 Task: Find connections with filter location Liupanshui with filter topic #Businessmindsetswith filter profile language Potuguese with filter current company HT Media Ltd with filter school Vaagdevi College of Engineering with filter industry Libraries with filter service category Nature Photography with filter keywords title Assistant Engineer
Action: Mouse moved to (561, 68)
Screenshot: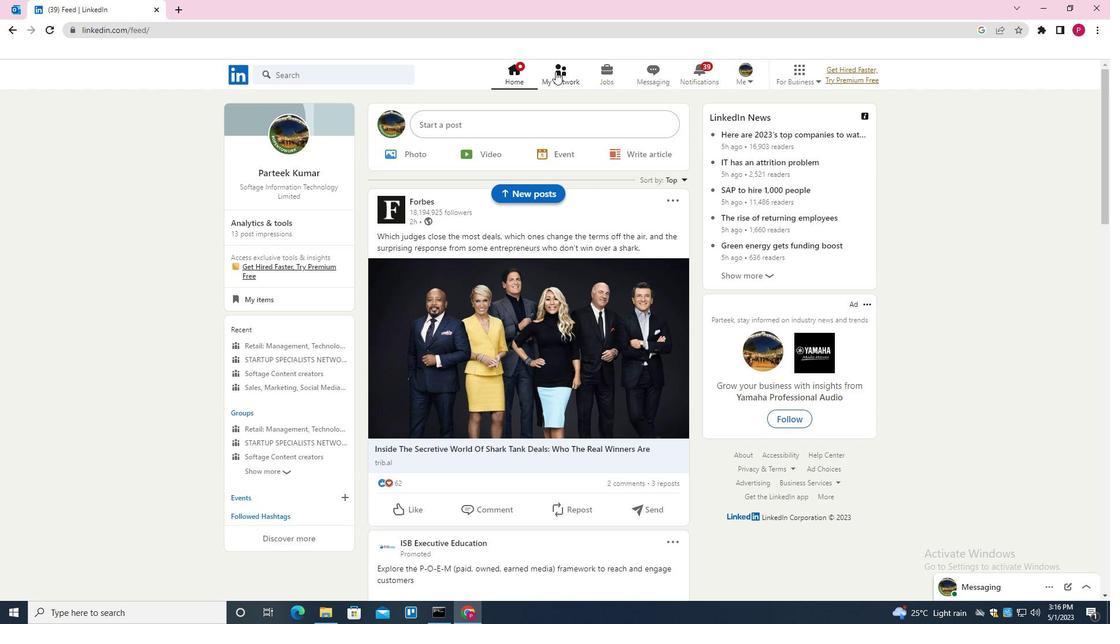 
Action: Mouse pressed left at (561, 68)
Screenshot: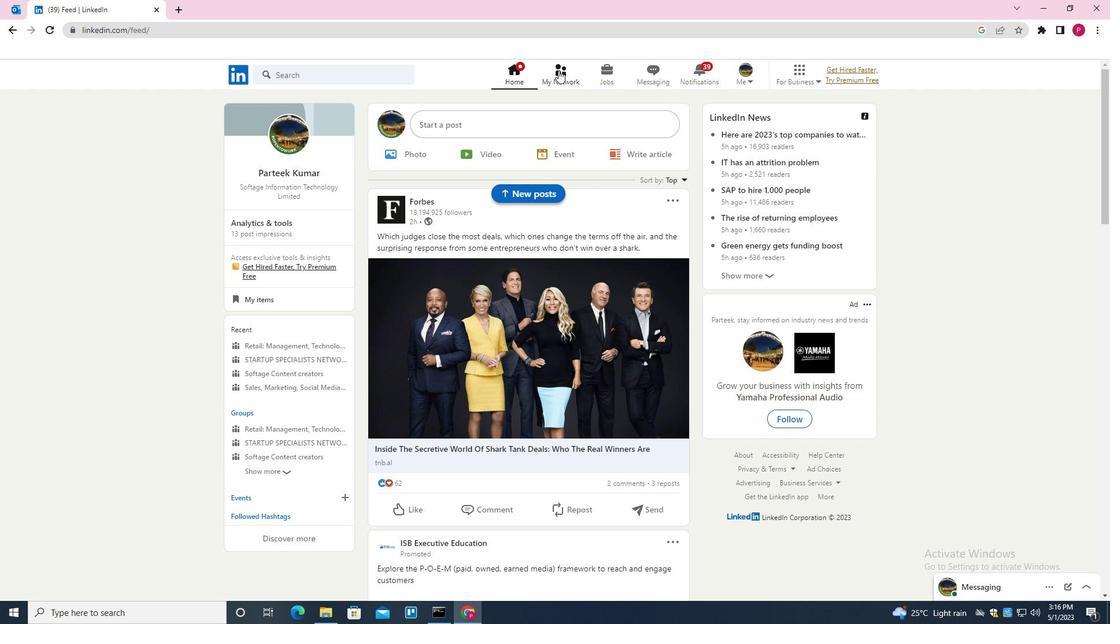 
Action: Mouse moved to (365, 140)
Screenshot: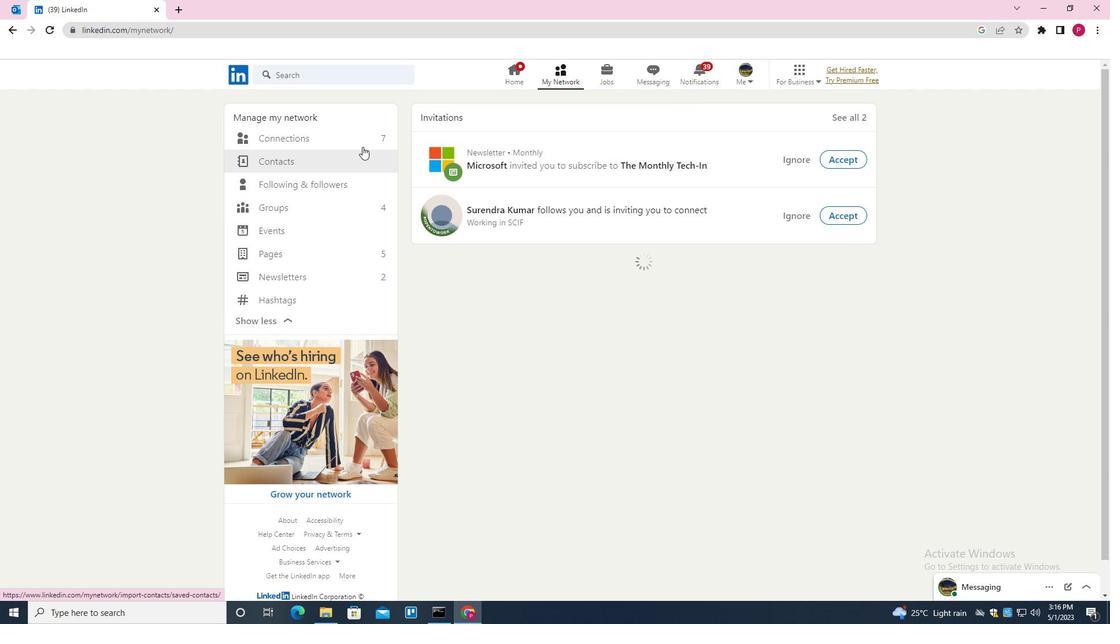 
Action: Mouse pressed left at (365, 140)
Screenshot: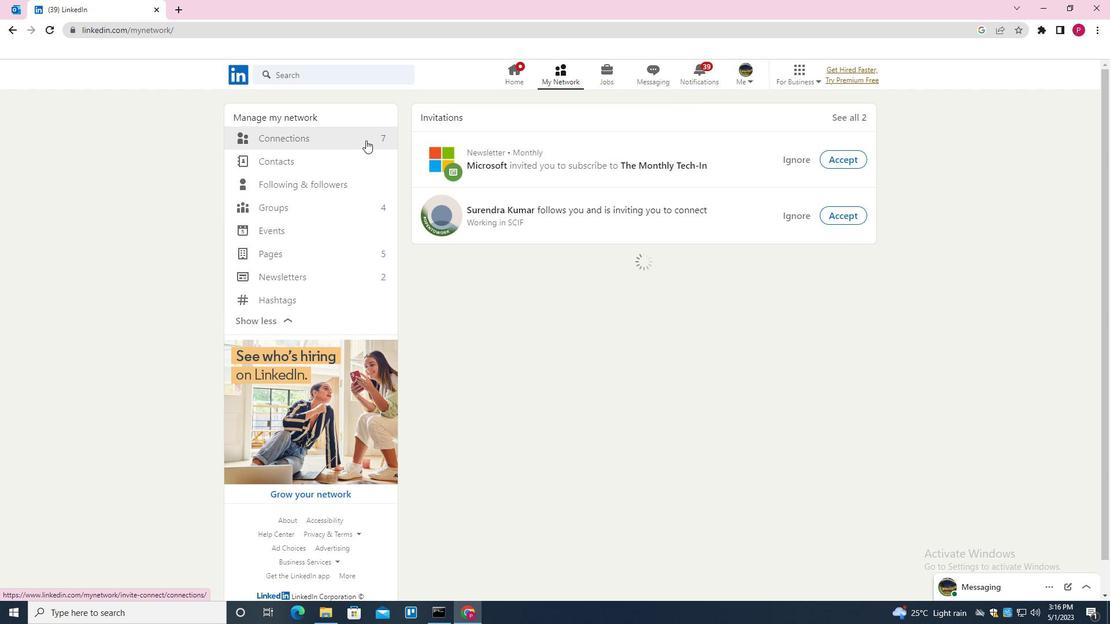 
Action: Mouse moved to (637, 133)
Screenshot: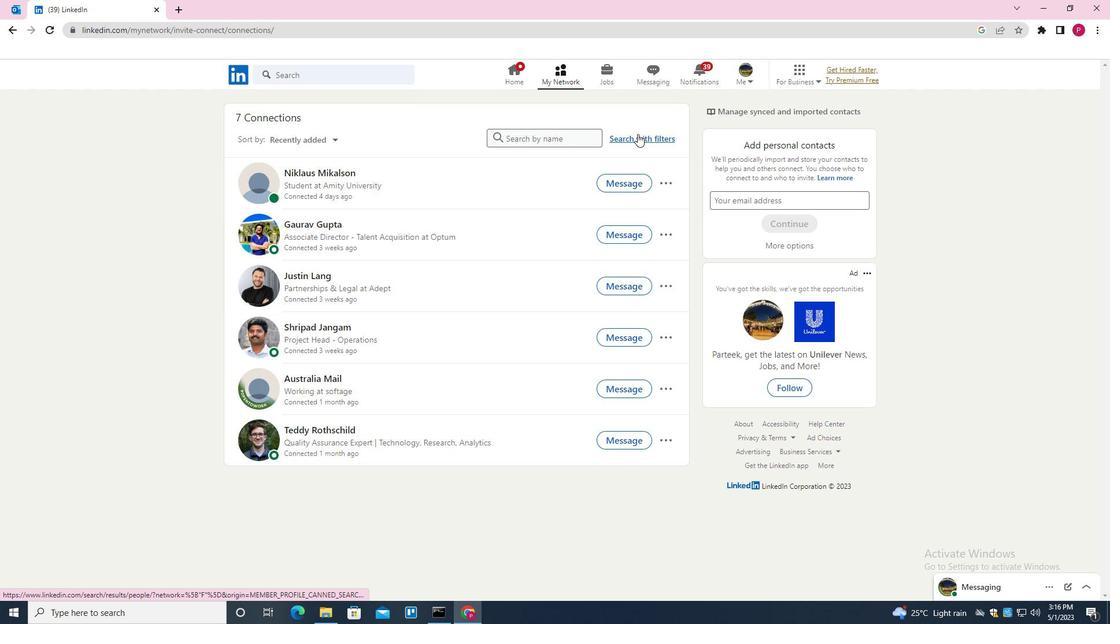 
Action: Mouse pressed left at (637, 133)
Screenshot: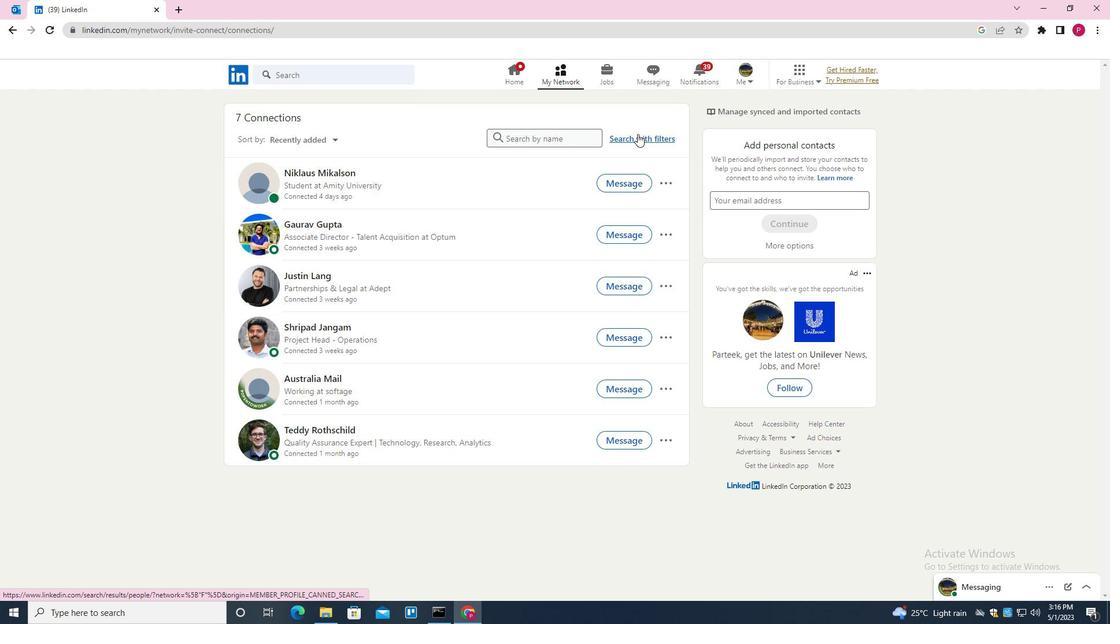 
Action: Mouse moved to (593, 109)
Screenshot: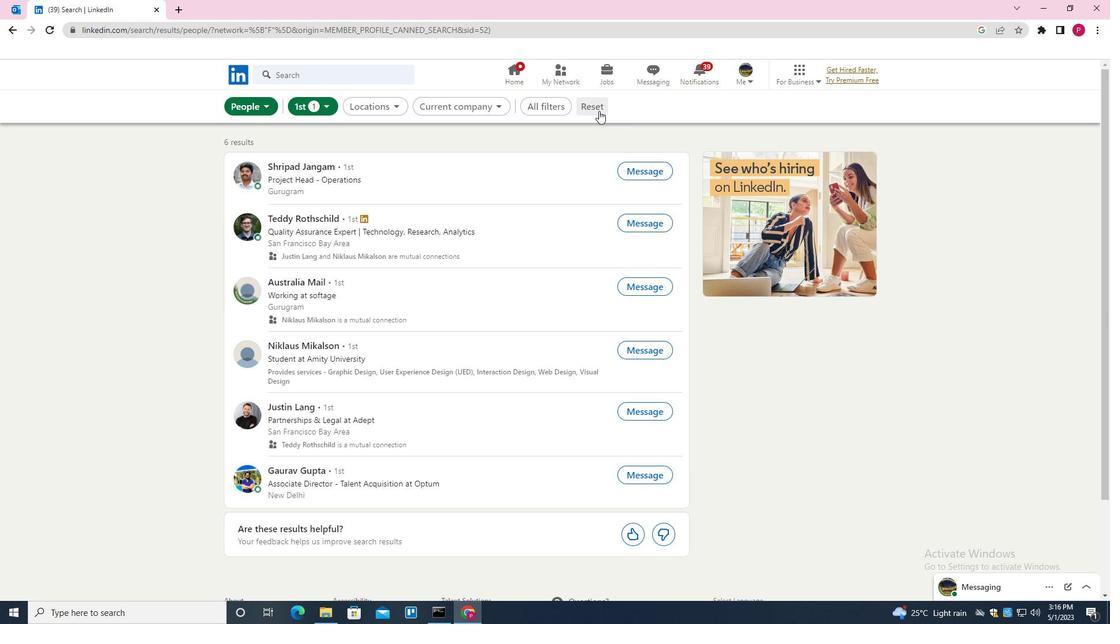 
Action: Mouse pressed left at (593, 109)
Screenshot: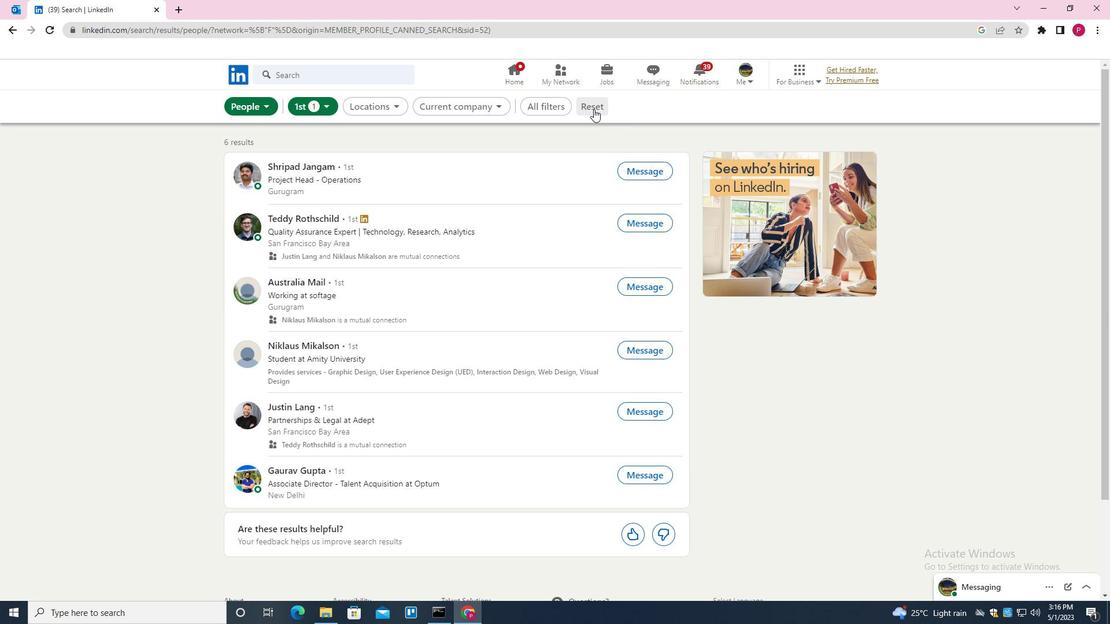 
Action: Mouse moved to (572, 105)
Screenshot: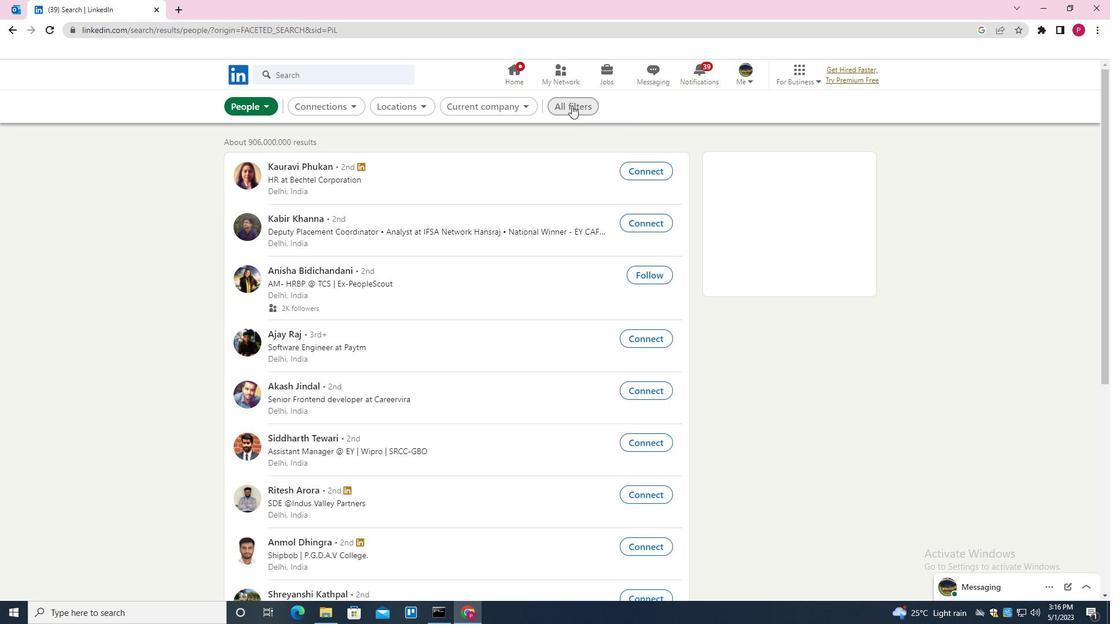 
Action: Mouse pressed left at (572, 105)
Screenshot: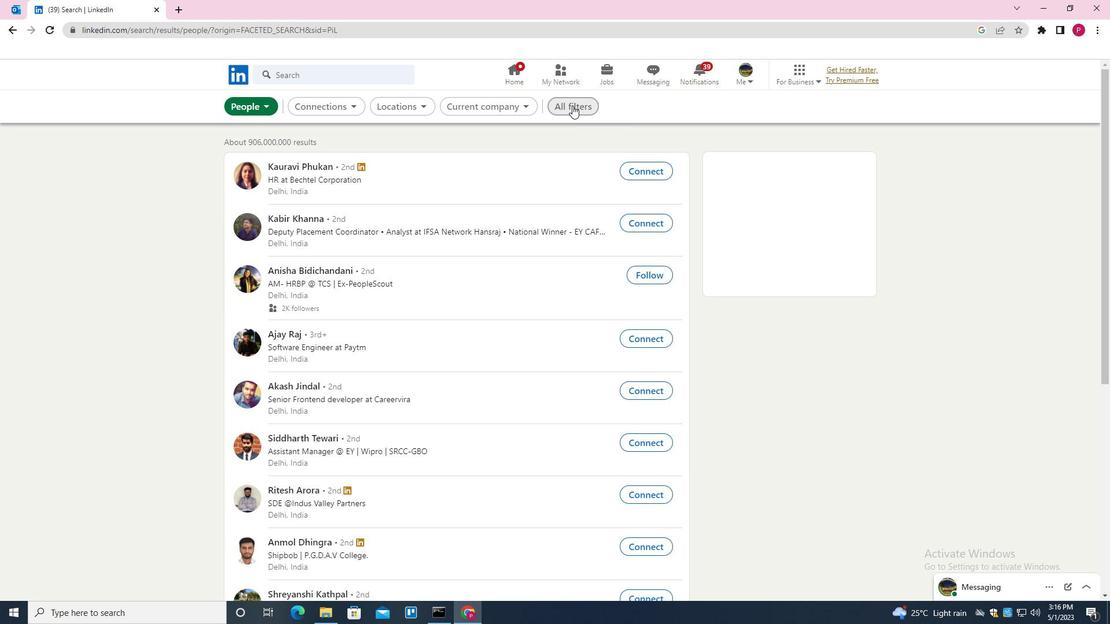 
Action: Mouse moved to (952, 366)
Screenshot: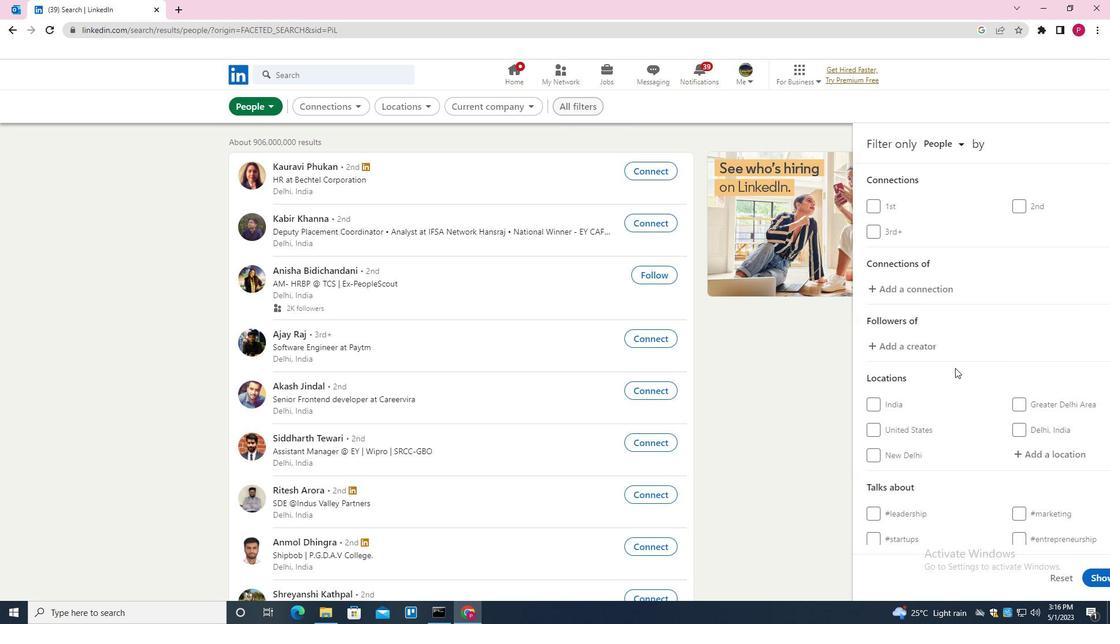 
Action: Mouse scrolled (952, 365) with delta (0, 0)
Screenshot: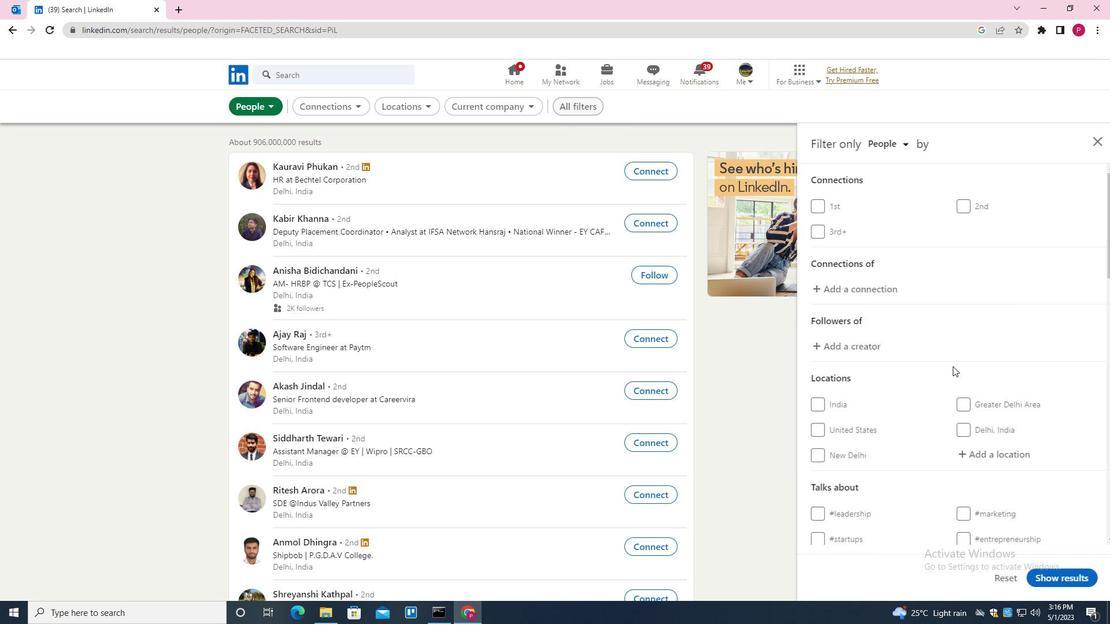 
Action: Mouse moved to (953, 366)
Screenshot: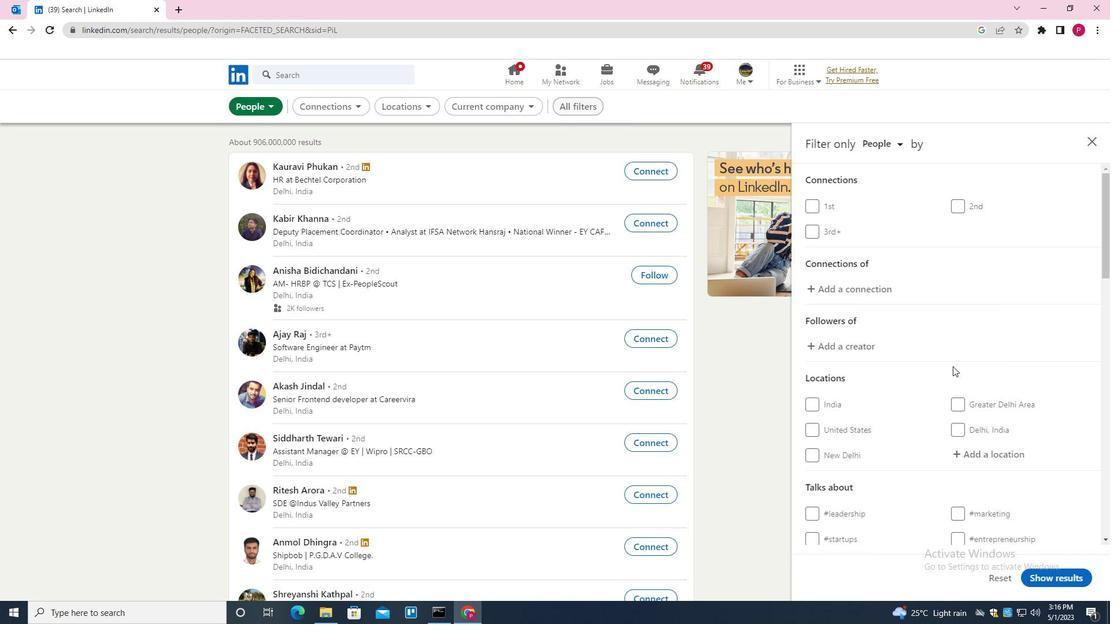 
Action: Mouse scrolled (953, 365) with delta (0, 0)
Screenshot: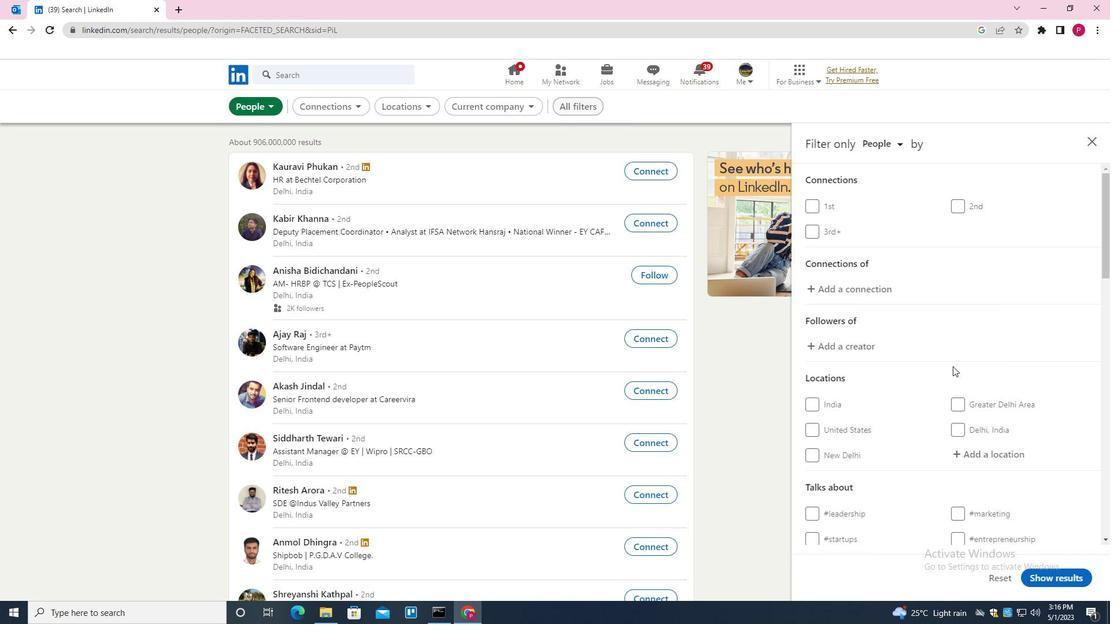 
Action: Mouse moved to (990, 336)
Screenshot: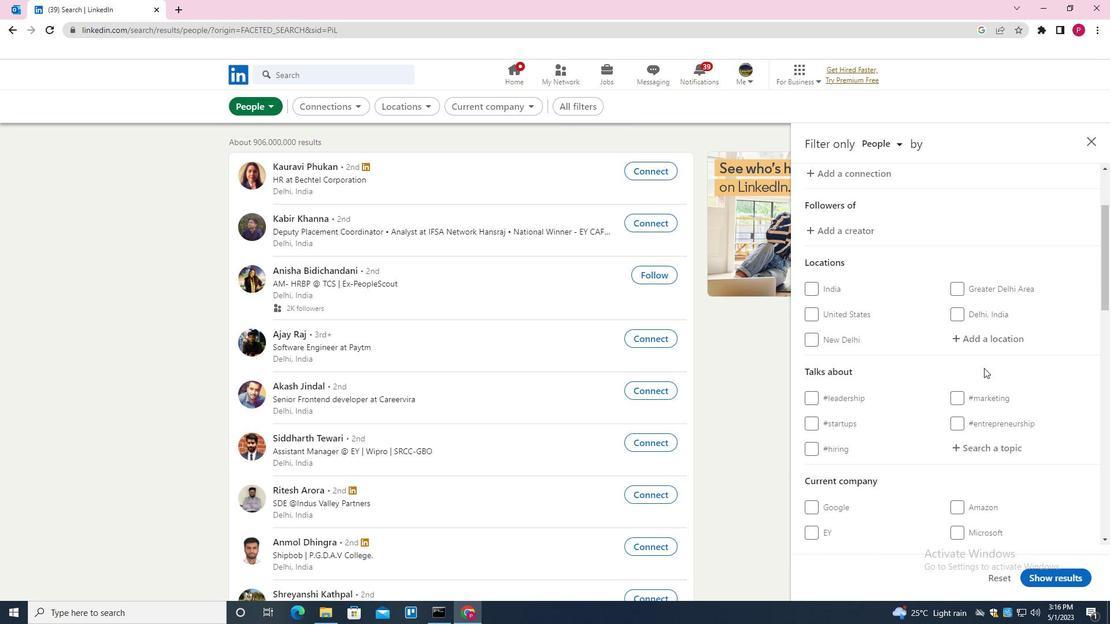 
Action: Mouse pressed left at (990, 336)
Screenshot: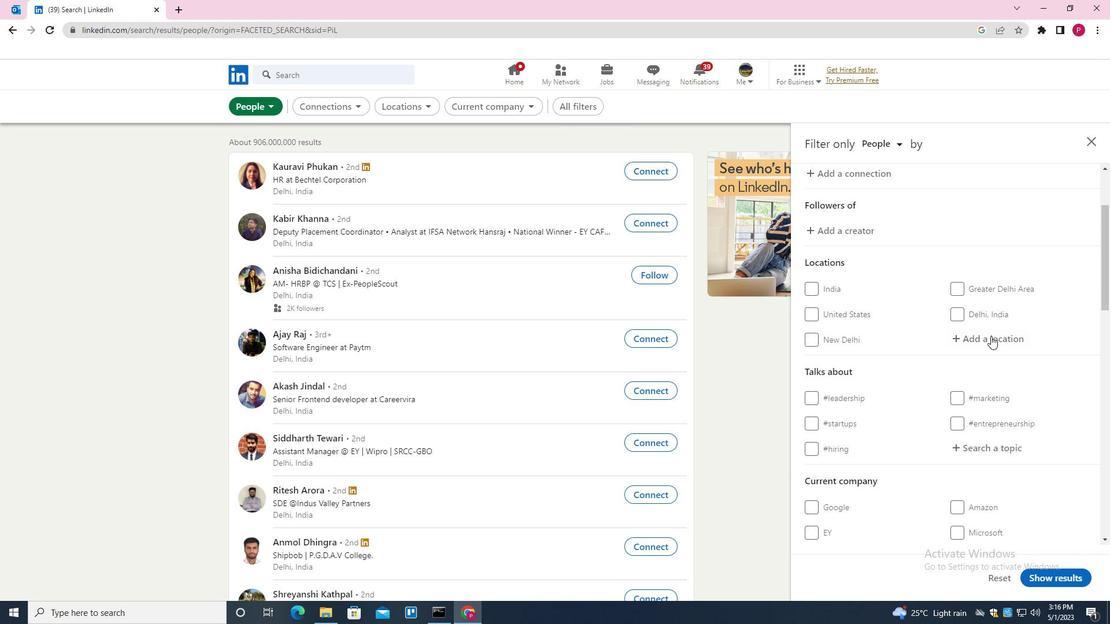 
Action: Mouse moved to (764, 490)
Screenshot: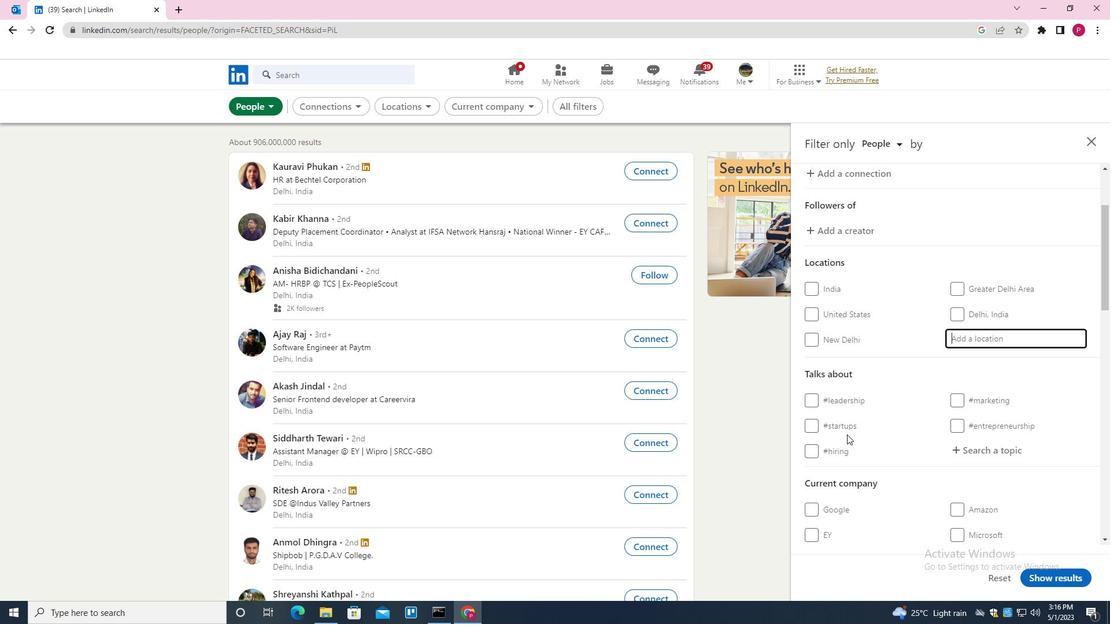 
Action: Key pressed <Key.shift><Key.shift>LIUPANSHUI
Screenshot: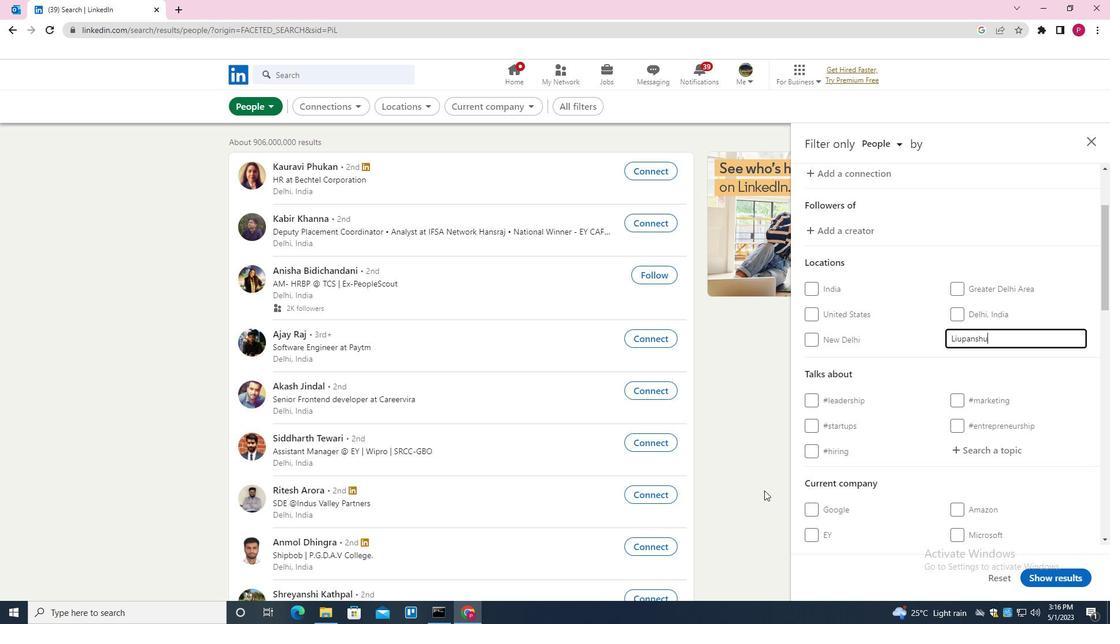 
Action: Mouse moved to (807, 527)
Screenshot: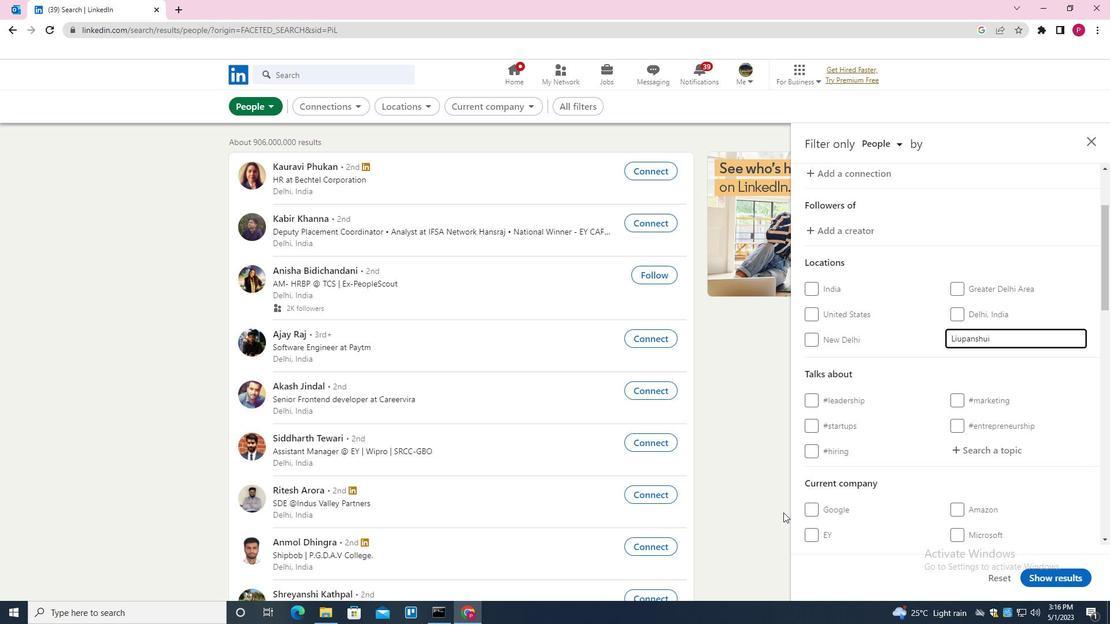 
Action: Mouse scrolled (807, 526) with delta (0, 0)
Screenshot: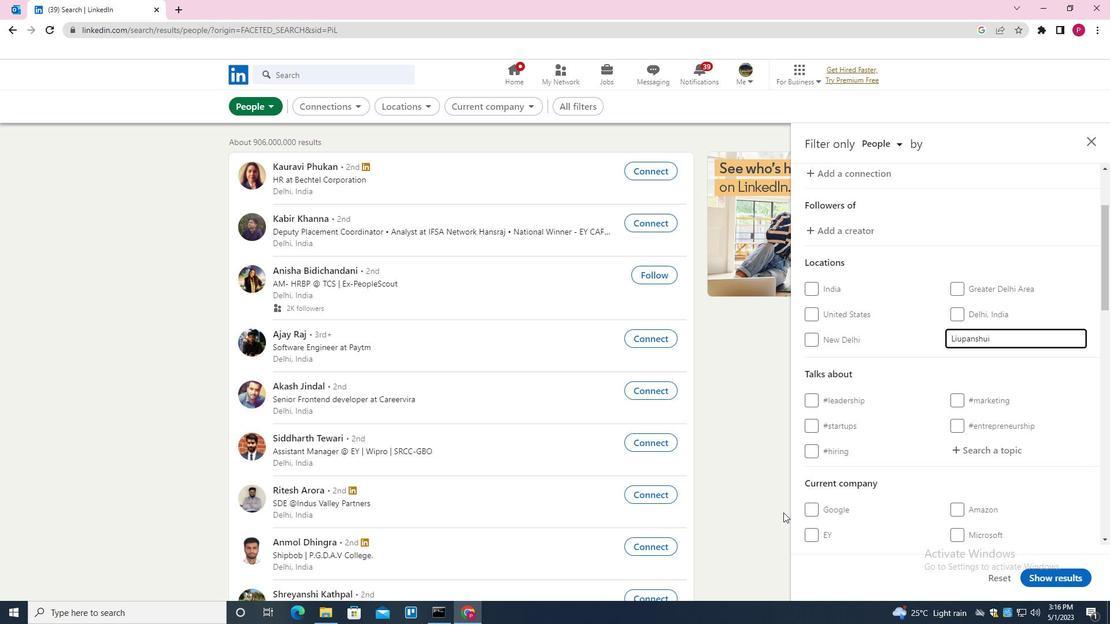 
Action: Mouse moved to (826, 534)
Screenshot: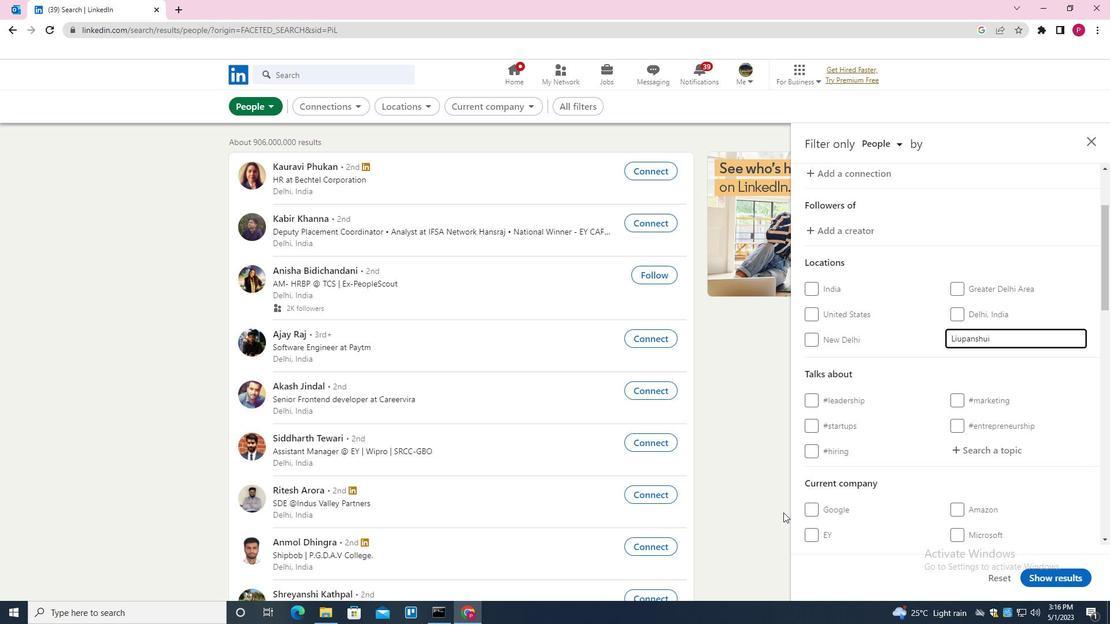 
Action: Mouse scrolled (826, 533) with delta (0, 0)
Screenshot: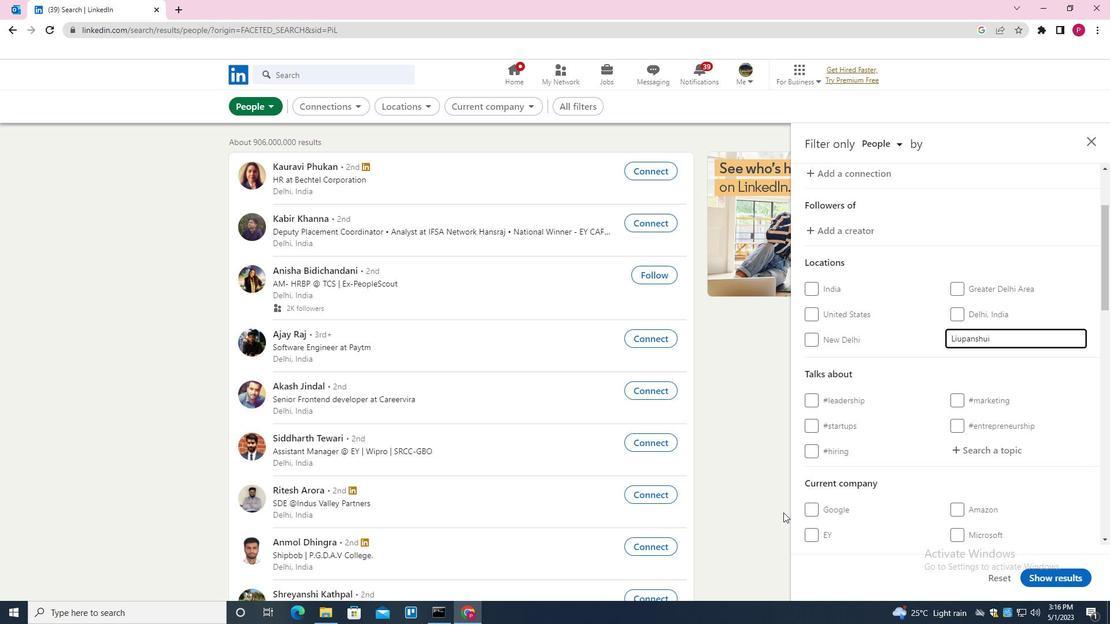 
Action: Mouse moved to (1000, 337)
Screenshot: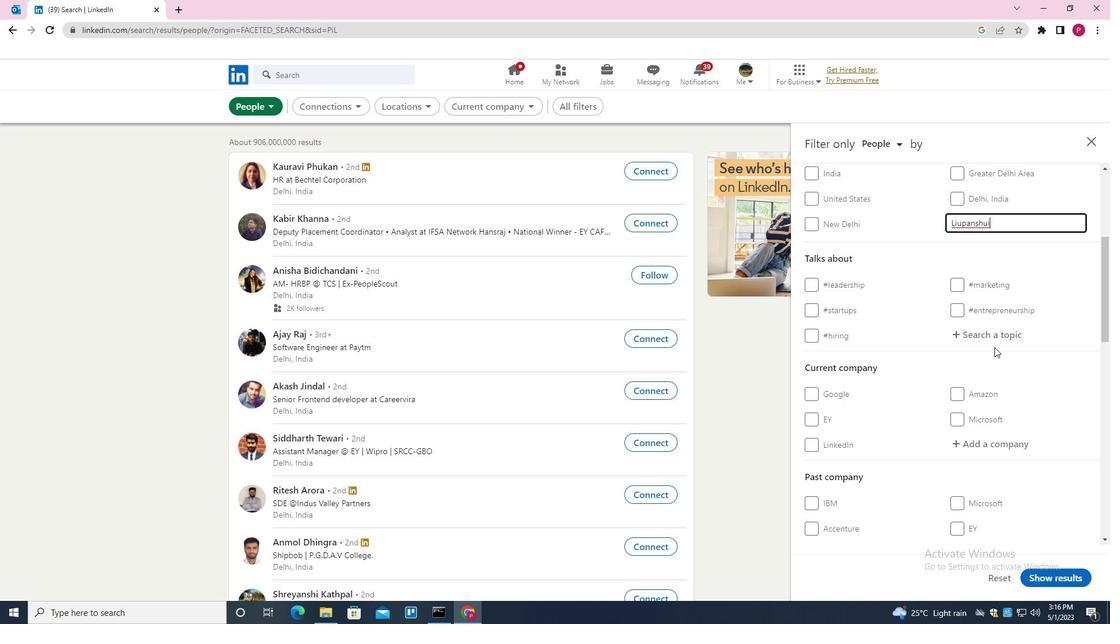 
Action: Mouse pressed left at (1000, 337)
Screenshot: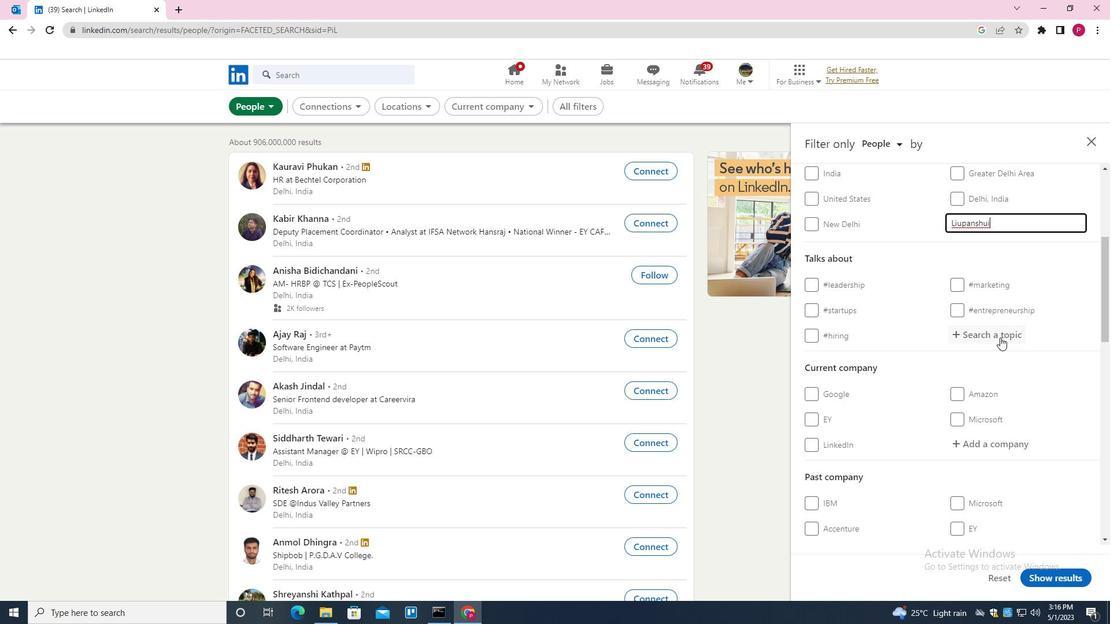 
Action: Mouse moved to (944, 376)
Screenshot: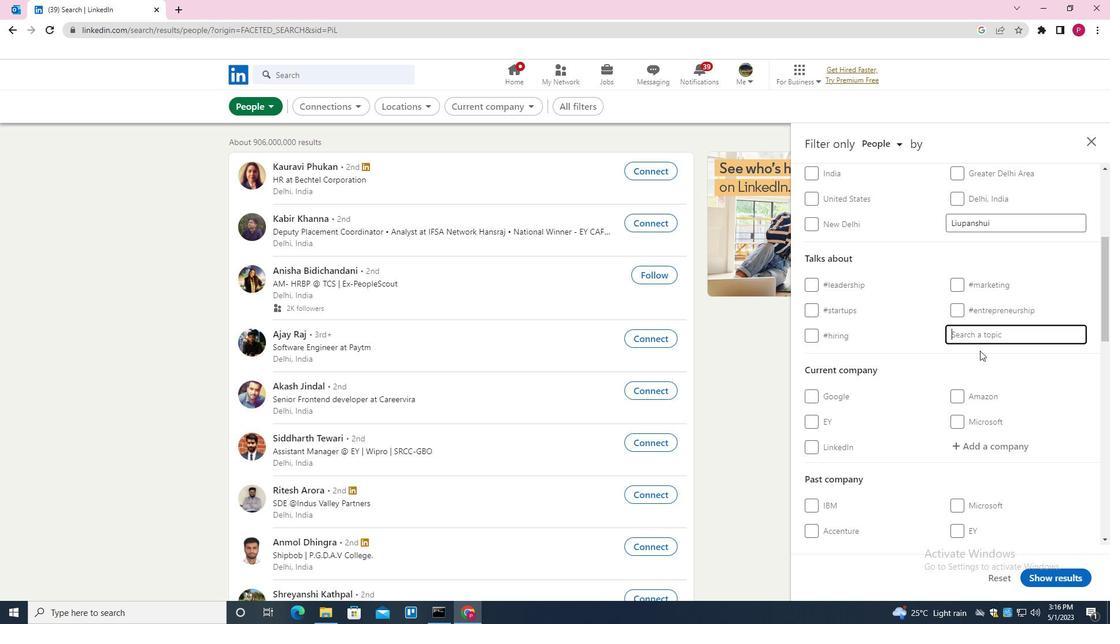 
Action: Key pressed BUSINESS<Key.down><Key.down><Key.down><Key.down>MIND<Key.down><Key.down><Key.down><Key.enter>
Screenshot: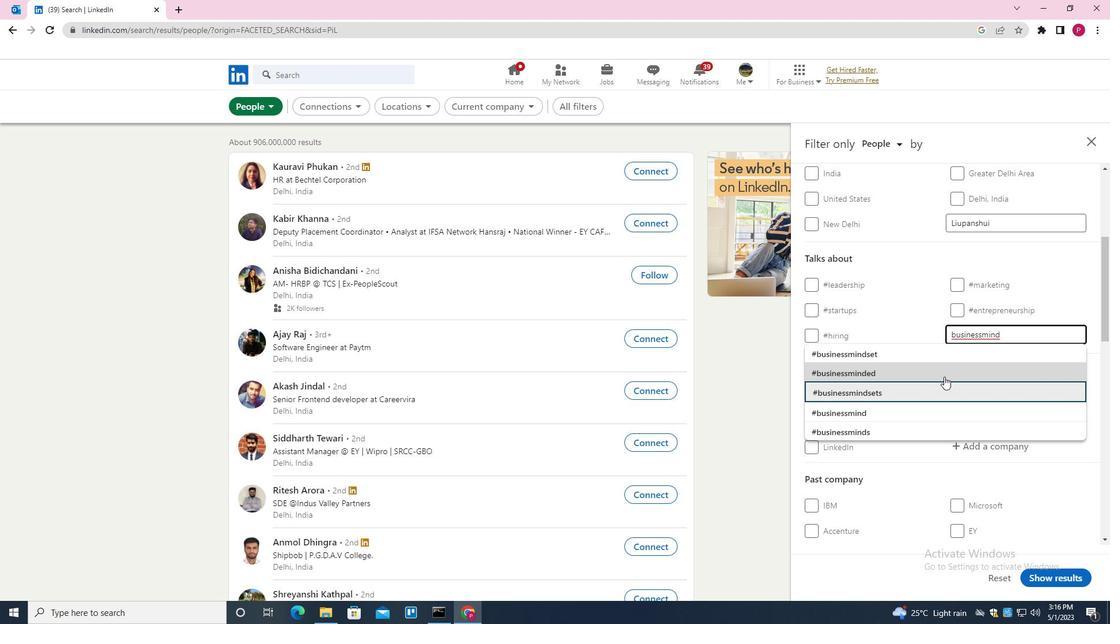 
Action: Mouse moved to (897, 409)
Screenshot: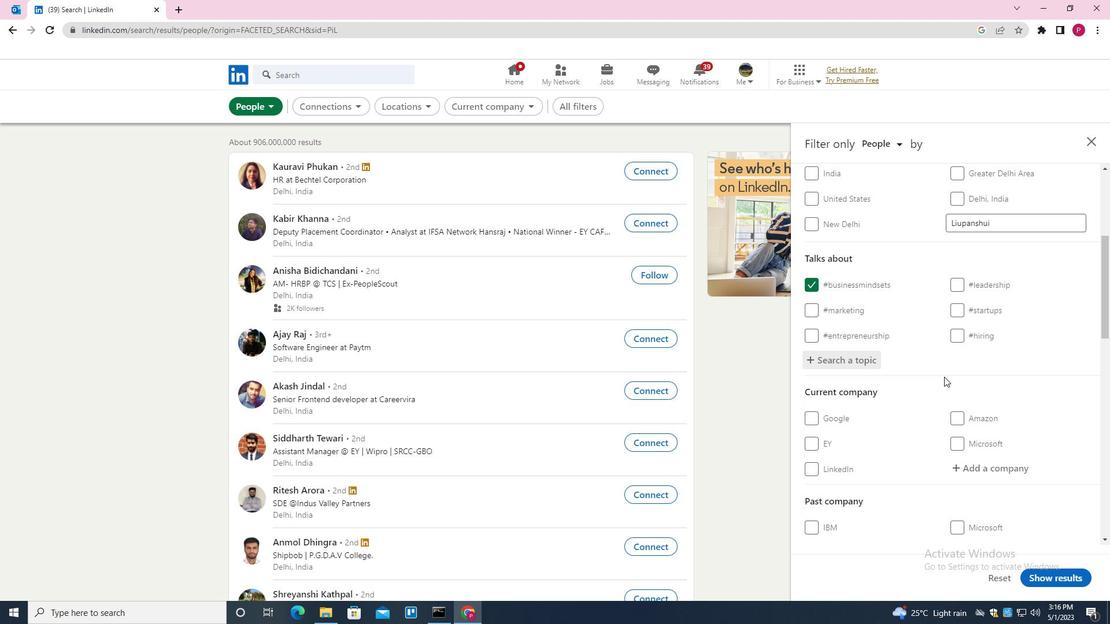 
Action: Mouse scrolled (897, 408) with delta (0, 0)
Screenshot: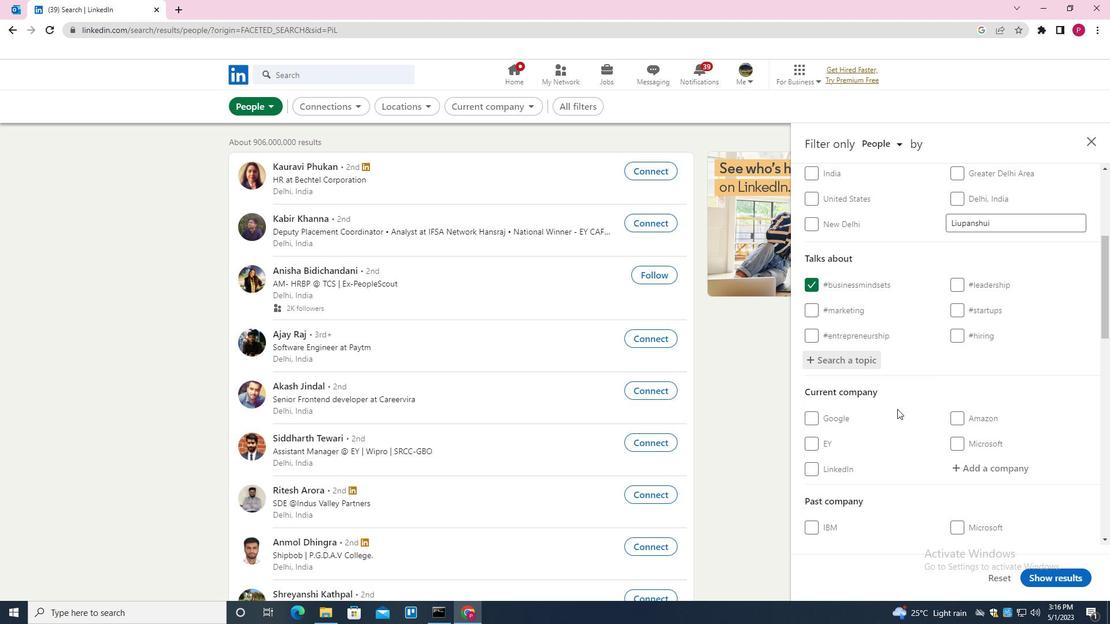 
Action: Mouse scrolled (897, 408) with delta (0, 0)
Screenshot: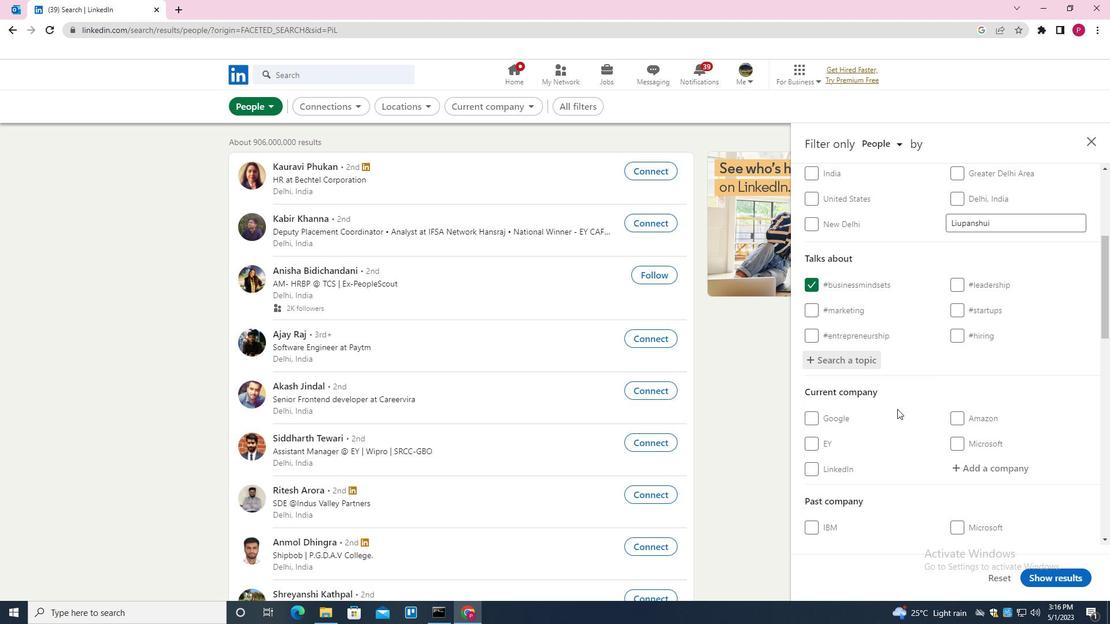 
Action: Mouse moved to (898, 407)
Screenshot: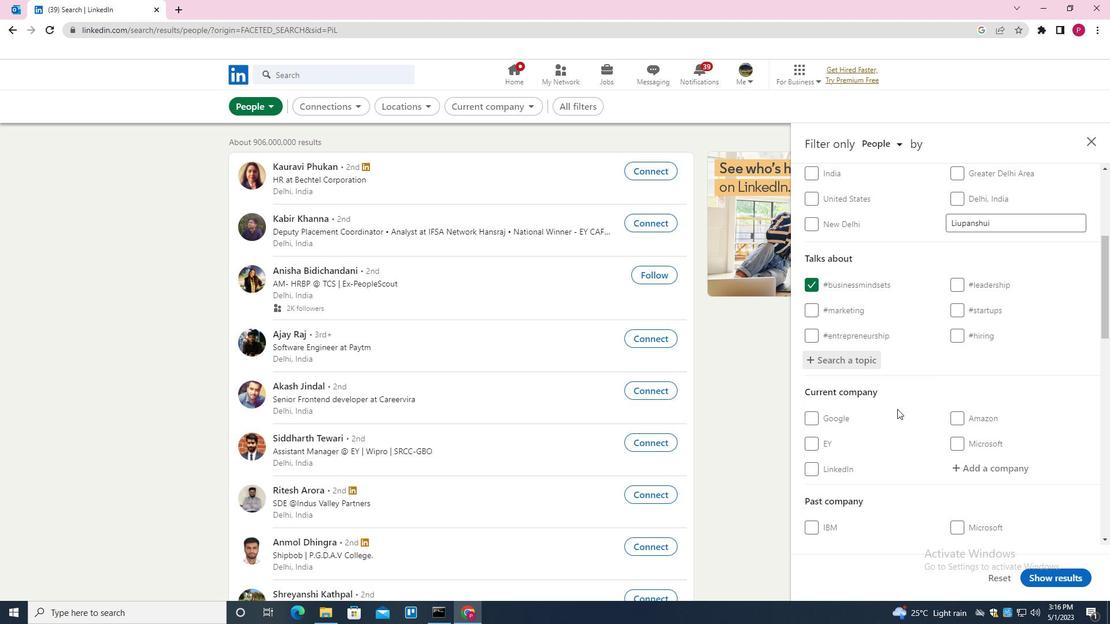 
Action: Mouse scrolled (898, 407) with delta (0, 0)
Screenshot: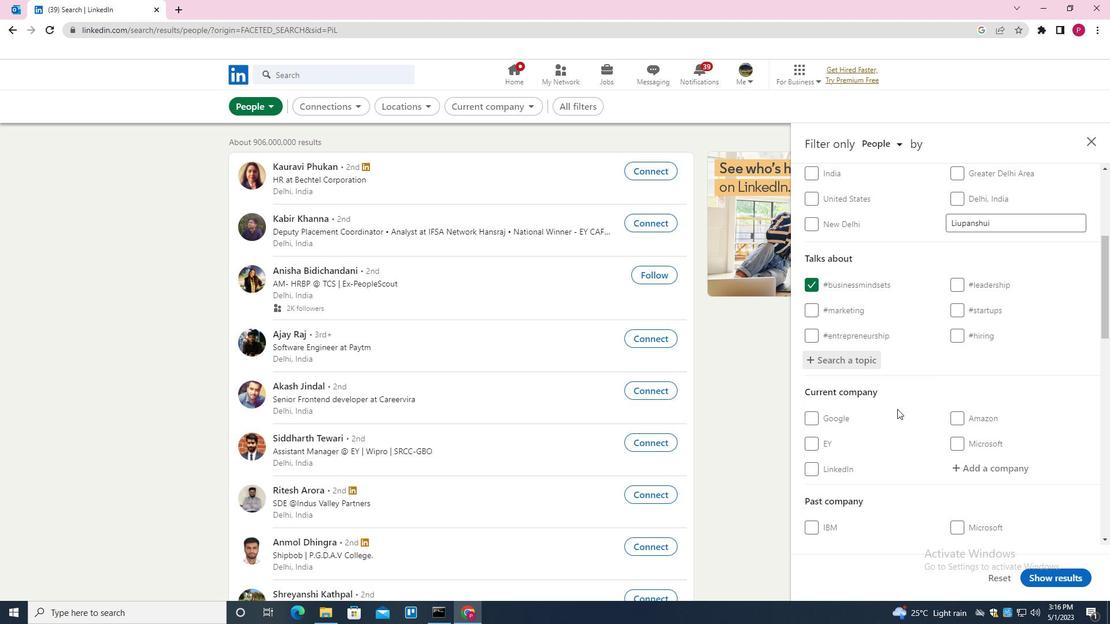 
Action: Mouse moved to (906, 402)
Screenshot: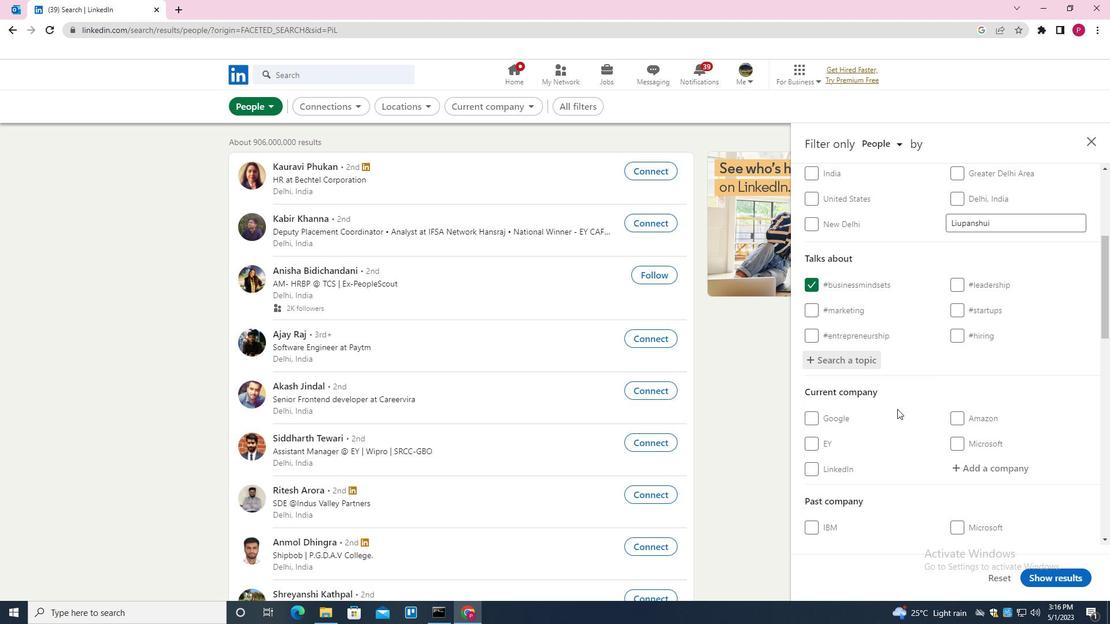 
Action: Mouse scrolled (906, 401) with delta (0, 0)
Screenshot: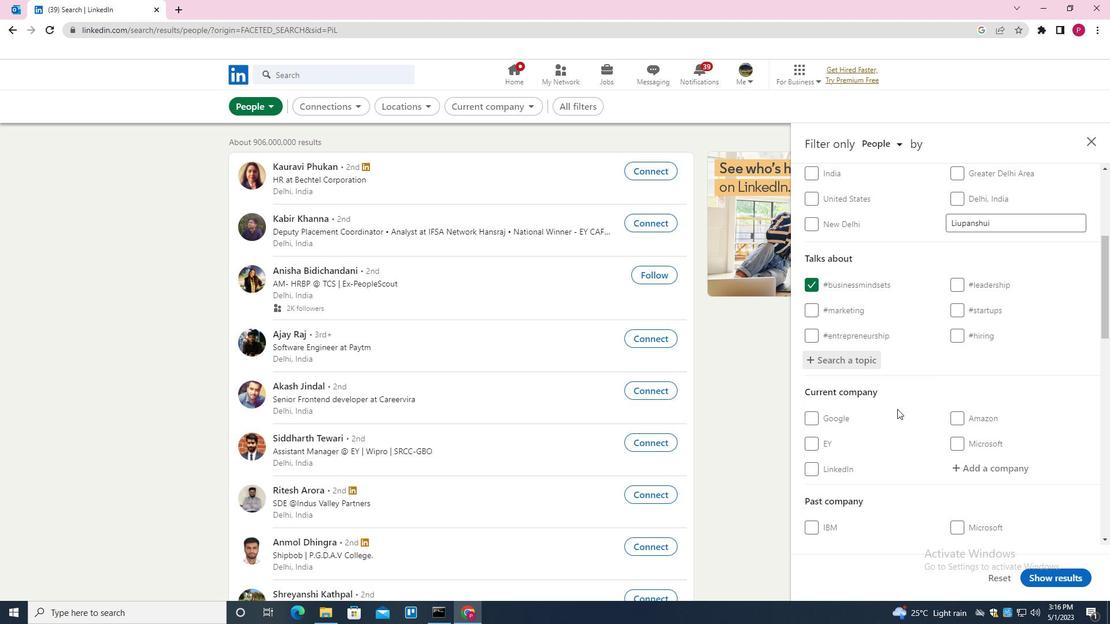 
Action: Mouse moved to (892, 355)
Screenshot: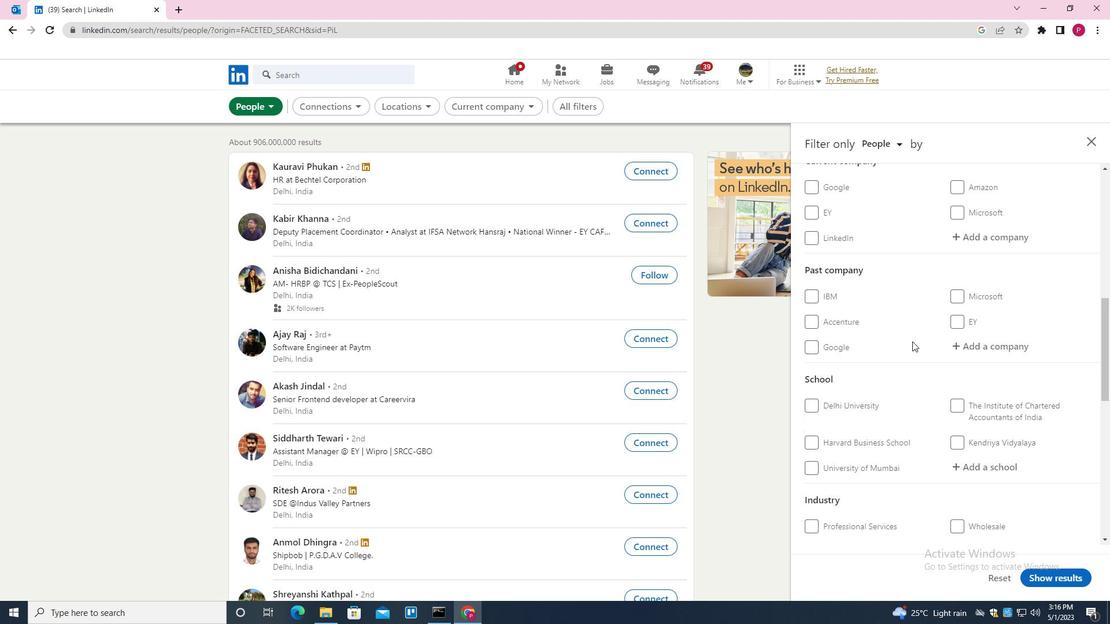 
Action: Mouse scrolled (892, 354) with delta (0, 0)
Screenshot: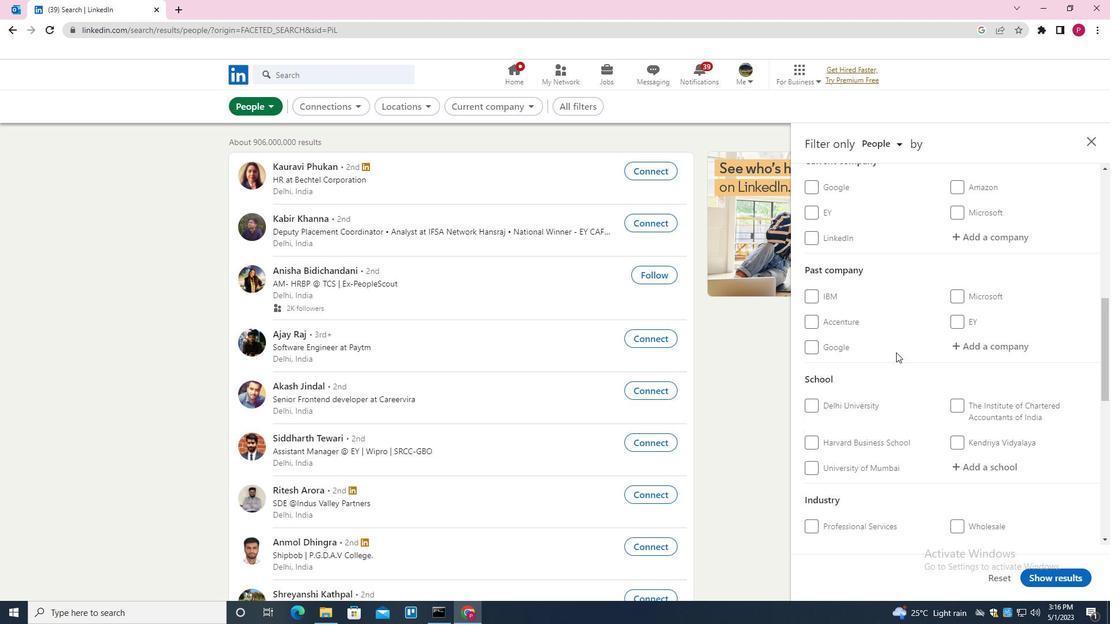 
Action: Mouse scrolled (892, 354) with delta (0, 0)
Screenshot: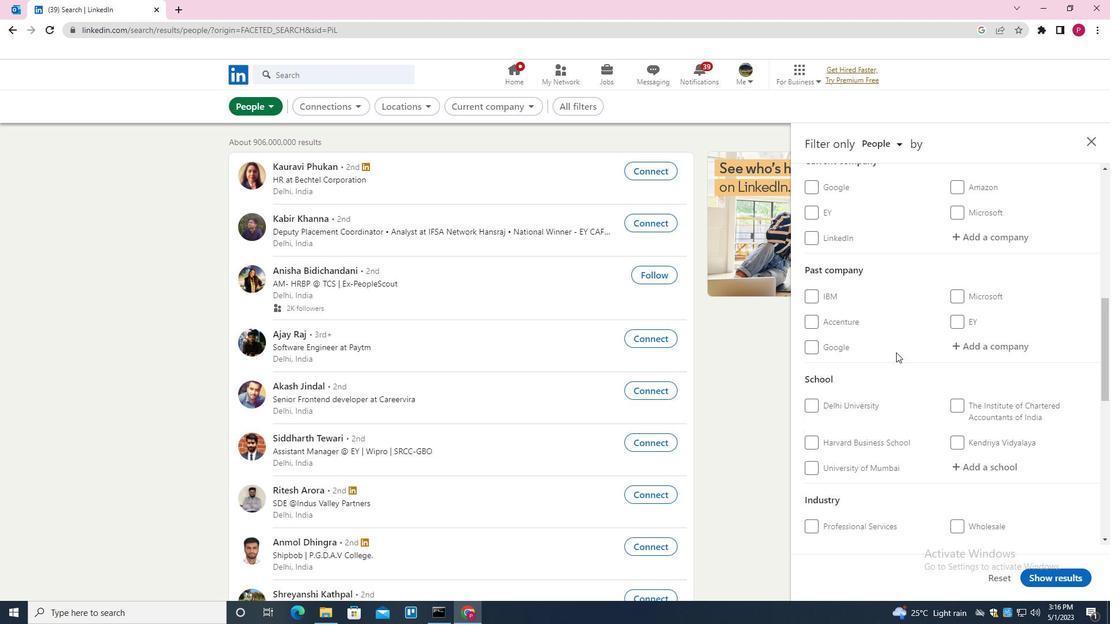 
Action: Mouse scrolled (892, 354) with delta (0, 0)
Screenshot: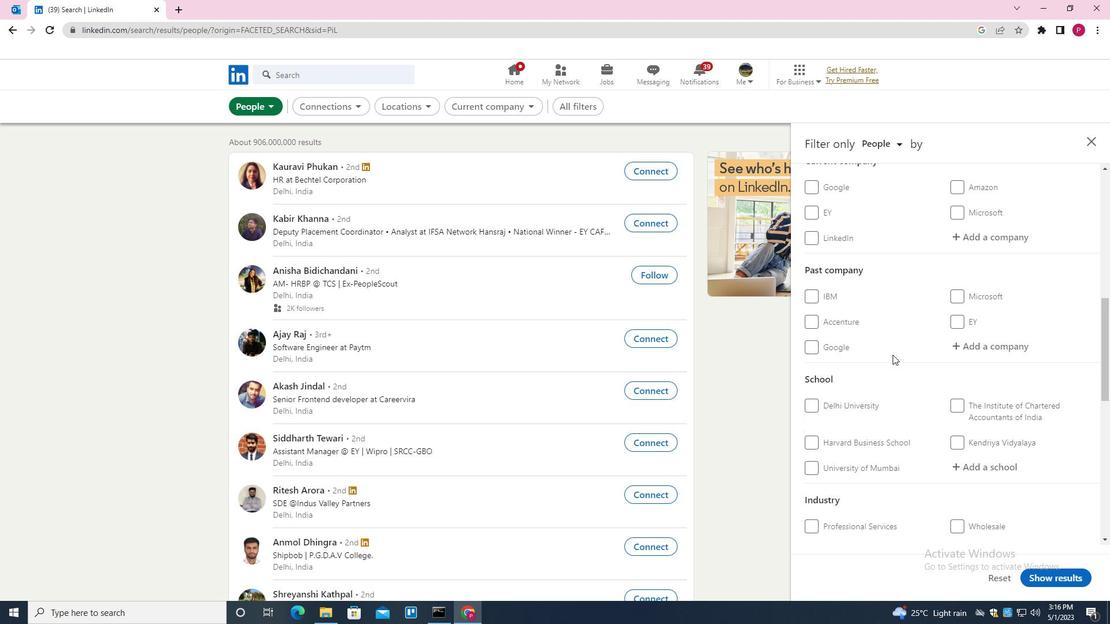 
Action: Mouse scrolled (892, 354) with delta (0, 0)
Screenshot: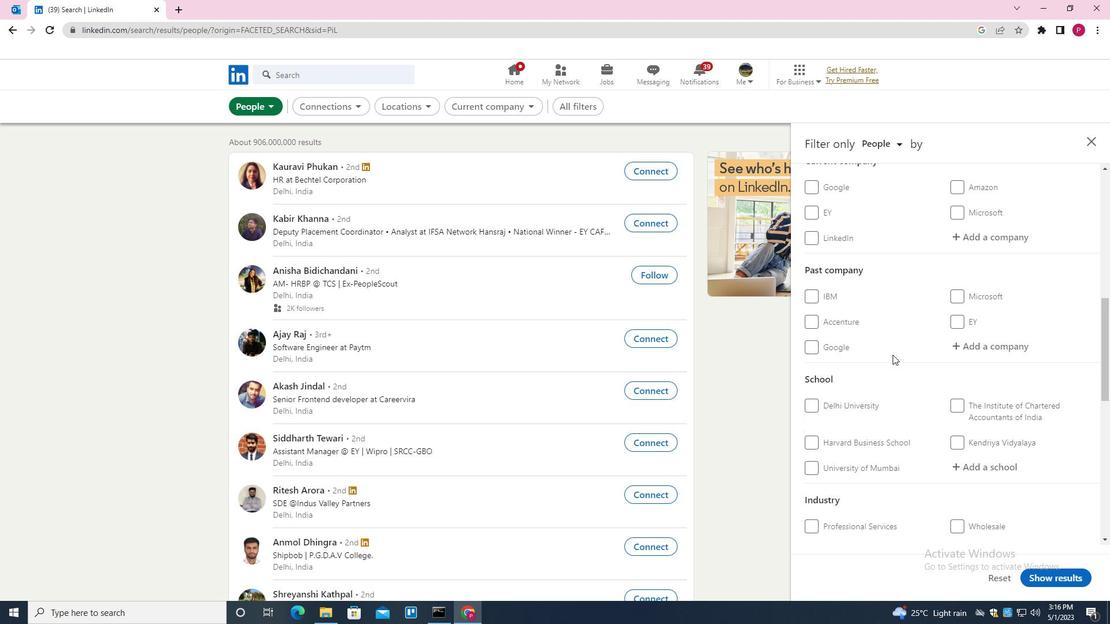
Action: Mouse scrolled (892, 354) with delta (0, 0)
Screenshot: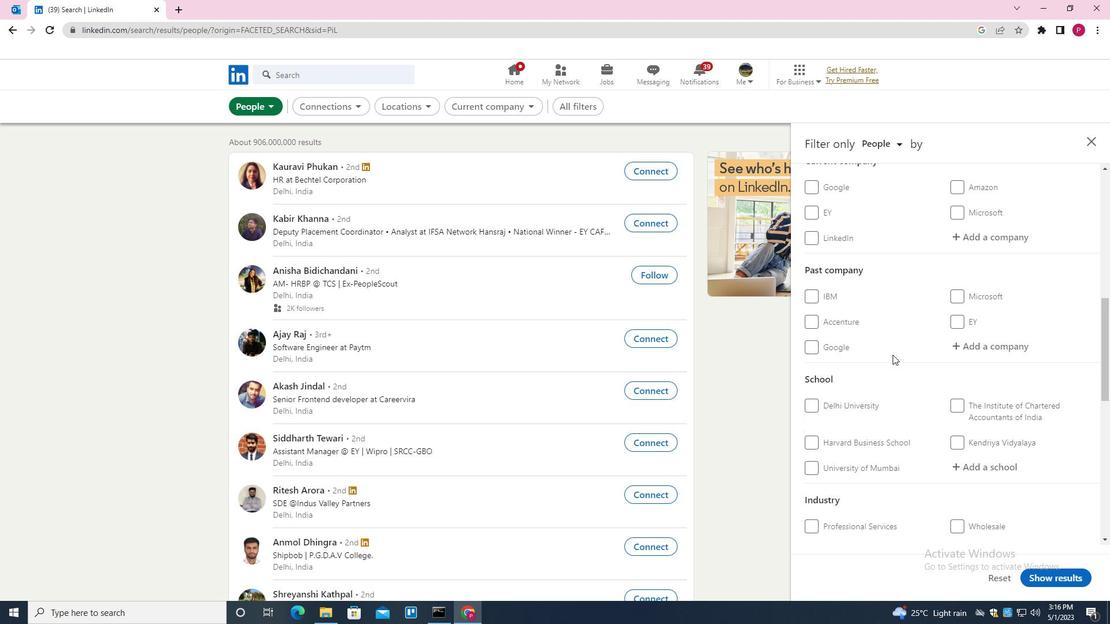 
Action: Mouse moved to (882, 363)
Screenshot: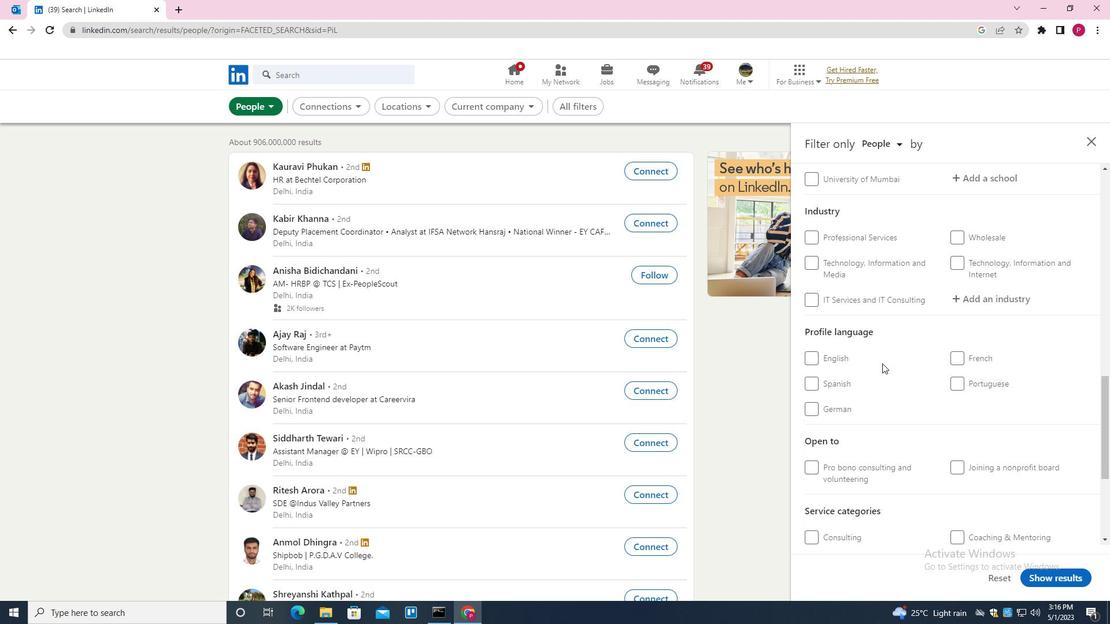 
Action: Mouse scrolled (882, 363) with delta (0, 0)
Screenshot: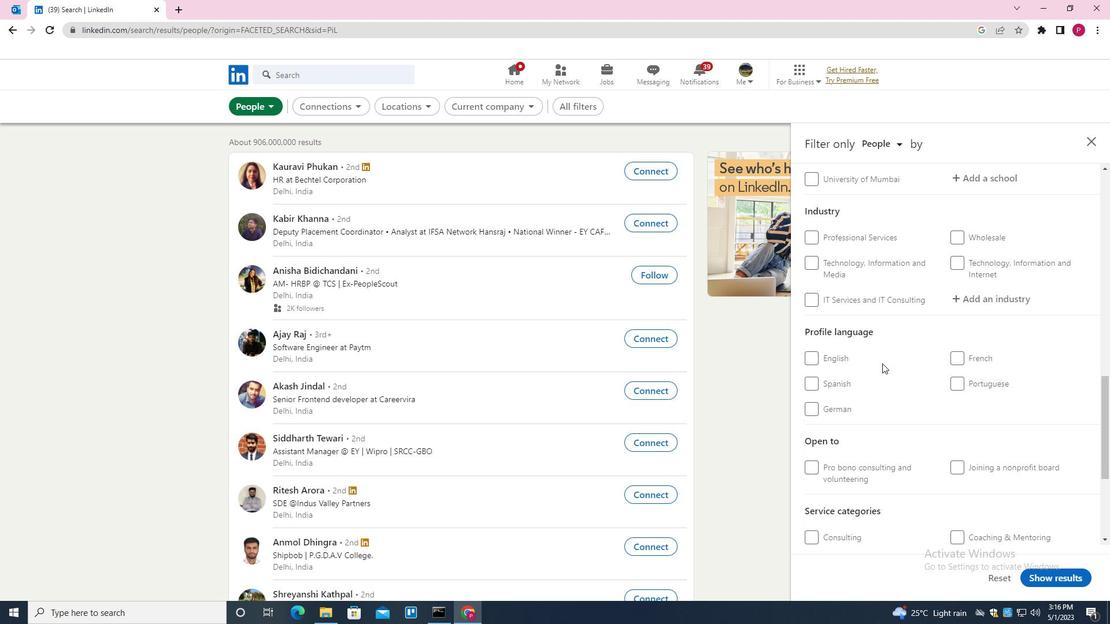 
Action: Mouse moved to (951, 330)
Screenshot: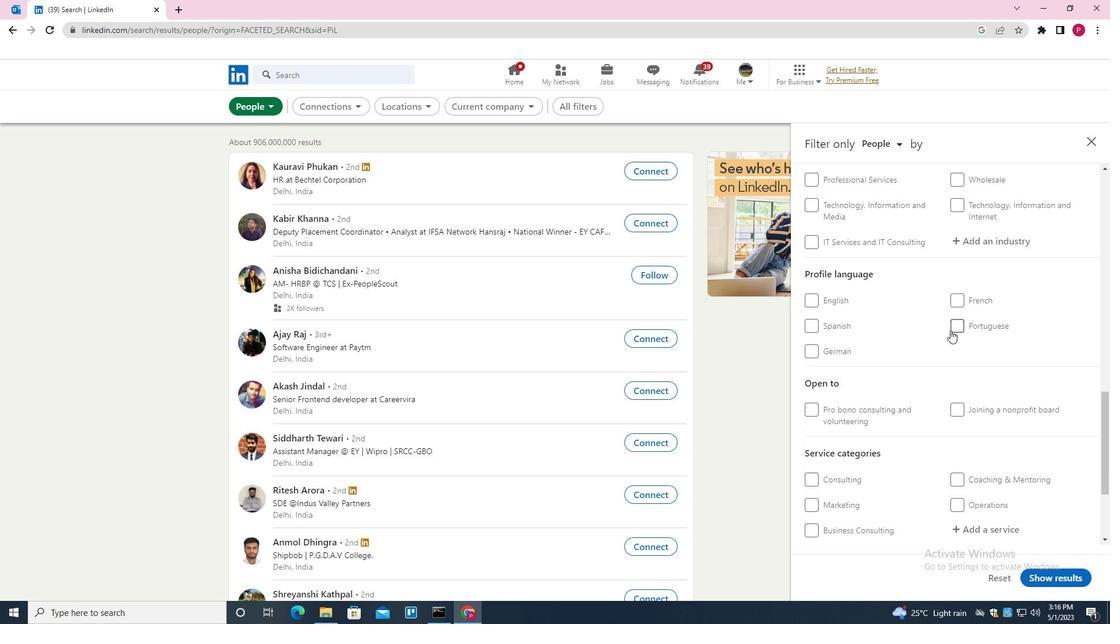
Action: Mouse pressed left at (951, 330)
Screenshot: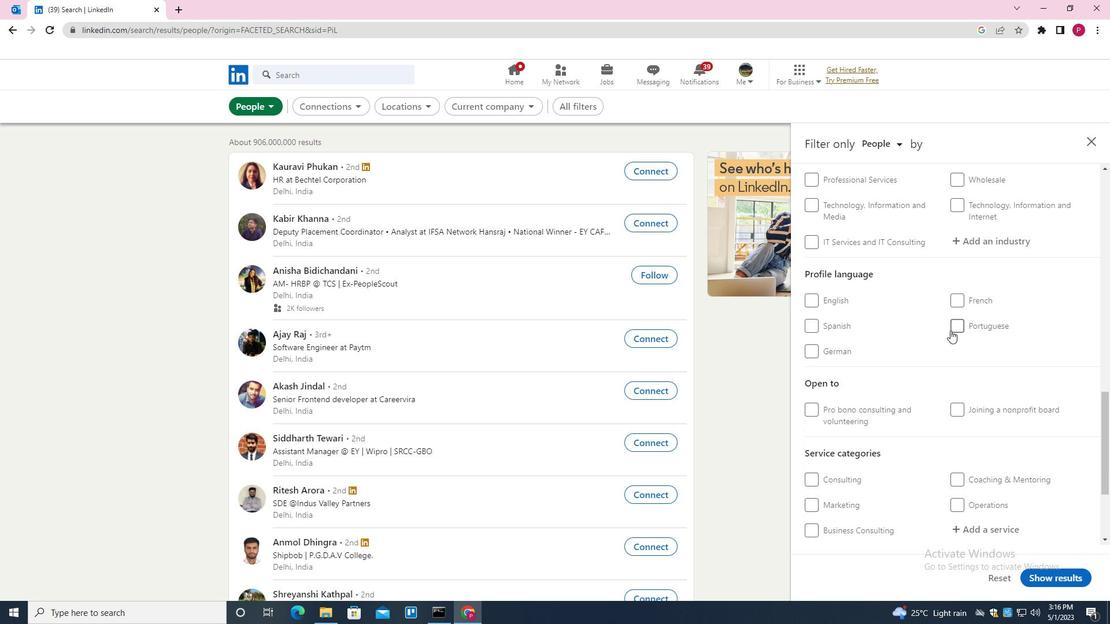 
Action: Mouse moved to (925, 348)
Screenshot: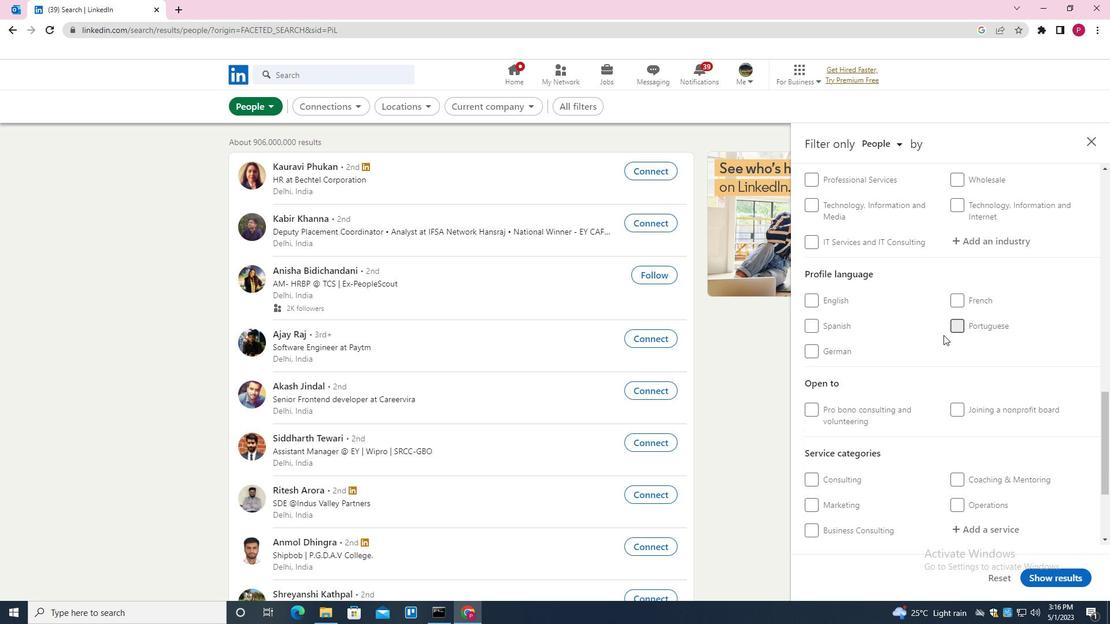 
Action: Mouse scrolled (925, 348) with delta (0, 0)
Screenshot: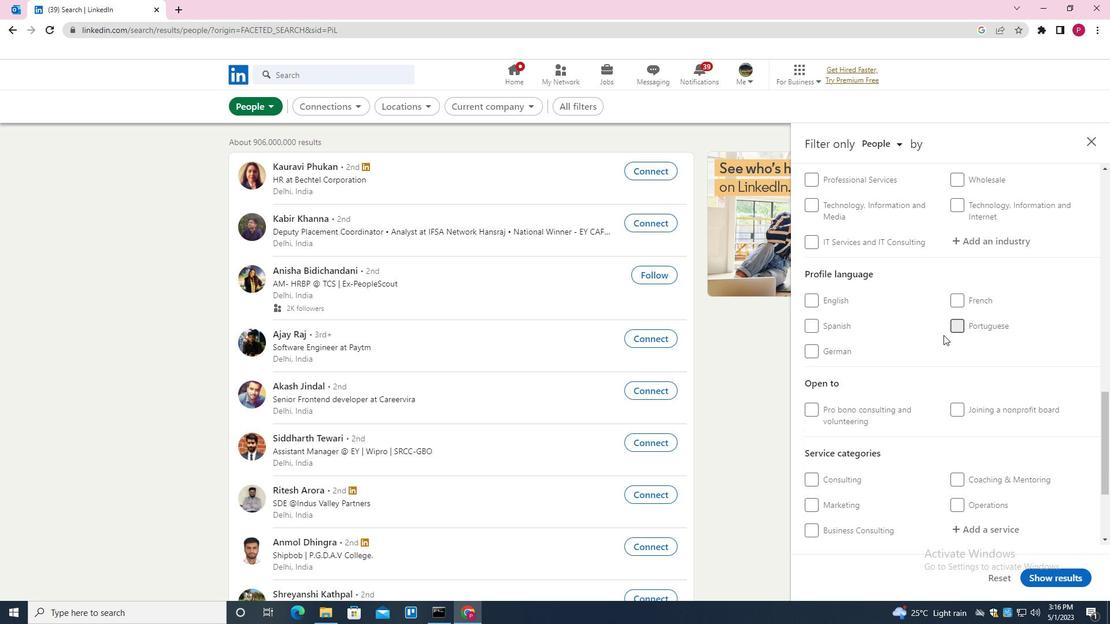 
Action: Mouse scrolled (925, 348) with delta (0, 0)
Screenshot: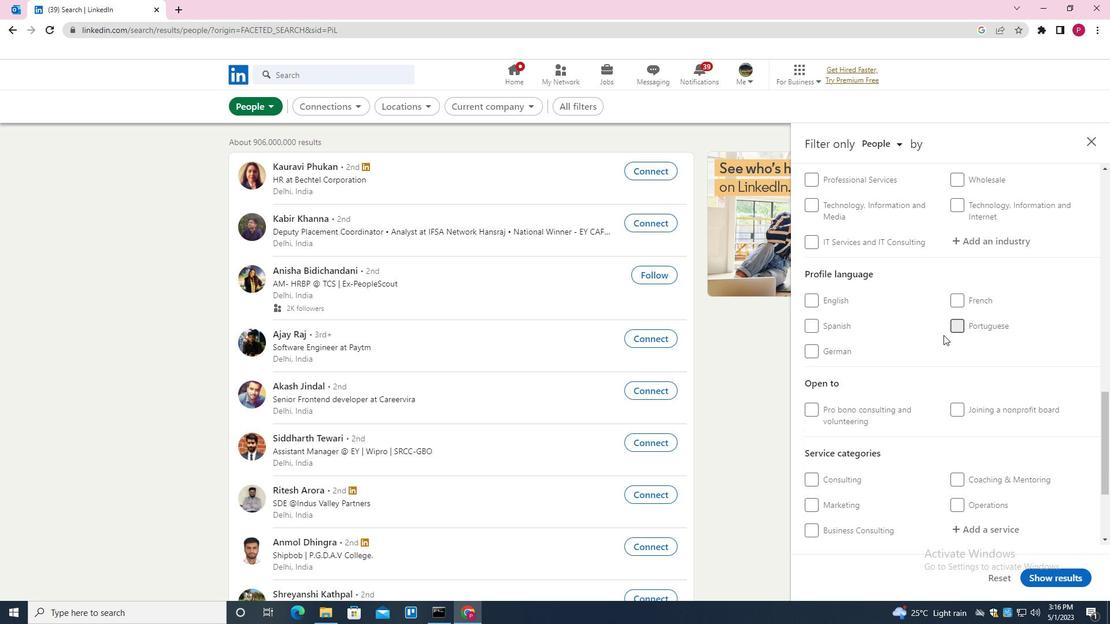 
Action: Mouse scrolled (925, 348) with delta (0, 0)
Screenshot: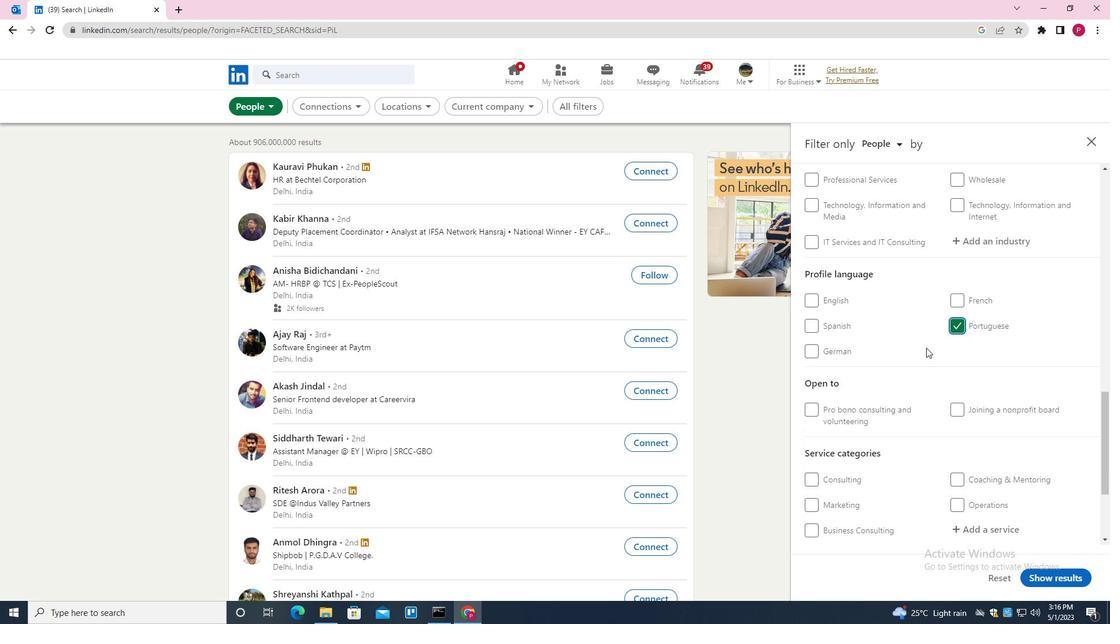 
Action: Mouse scrolled (925, 348) with delta (0, 0)
Screenshot: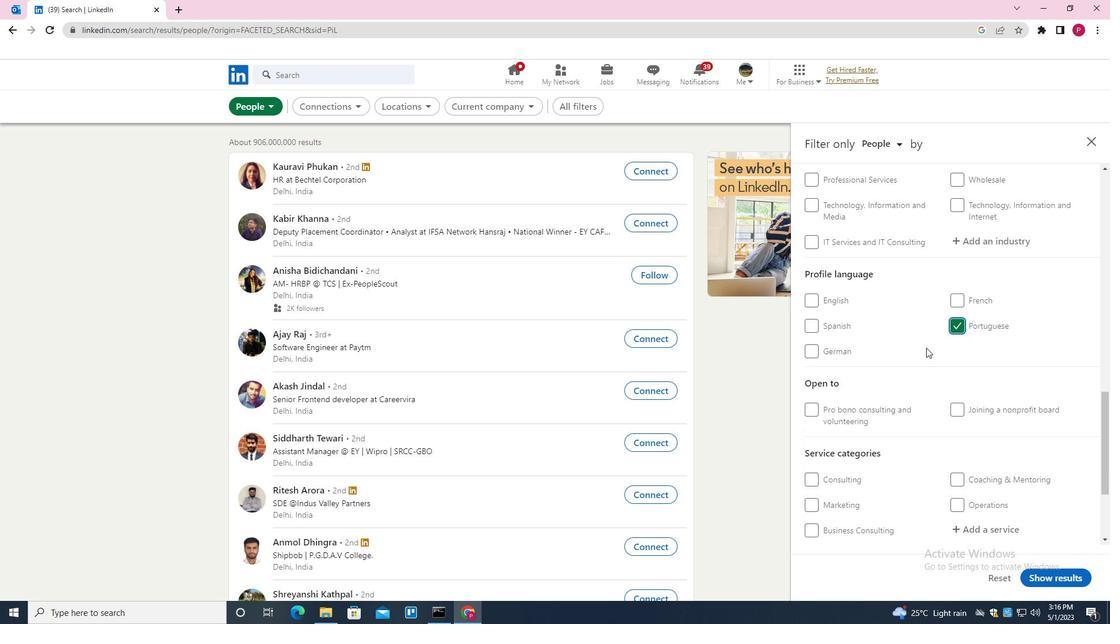 
Action: Mouse scrolled (925, 348) with delta (0, 0)
Screenshot: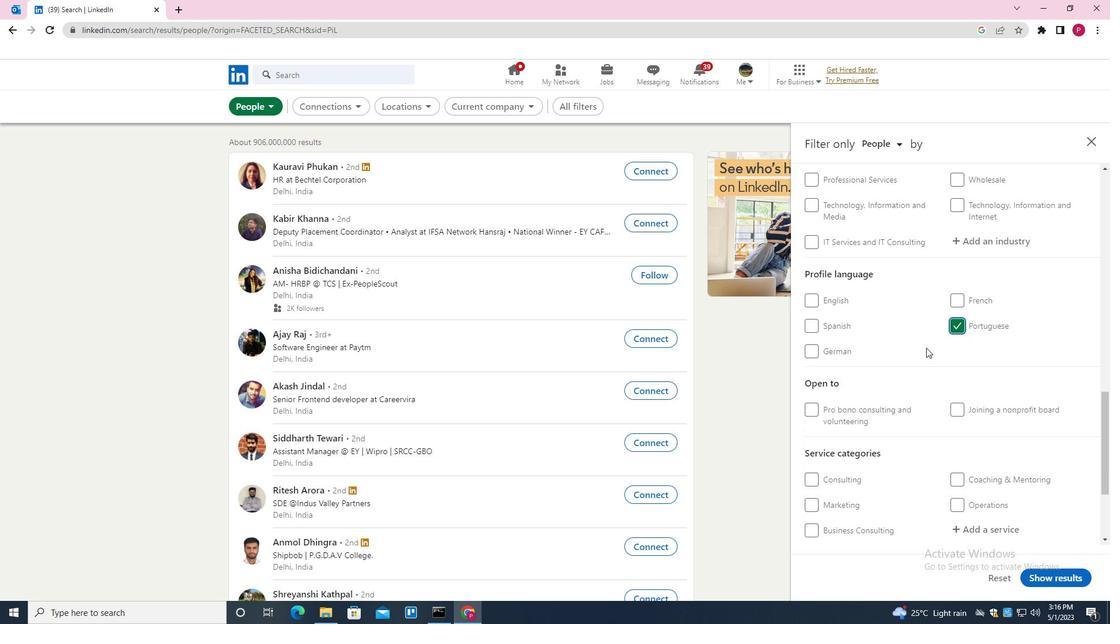 
Action: Mouse moved to (849, 341)
Screenshot: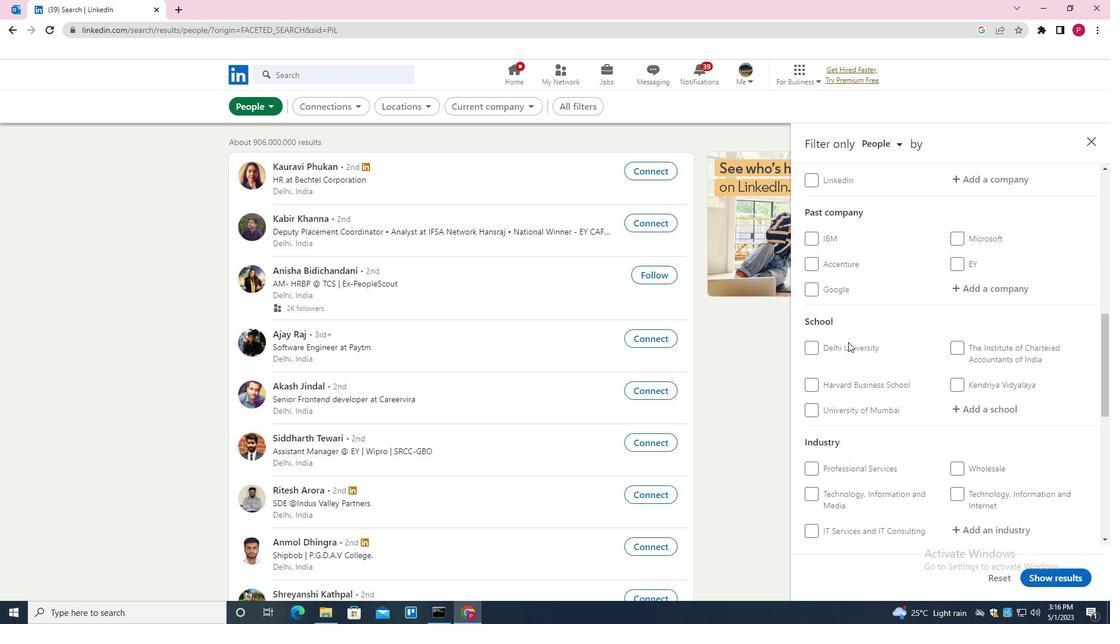 
Action: Mouse scrolled (849, 341) with delta (0, 0)
Screenshot: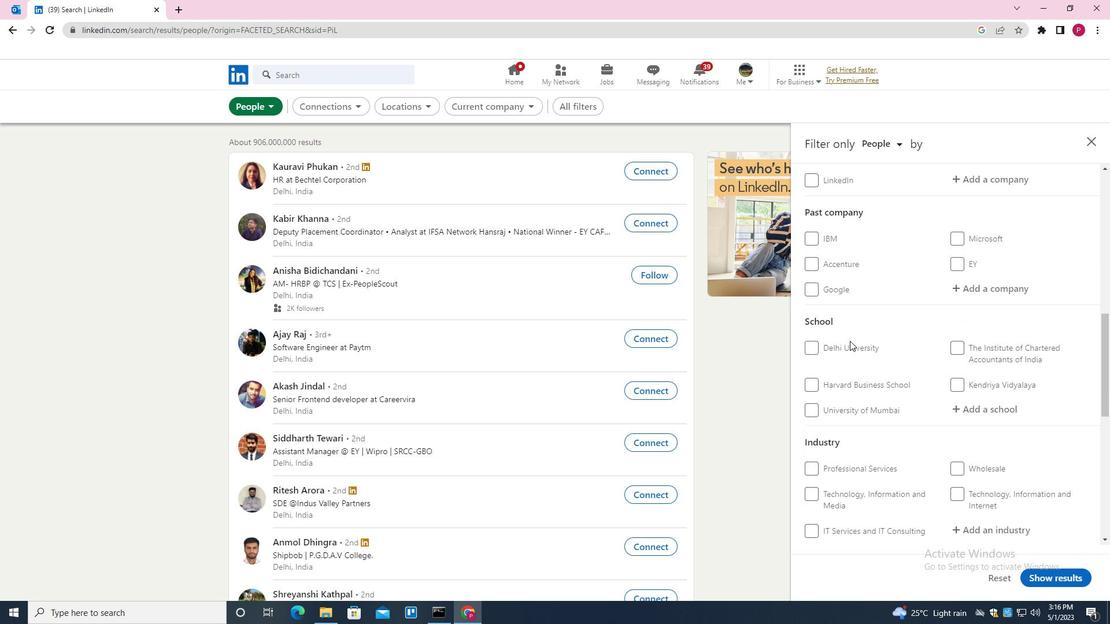 
Action: Mouse scrolled (849, 341) with delta (0, 0)
Screenshot: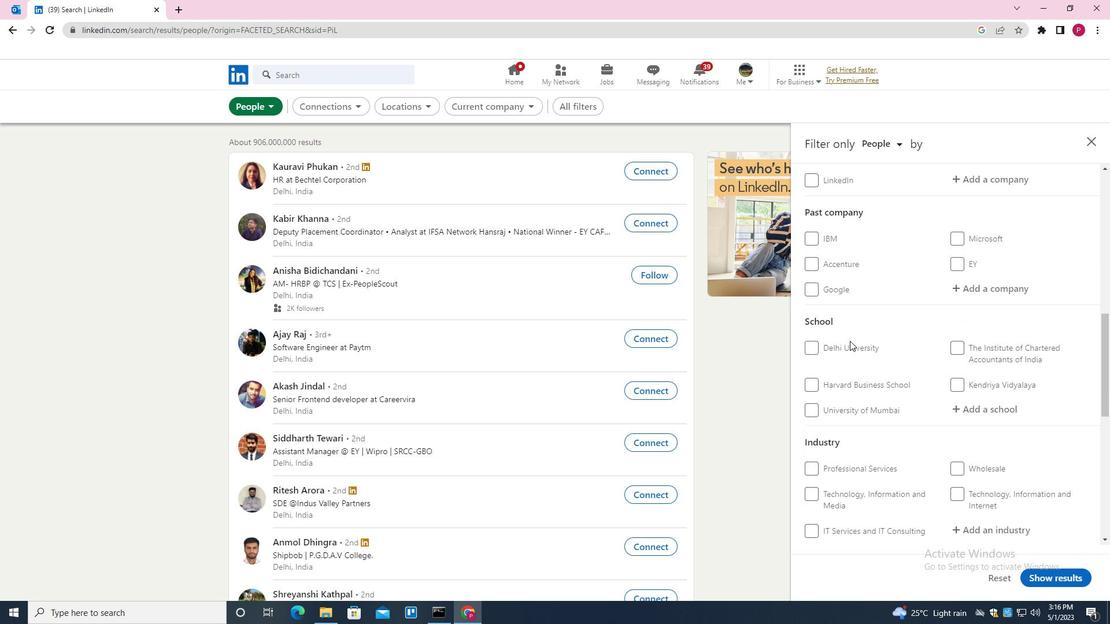 
Action: Mouse scrolled (849, 341) with delta (0, 0)
Screenshot: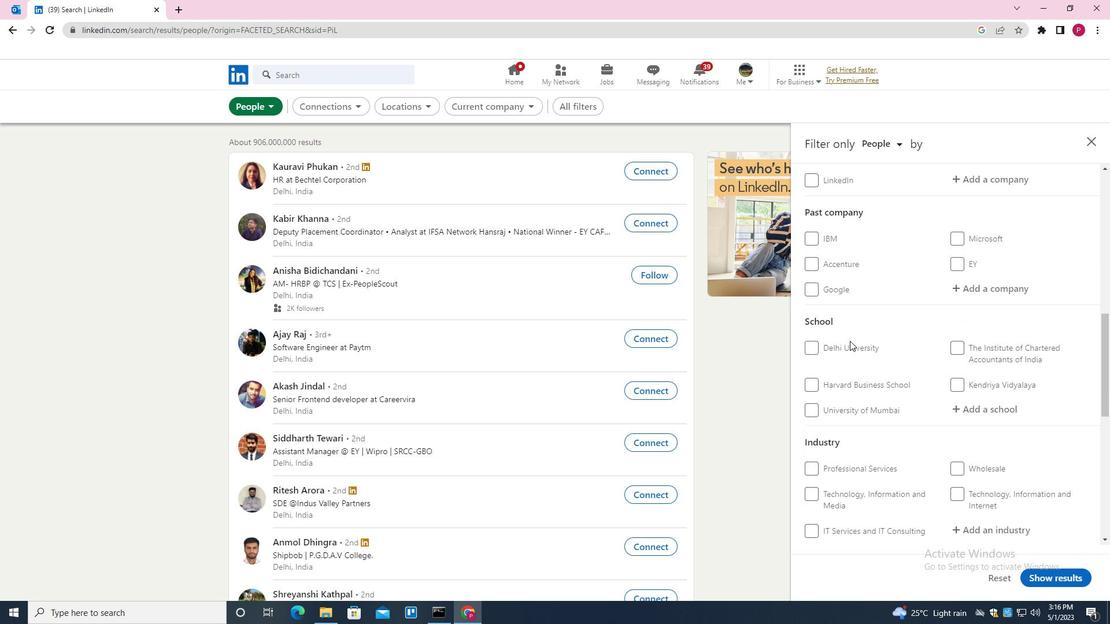 
Action: Mouse moved to (1002, 354)
Screenshot: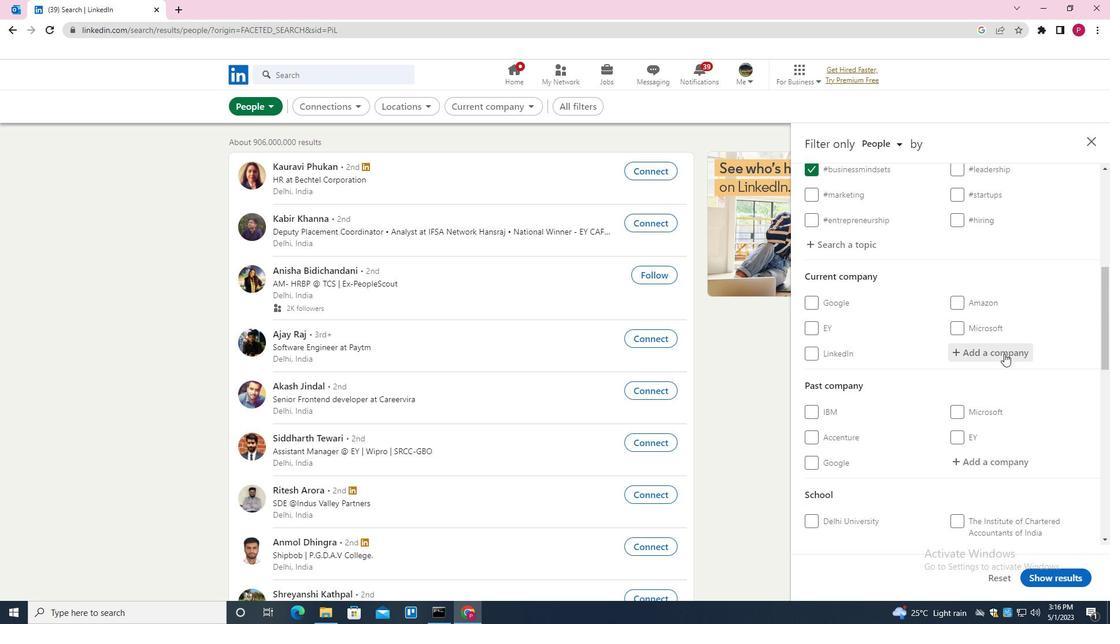 
Action: Mouse pressed left at (1002, 354)
Screenshot: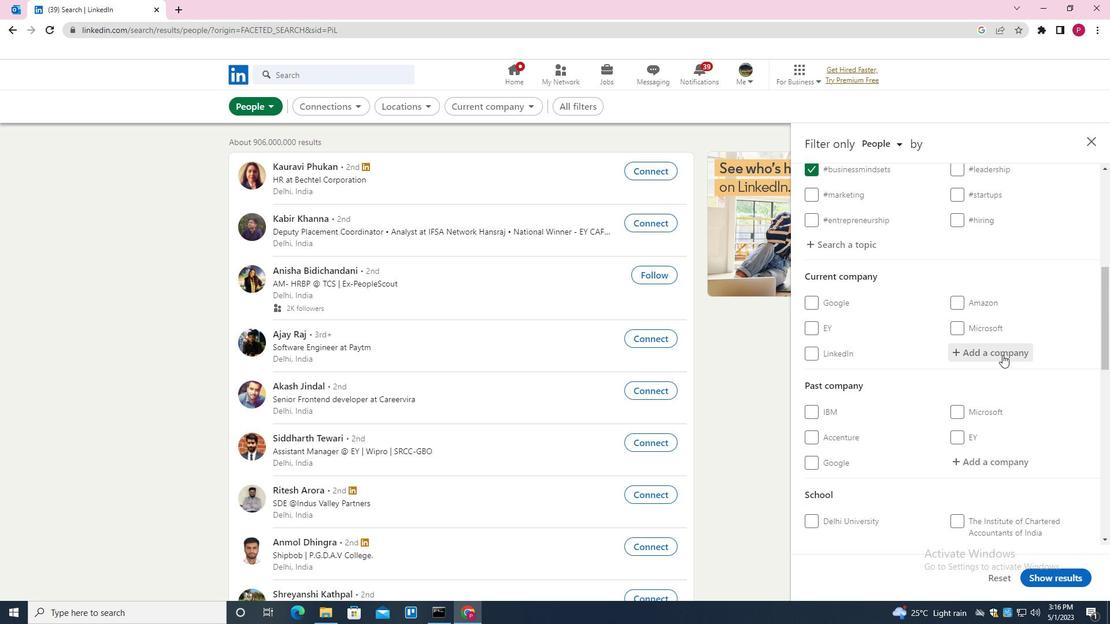 
Action: Mouse moved to (929, 387)
Screenshot: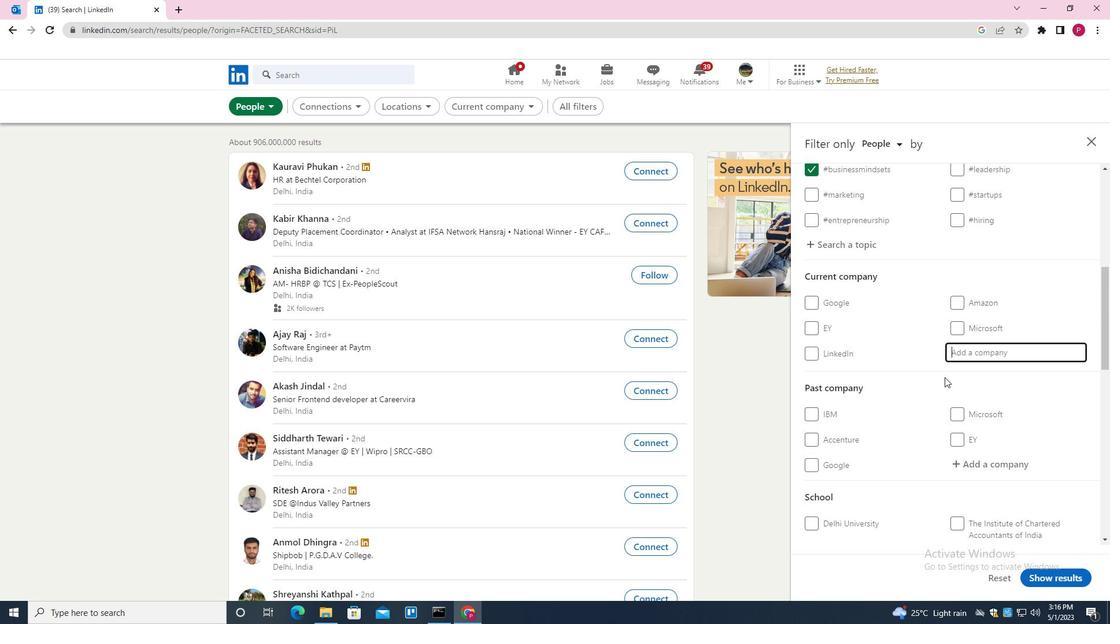 
Action: Key pressed <Key.shift>HT<Key.space><Key.shift><Key.down><Key.enter>
Screenshot: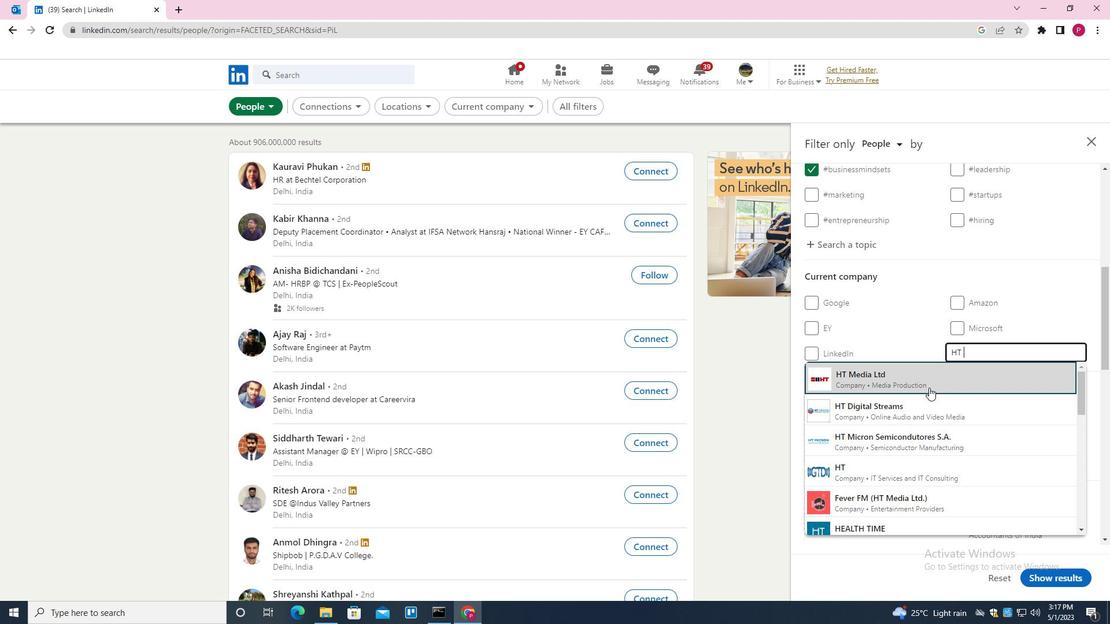 
Action: Mouse moved to (925, 387)
Screenshot: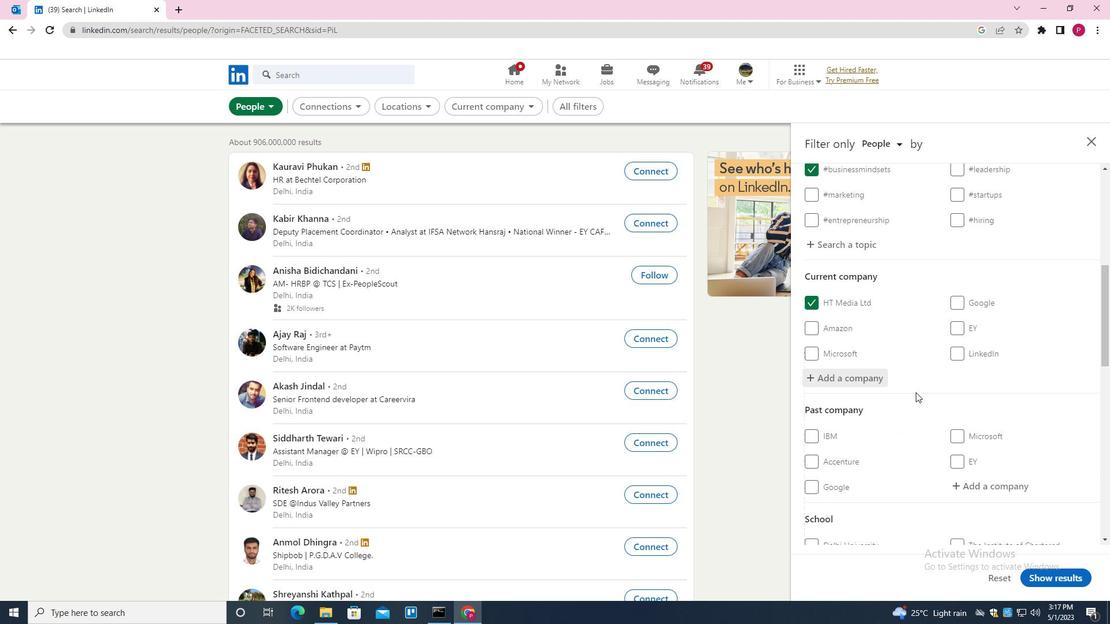 
Action: Mouse scrolled (925, 386) with delta (0, 0)
Screenshot: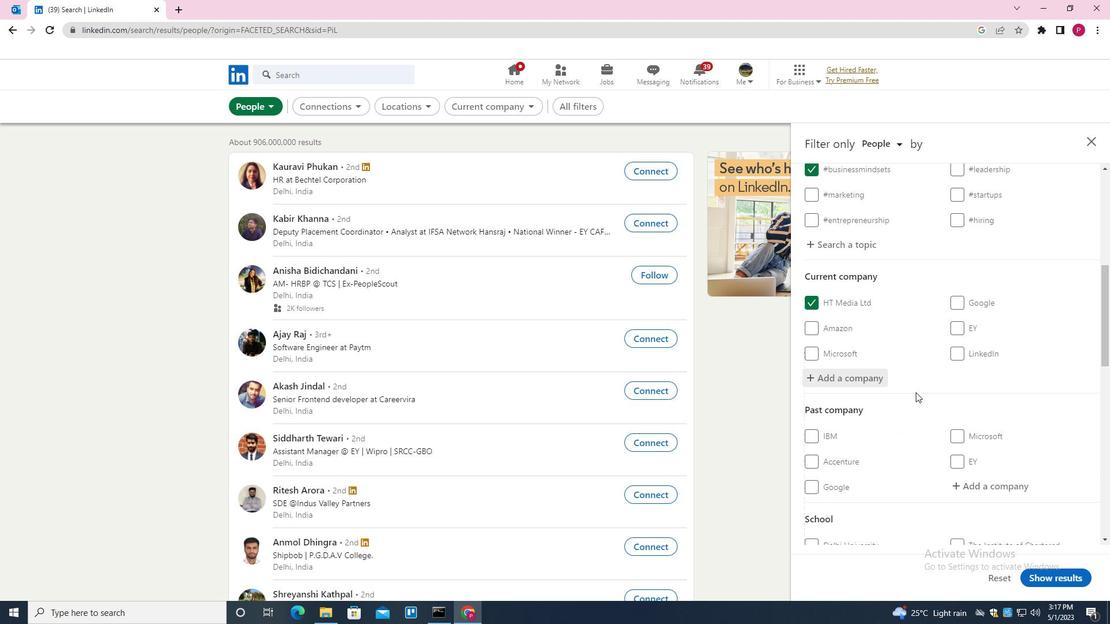 
Action: Mouse moved to (927, 385)
Screenshot: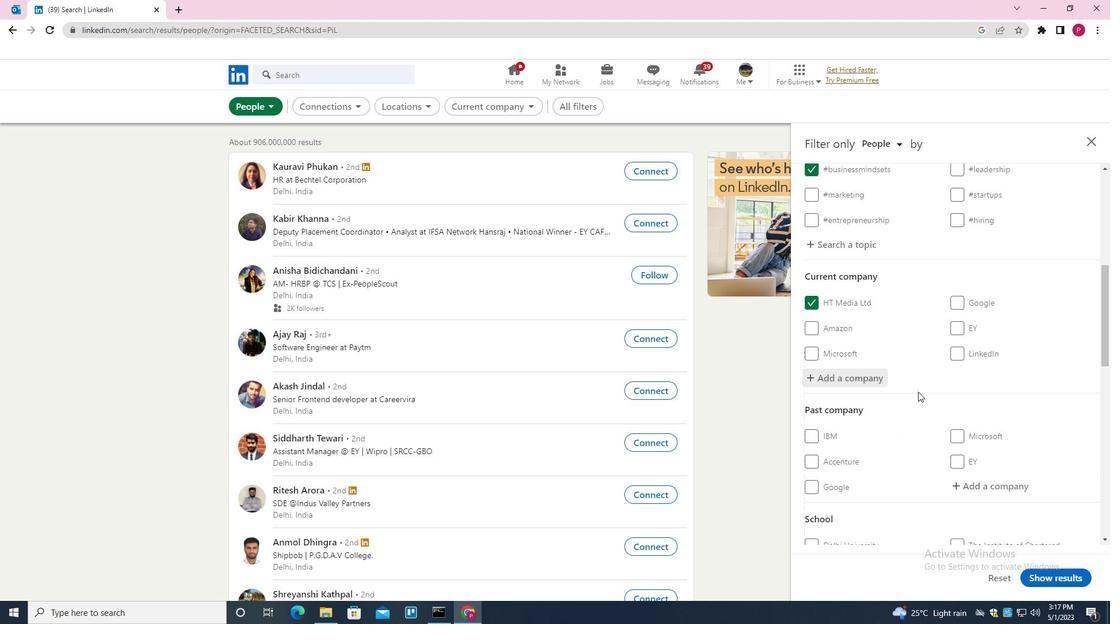 
Action: Mouse scrolled (927, 385) with delta (0, 0)
Screenshot: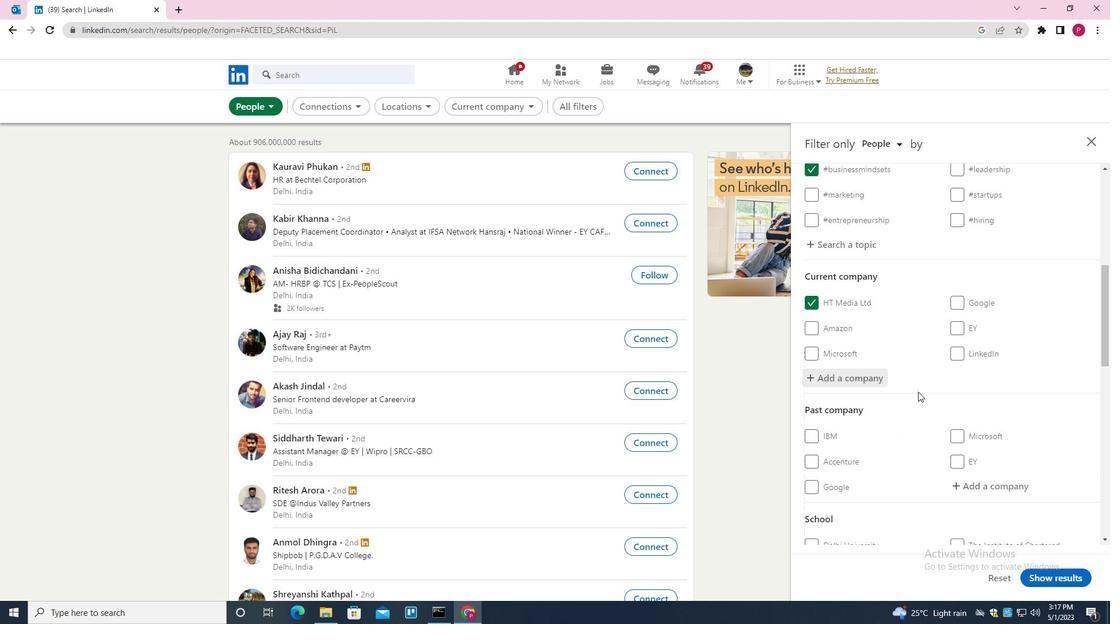 
Action: Mouse moved to (927, 385)
Screenshot: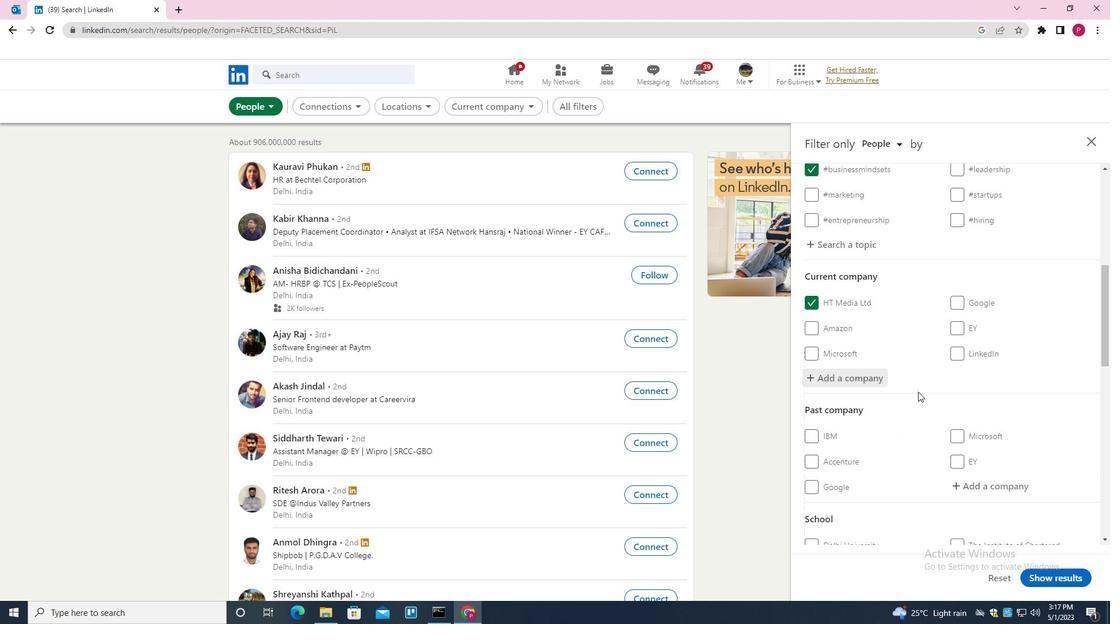 
Action: Mouse scrolled (927, 385) with delta (0, 0)
Screenshot: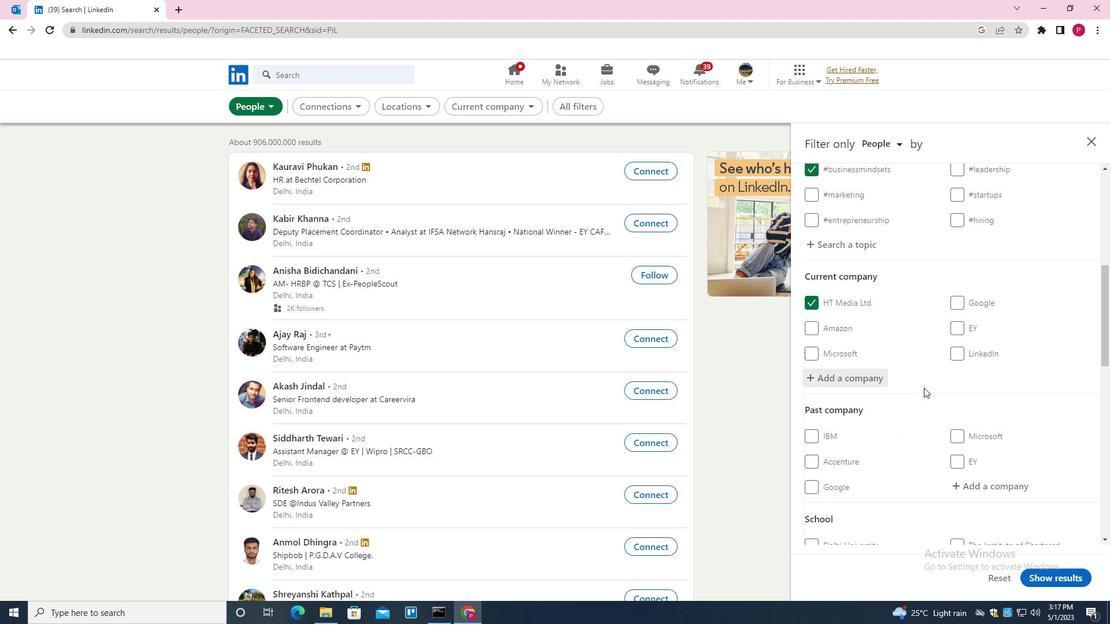 
Action: Mouse moved to (944, 392)
Screenshot: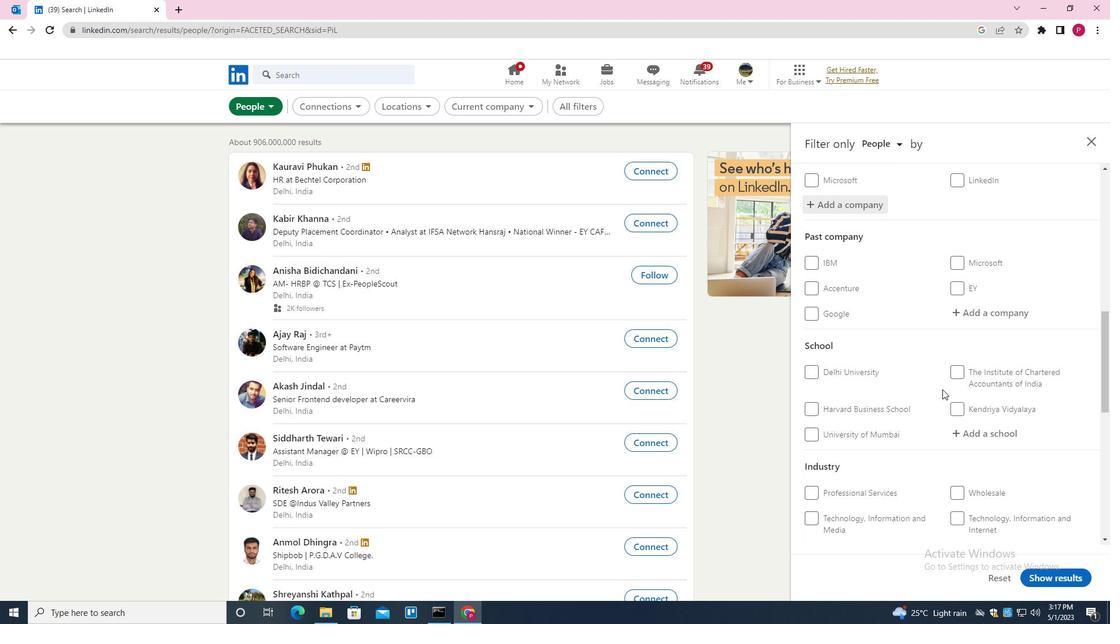 
Action: Mouse scrolled (944, 391) with delta (0, 0)
Screenshot: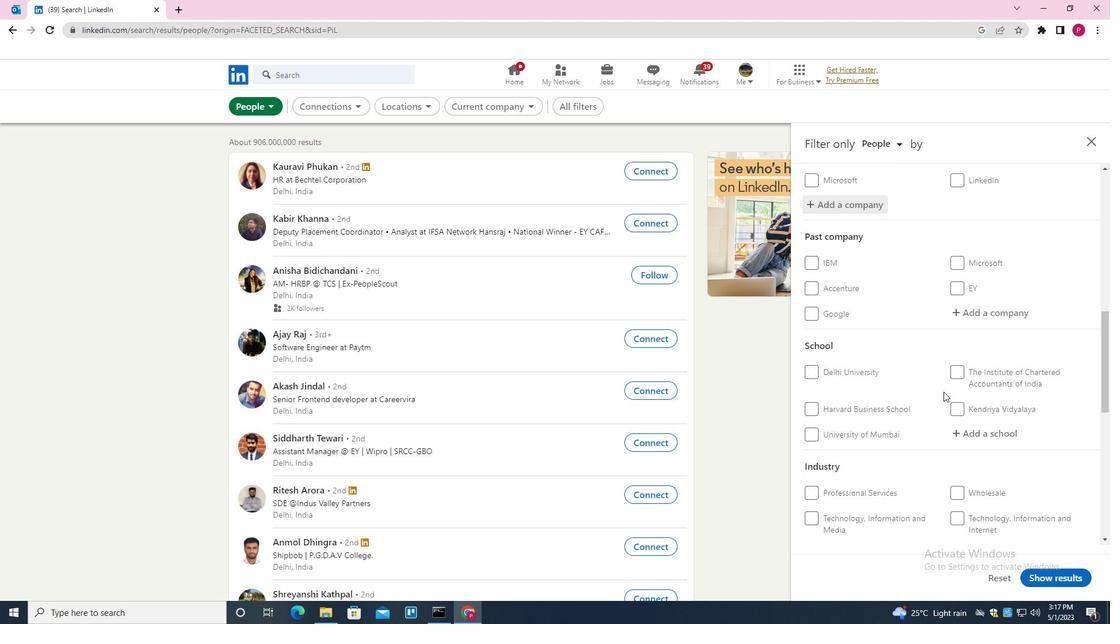 
Action: Mouse moved to (945, 392)
Screenshot: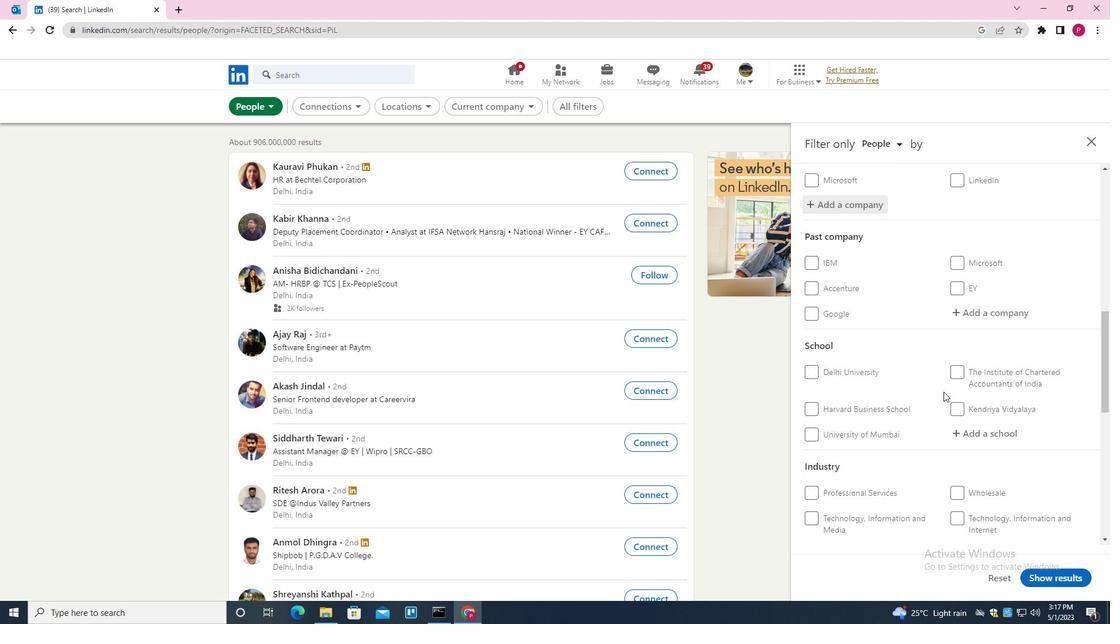 
Action: Mouse scrolled (945, 391) with delta (0, 0)
Screenshot: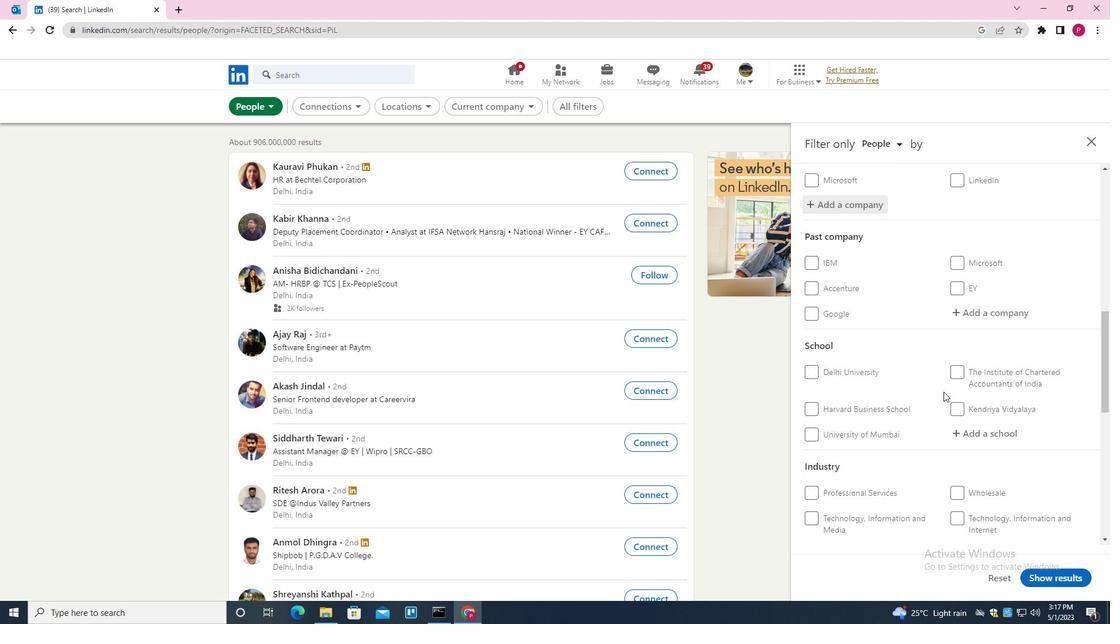 
Action: Mouse moved to (948, 391)
Screenshot: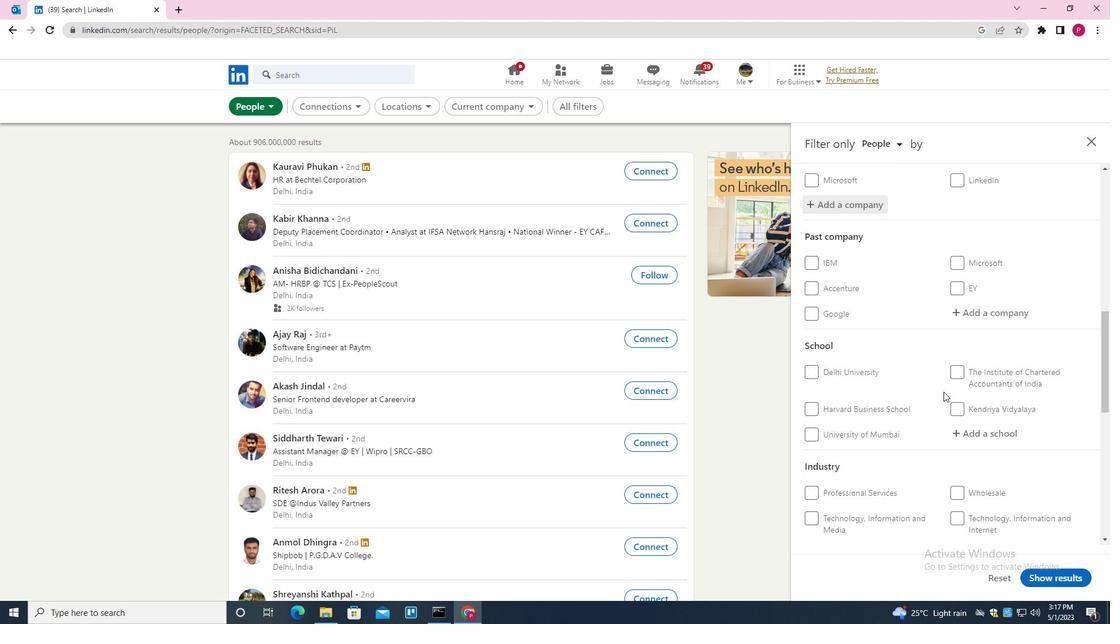 
Action: Mouse scrolled (948, 390) with delta (0, 0)
Screenshot: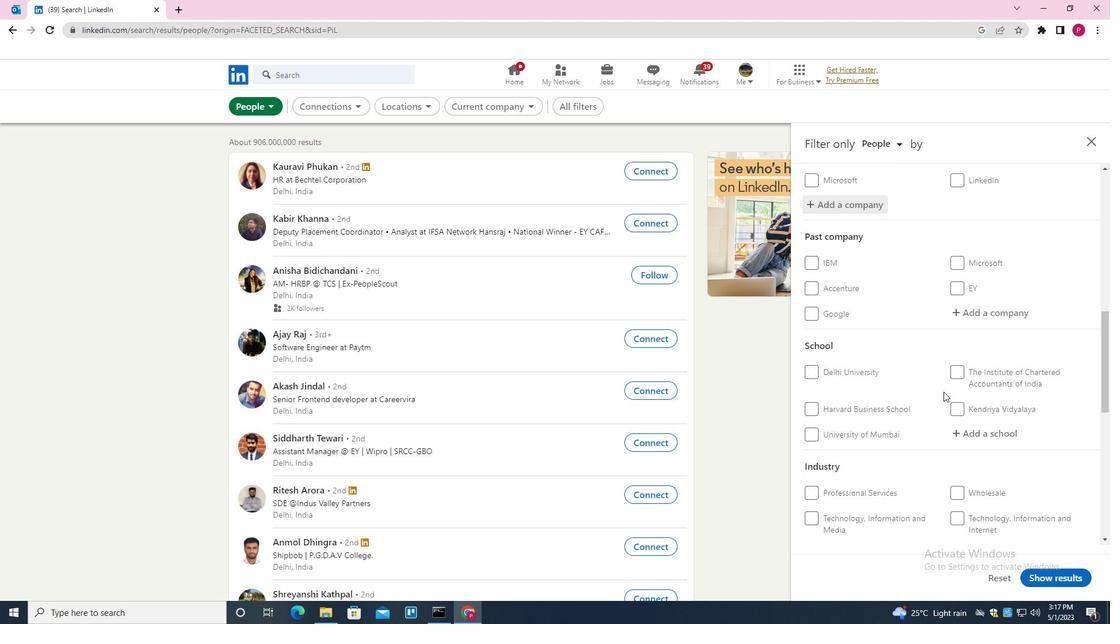 
Action: Mouse moved to (988, 257)
Screenshot: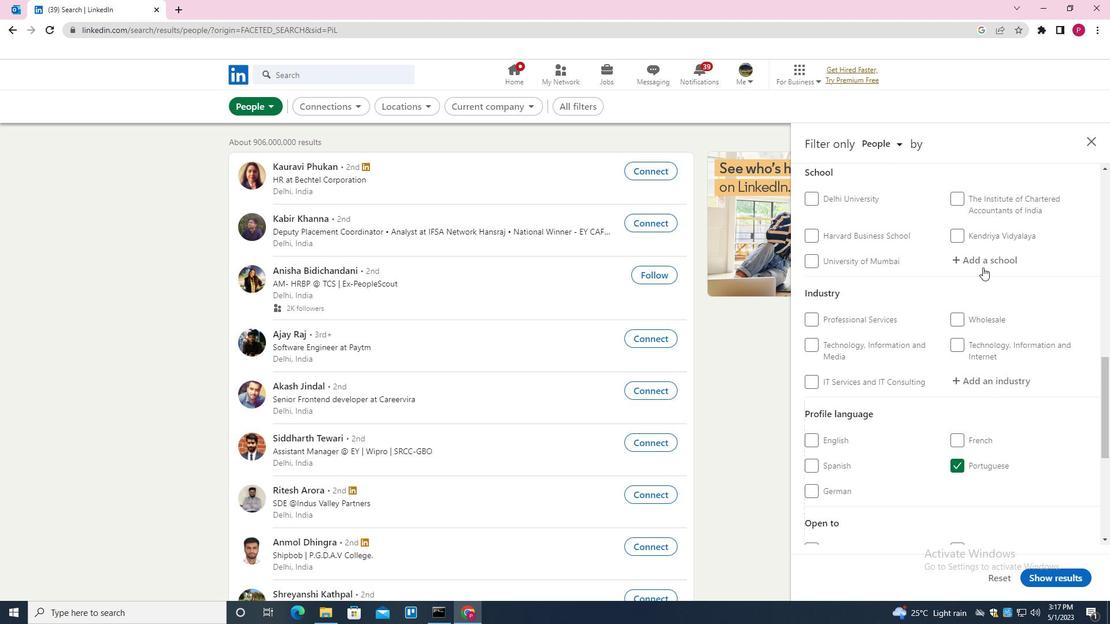 
Action: Mouse pressed left at (988, 257)
Screenshot: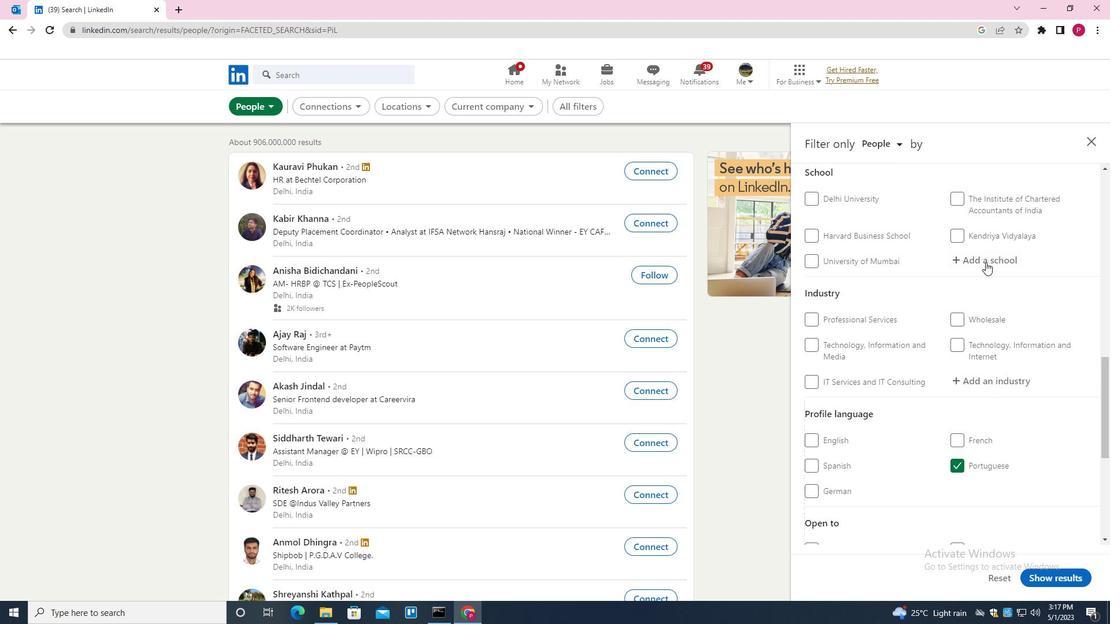 
Action: Mouse moved to (975, 265)
Screenshot: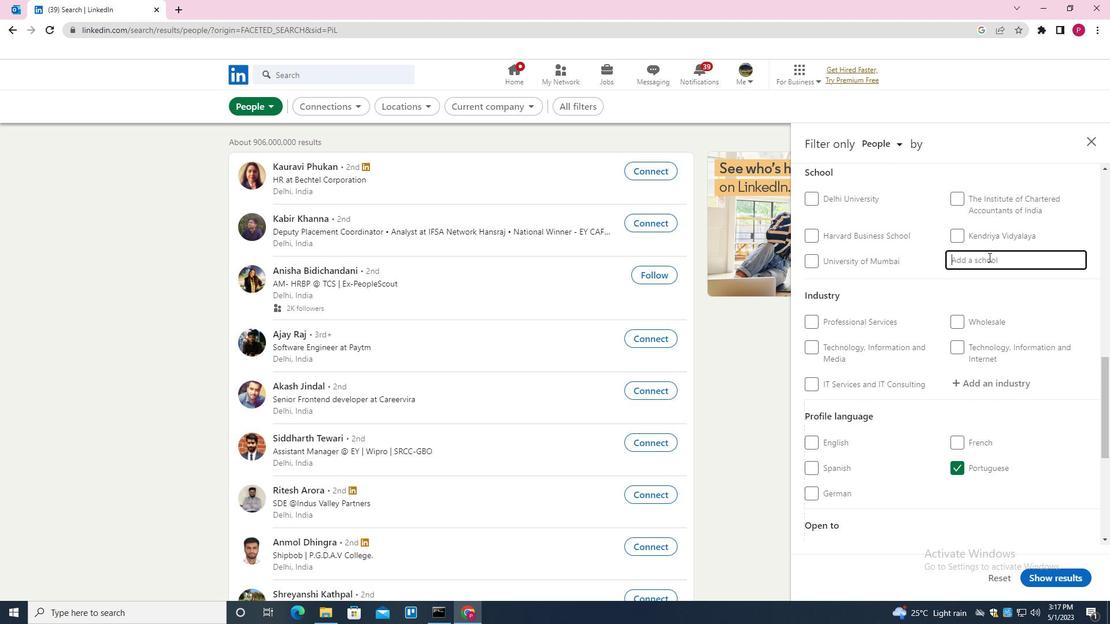 
Action: Key pressed <Key.shift>VAAGDEVI<Key.space><Key.down><Key.enter>
Screenshot: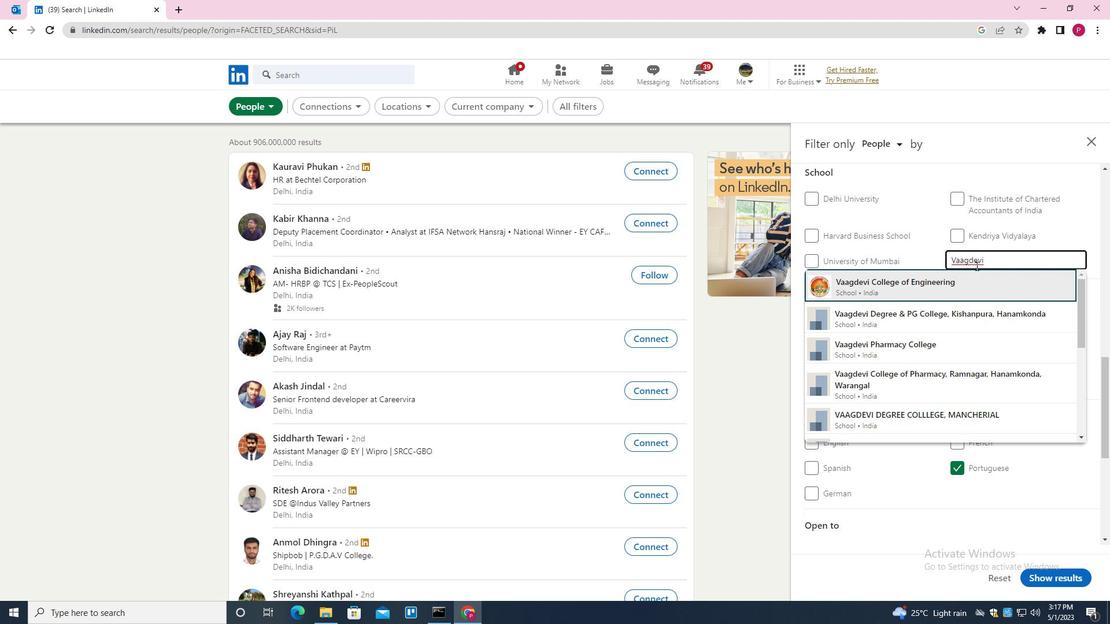 
Action: Mouse moved to (969, 270)
Screenshot: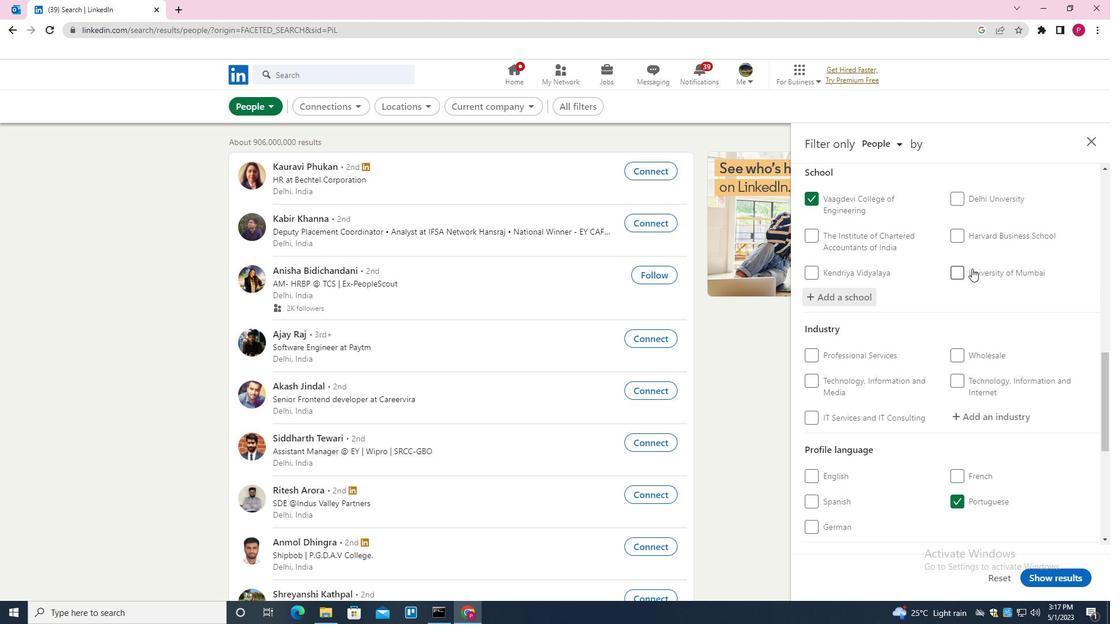 
Action: Mouse scrolled (969, 269) with delta (0, 0)
Screenshot: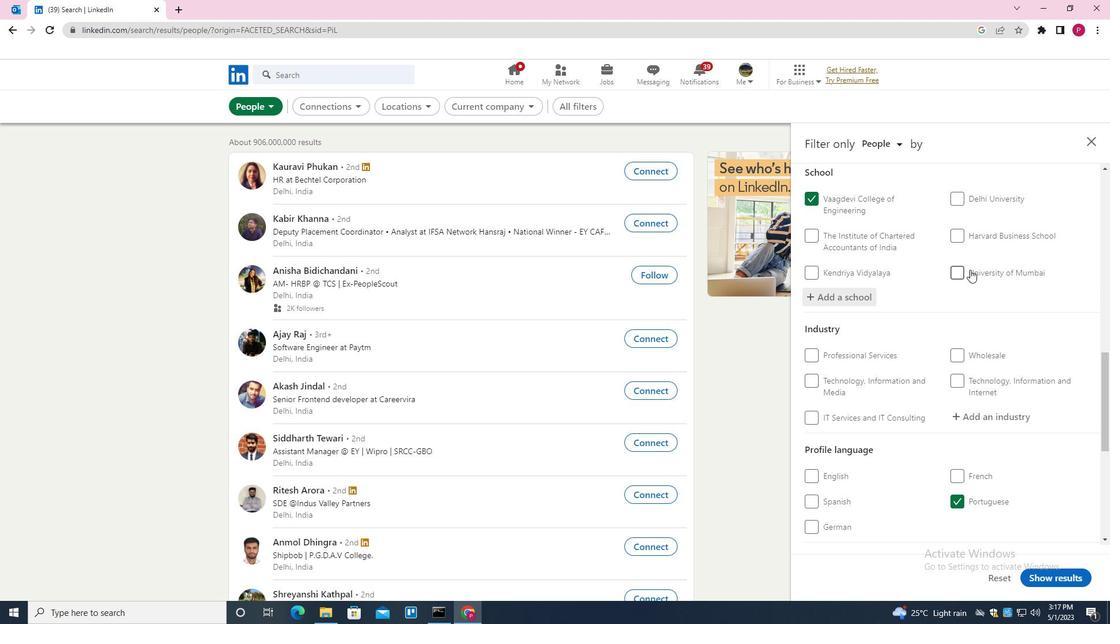 
Action: Mouse moved to (969, 263)
Screenshot: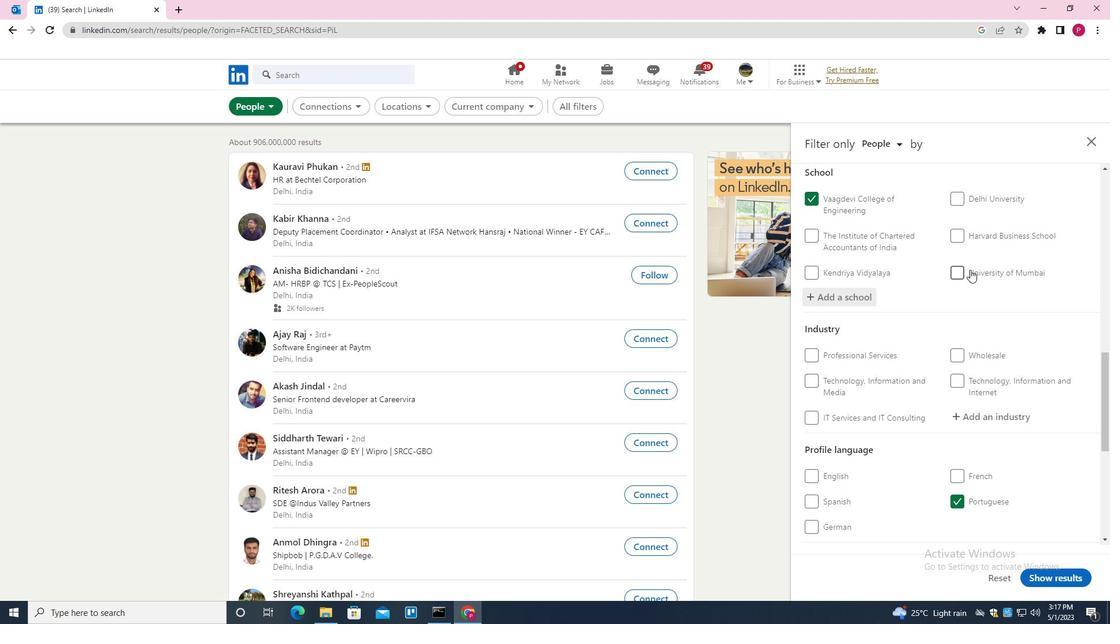 
Action: Mouse scrolled (969, 263) with delta (0, 0)
Screenshot: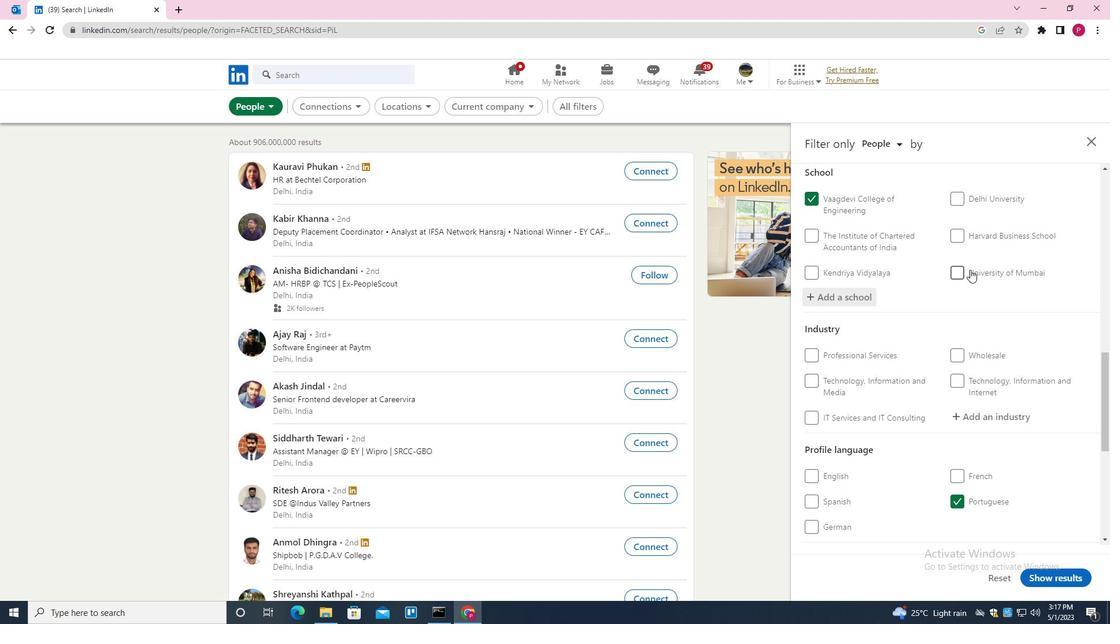 
Action: Mouse moved to (969, 250)
Screenshot: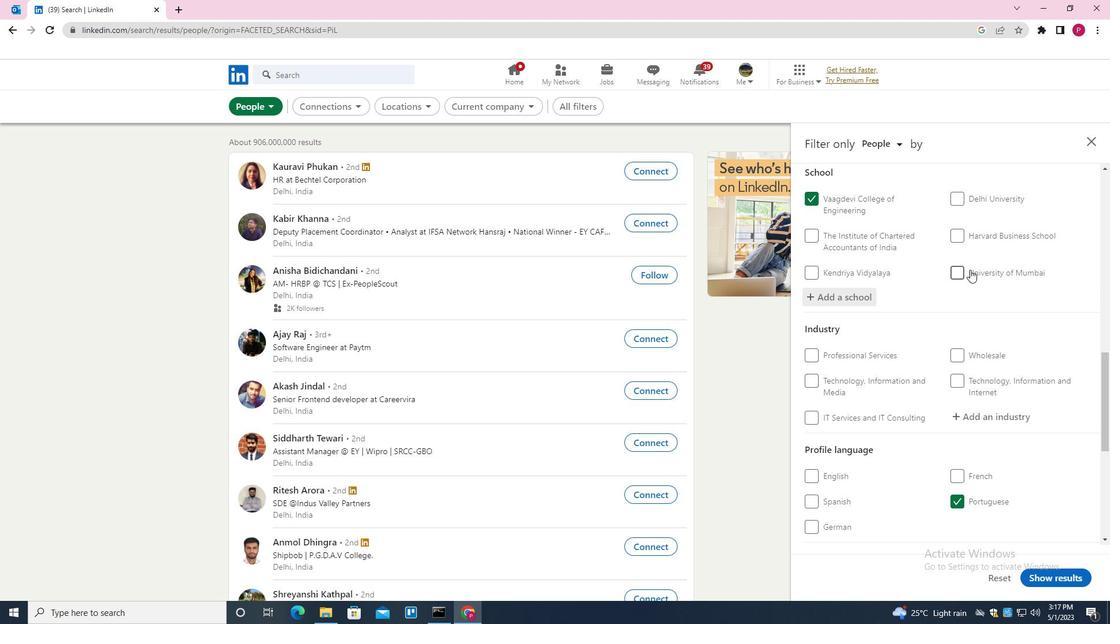 
Action: Mouse scrolled (969, 249) with delta (0, 0)
Screenshot: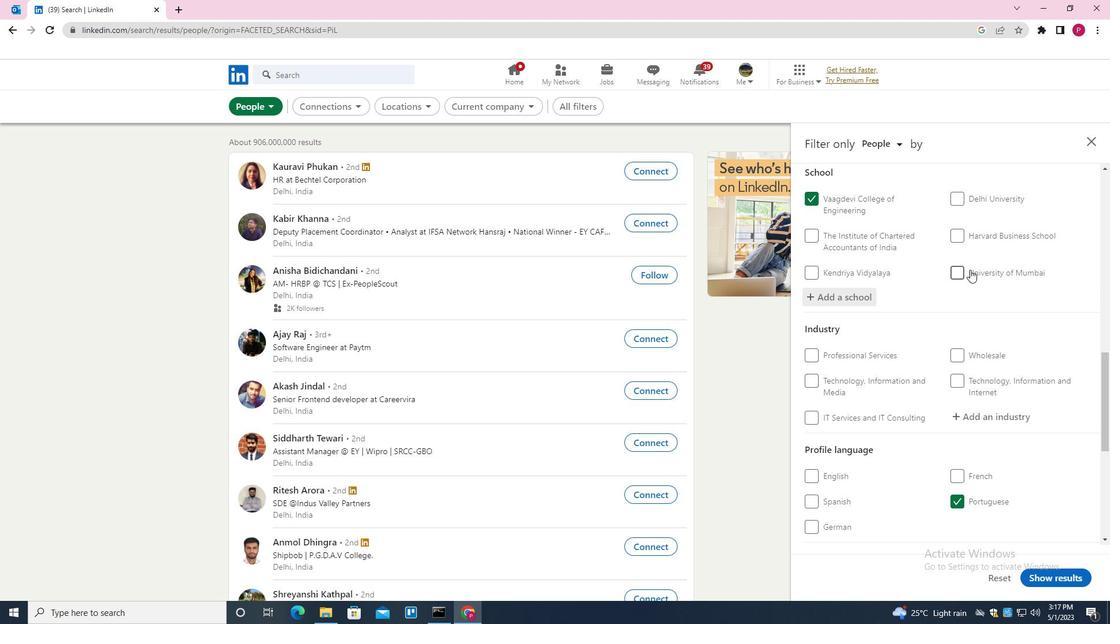 
Action: Mouse moved to (1001, 246)
Screenshot: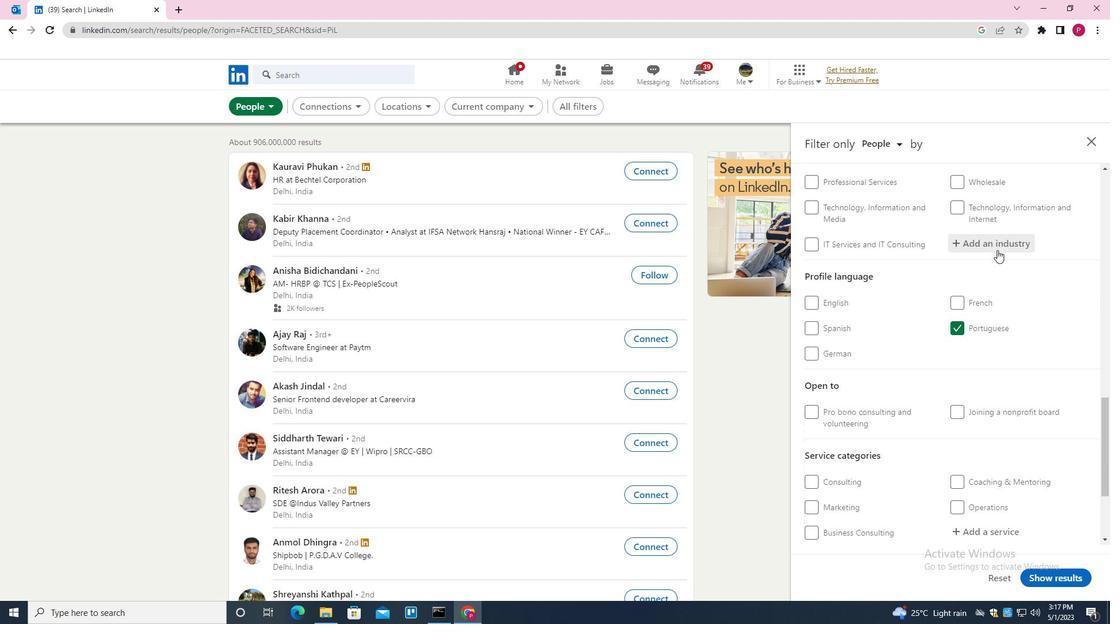 
Action: Mouse pressed left at (1001, 246)
Screenshot: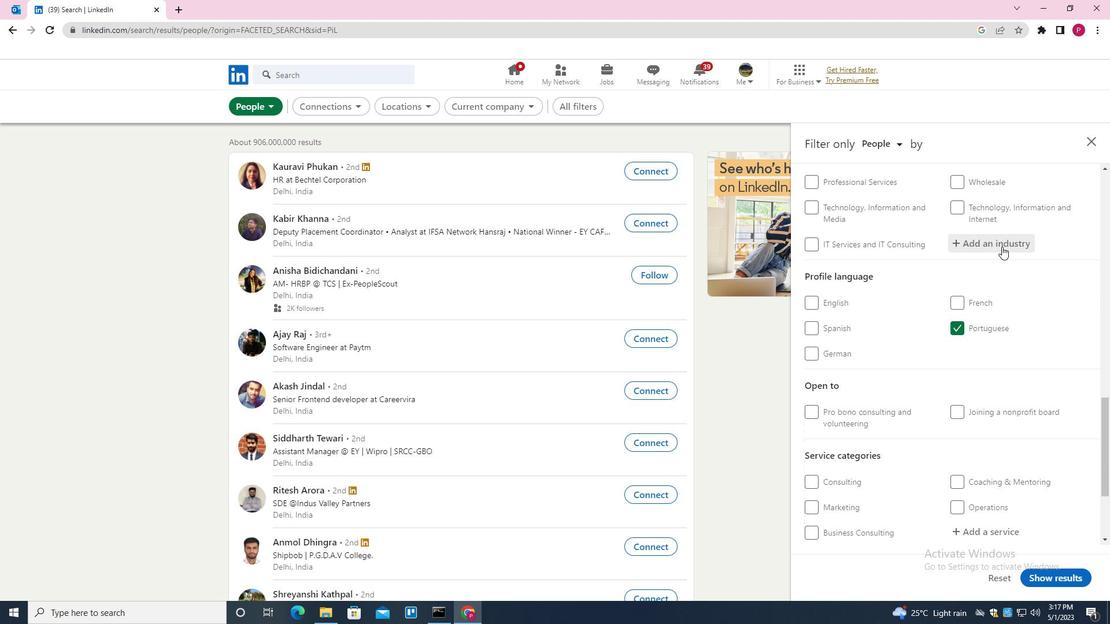 
Action: Mouse moved to (985, 257)
Screenshot: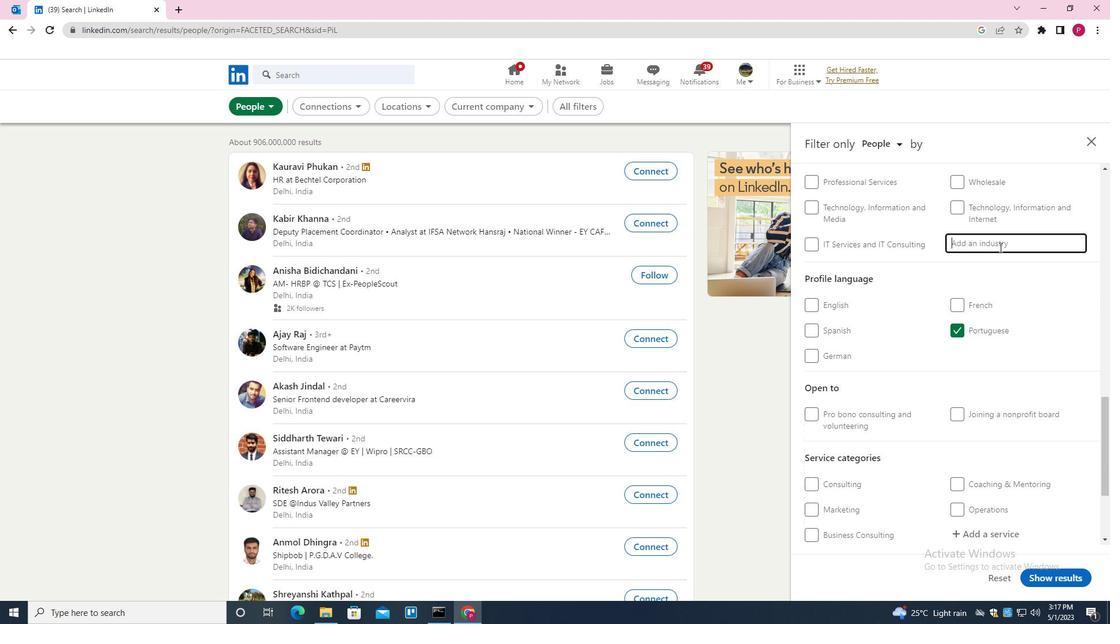 
Action: Key pressed <Key.shift>L
Screenshot: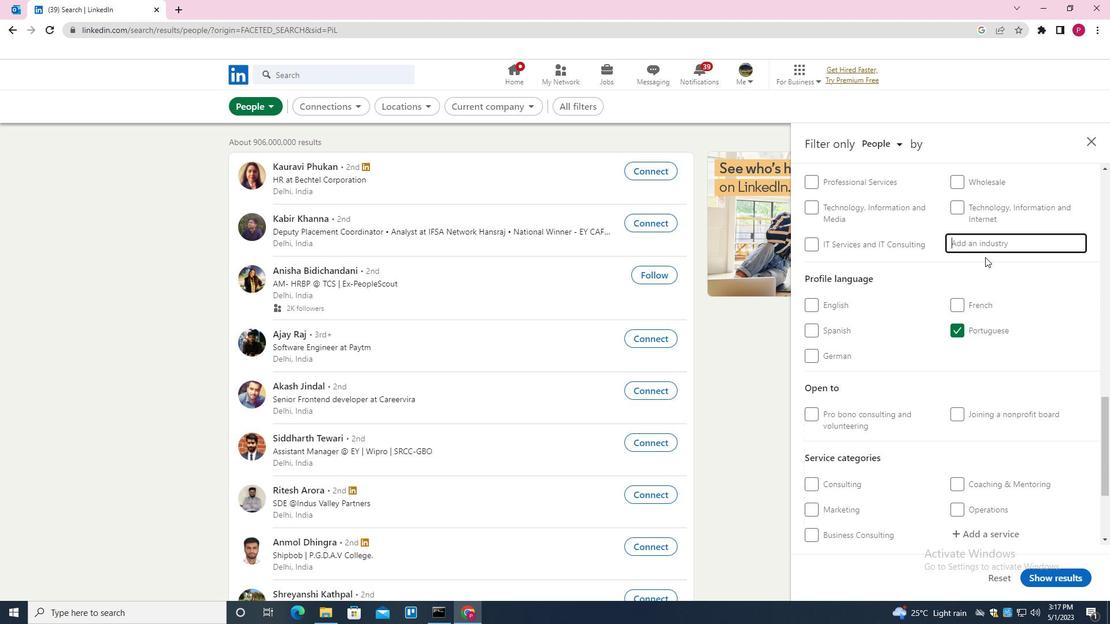 
Action: Mouse moved to (984, 257)
Screenshot: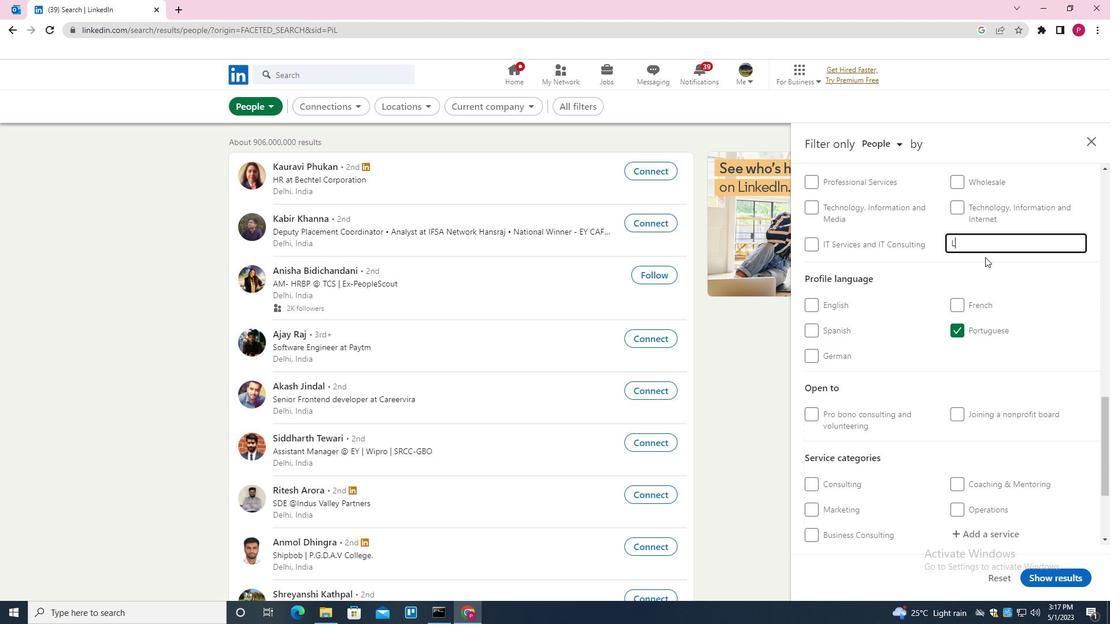 
Action: Key pressed IN<Key.backspace>BRA<Key.down><Key.enter>
Screenshot: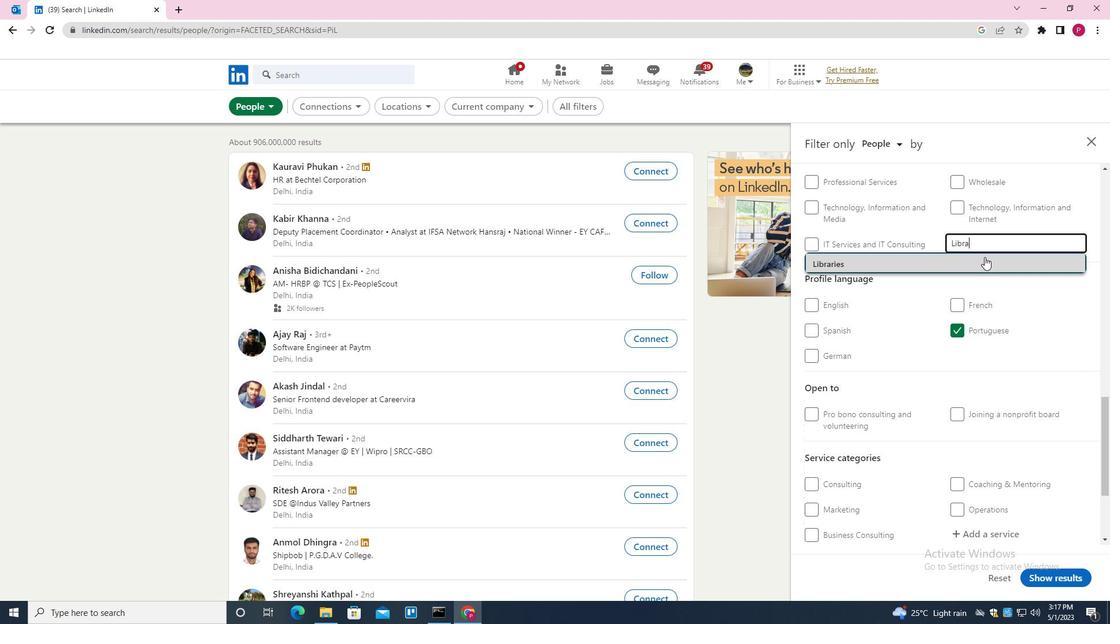 
Action: Mouse moved to (983, 257)
Screenshot: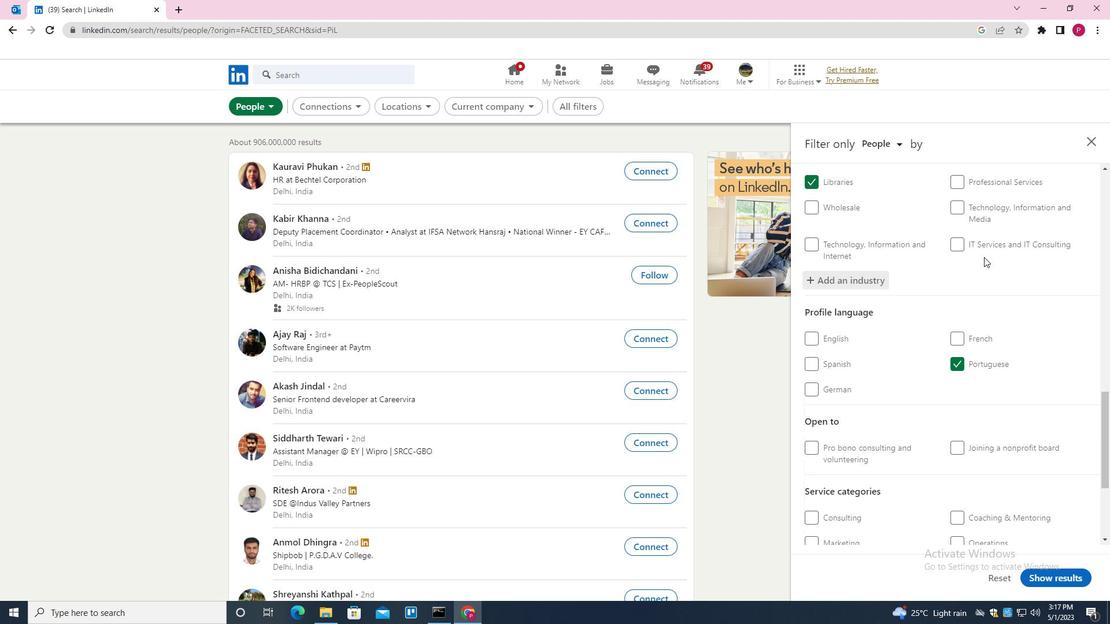 
Action: Mouse scrolled (983, 257) with delta (0, 0)
Screenshot: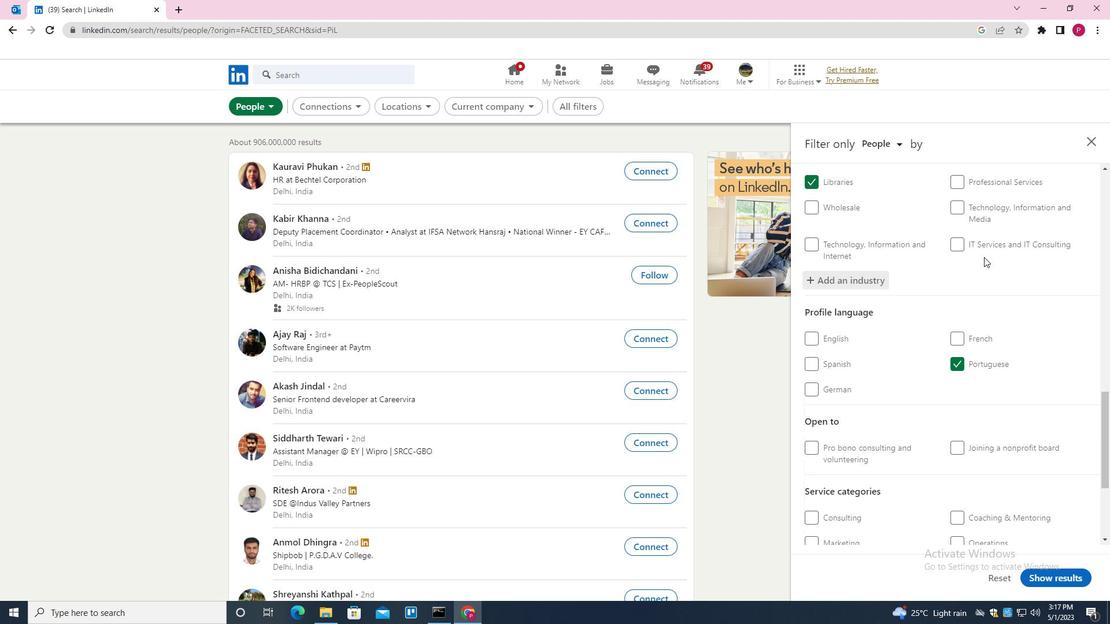 
Action: Mouse scrolled (983, 257) with delta (0, 0)
Screenshot: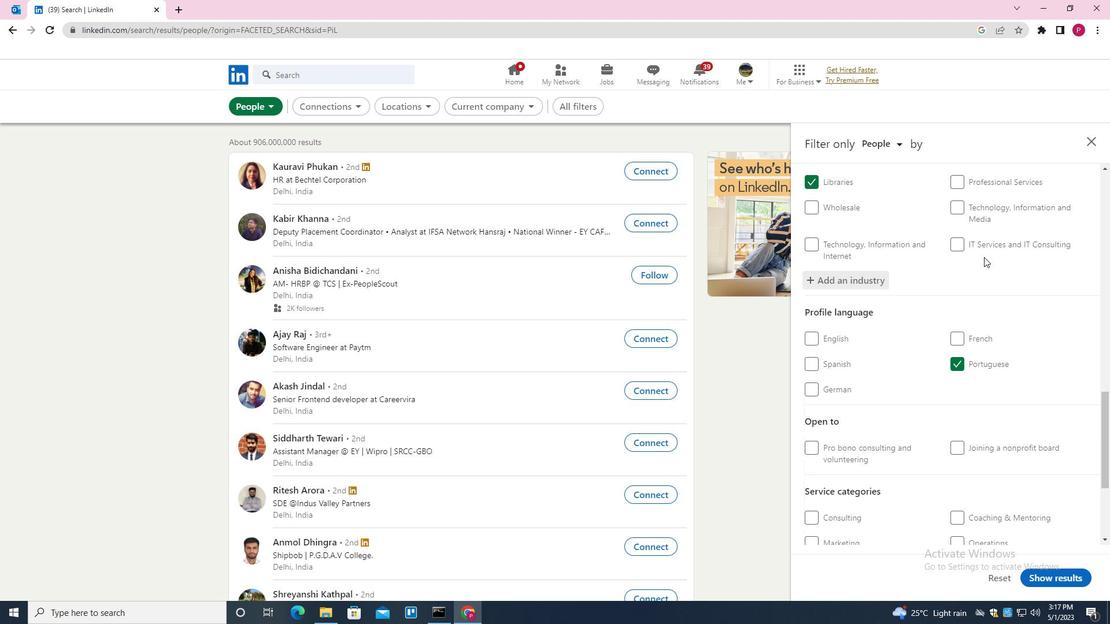 
Action: Mouse scrolled (983, 257) with delta (0, 0)
Screenshot: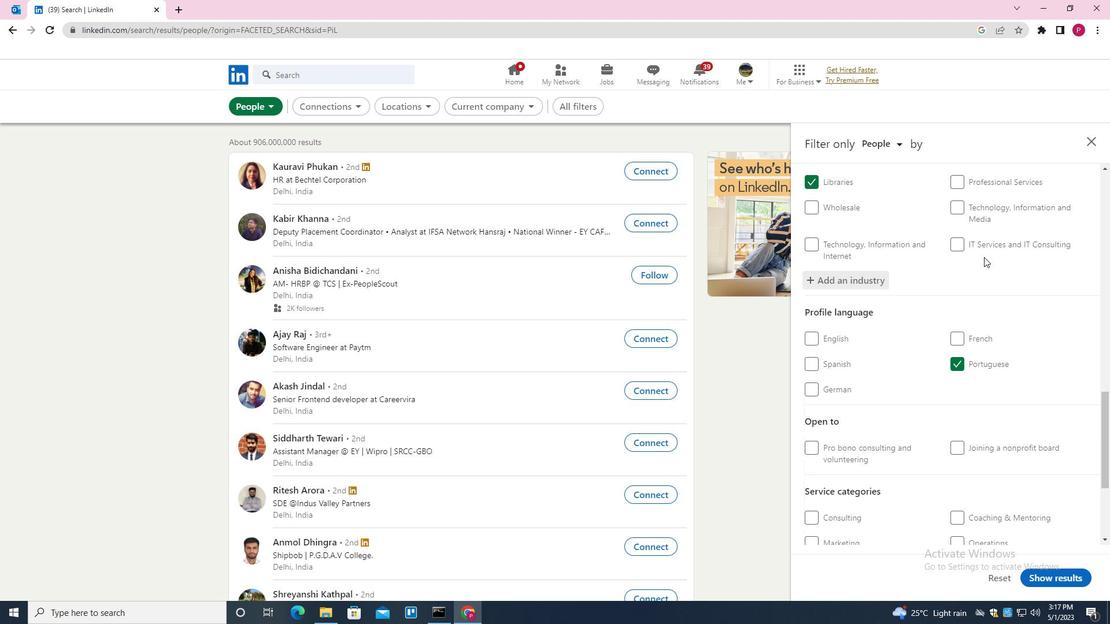 
Action: Mouse scrolled (983, 257) with delta (0, 0)
Screenshot: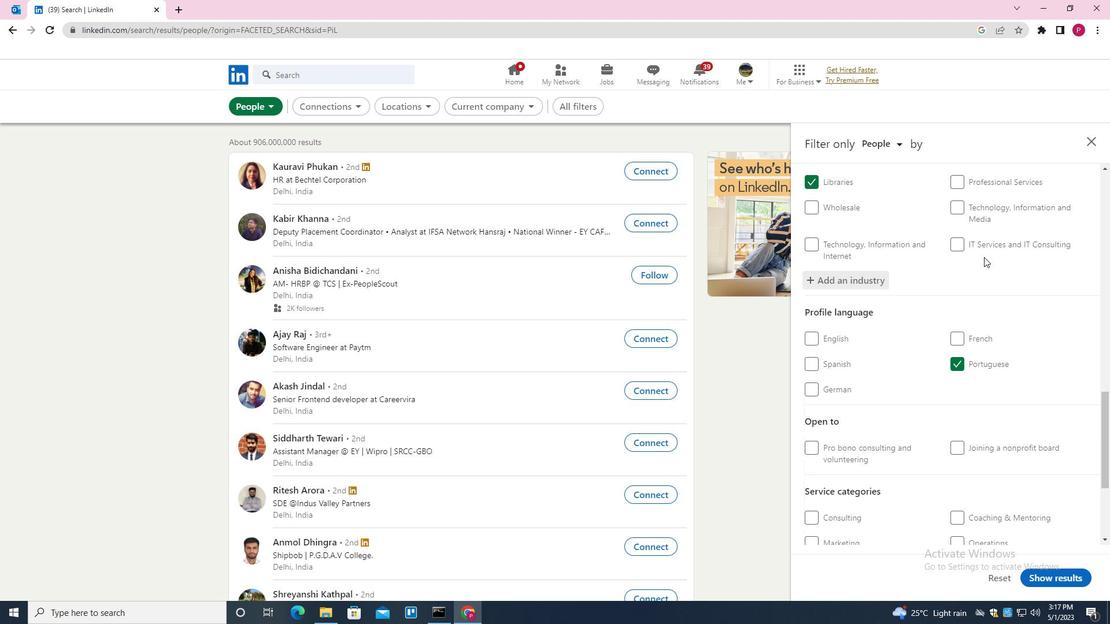 
Action: Mouse moved to (1001, 374)
Screenshot: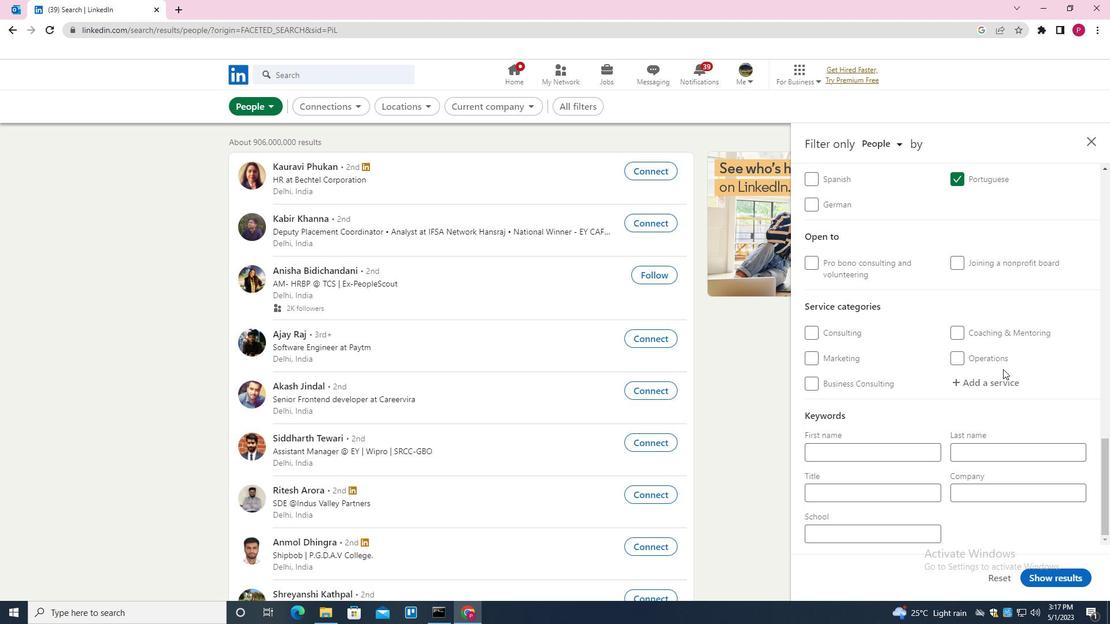 
Action: Mouse pressed left at (1001, 374)
Screenshot: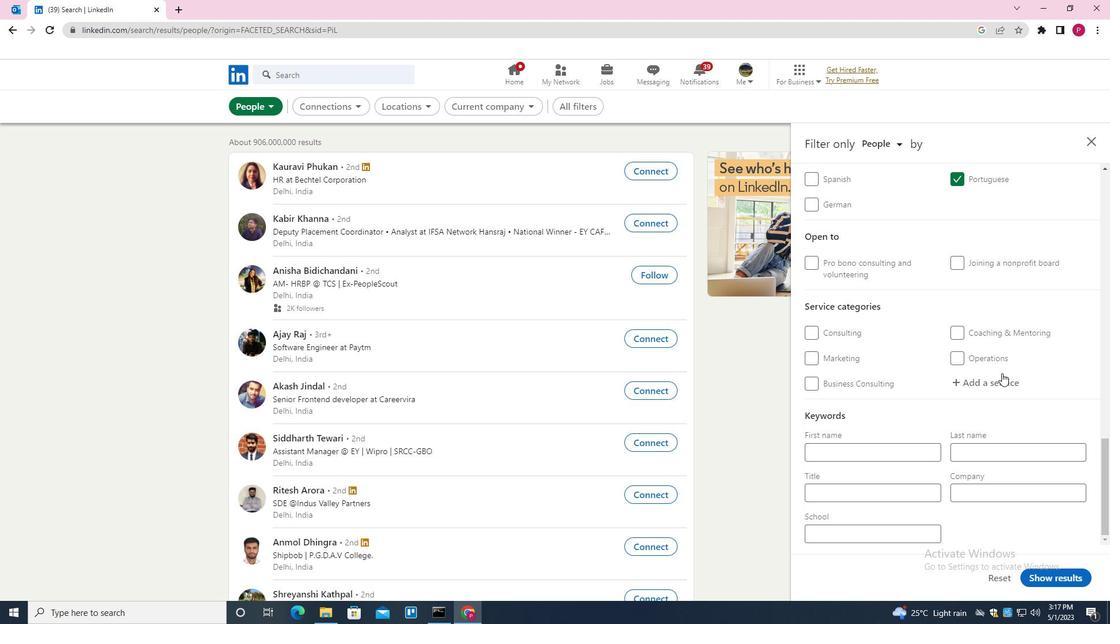 
Action: Mouse moved to (997, 378)
Screenshot: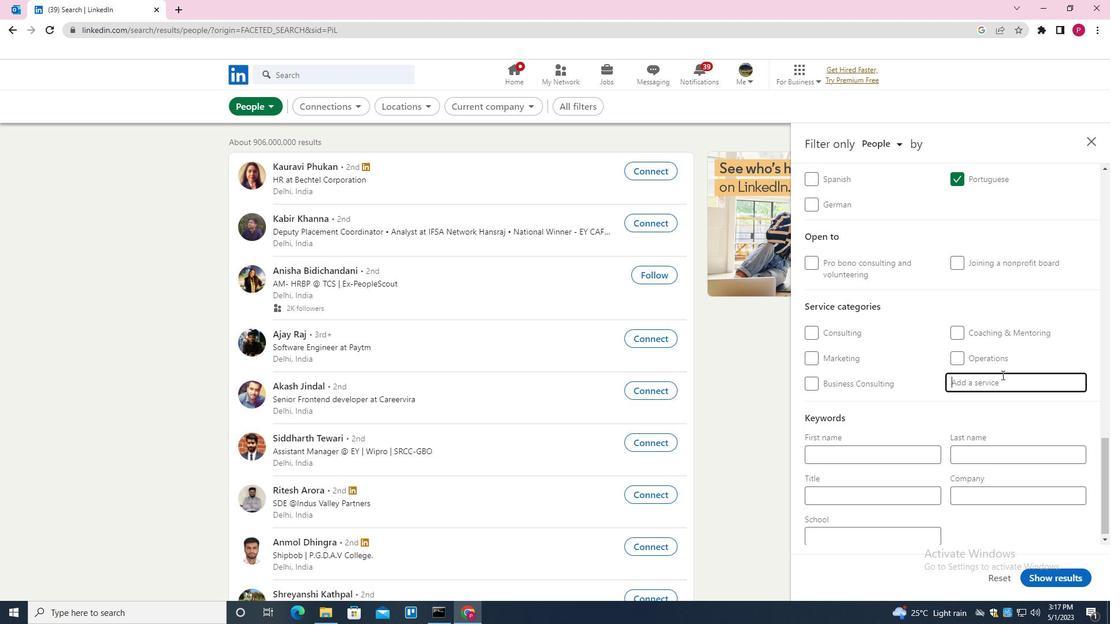 
Action: Key pressed <Key.shift>NATURE<Key.down><Key.enter>
Screenshot: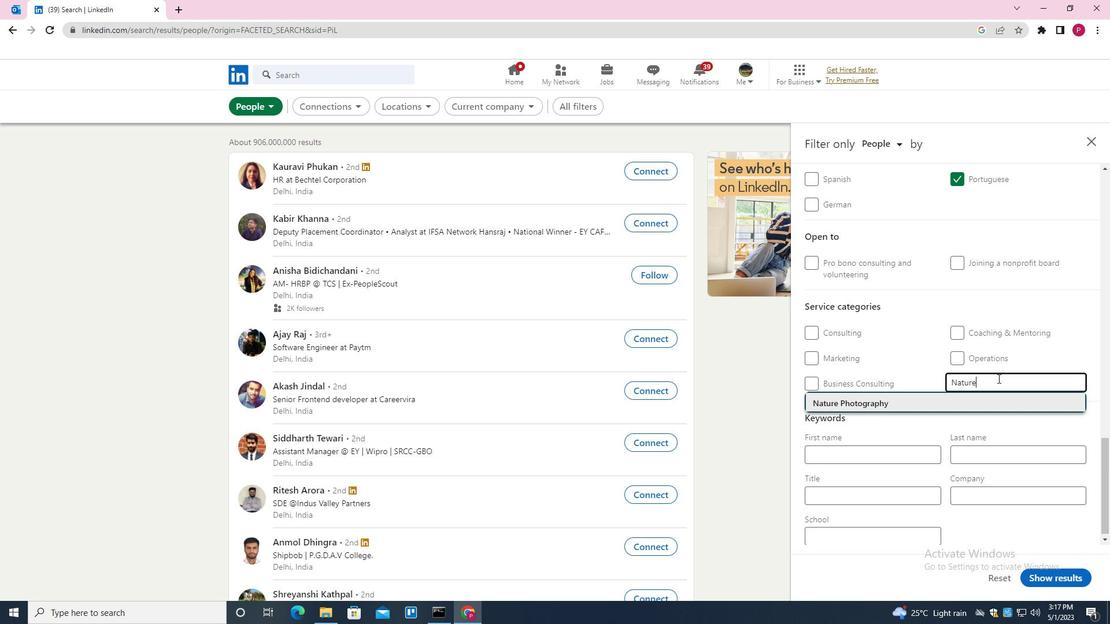 
Action: Mouse moved to (757, 382)
Screenshot: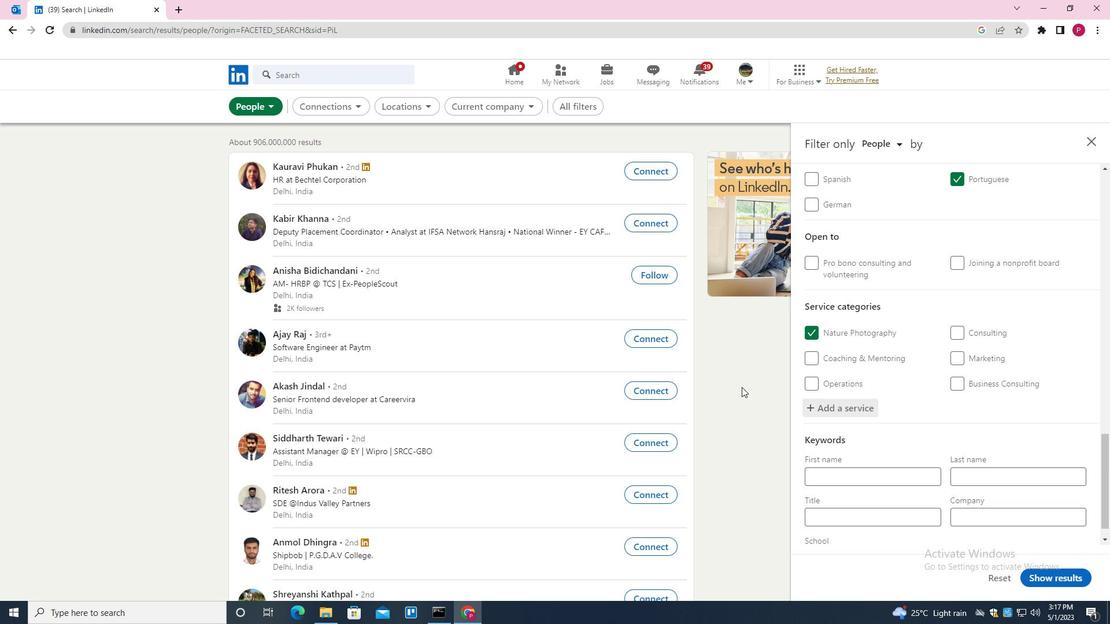 
Action: Mouse scrolled (757, 381) with delta (0, 0)
Screenshot: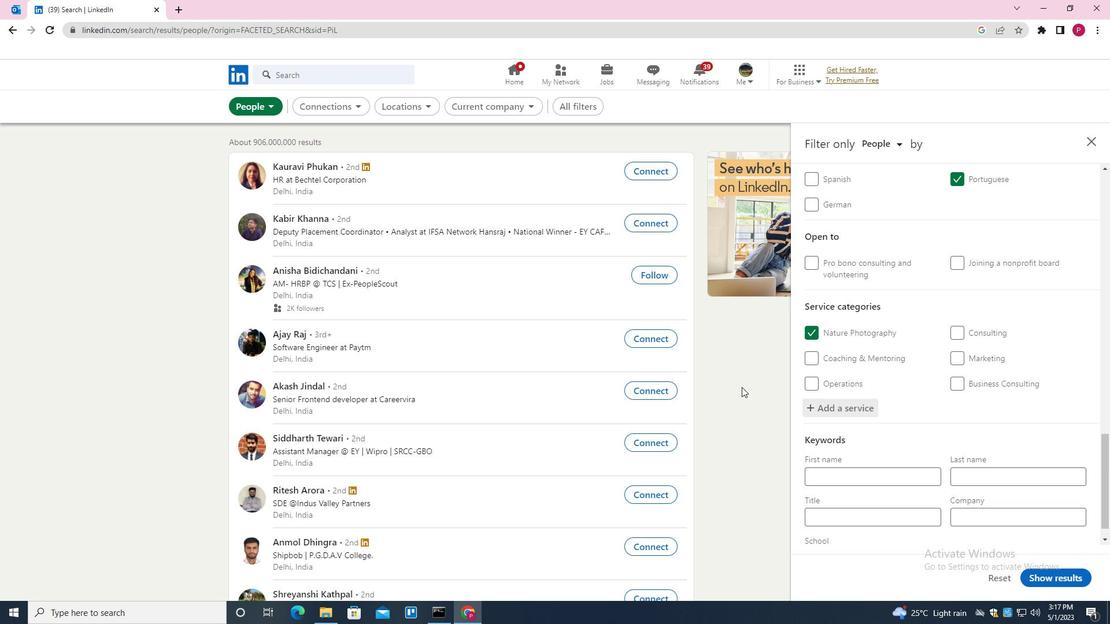 
Action: Mouse moved to (774, 387)
Screenshot: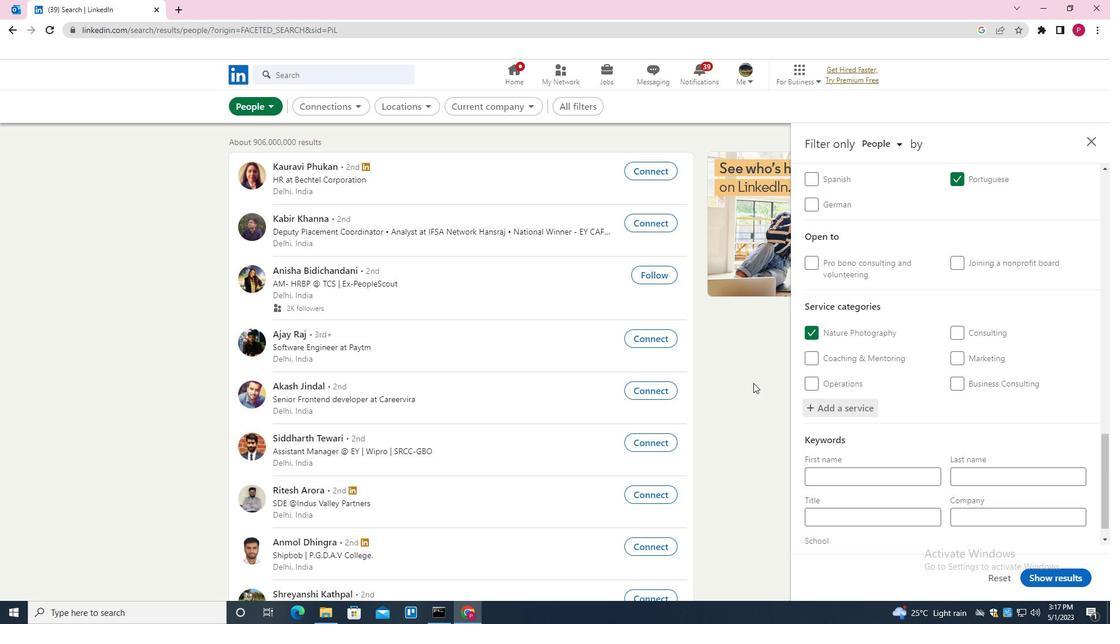 
Action: Mouse scrolled (774, 387) with delta (0, 0)
Screenshot: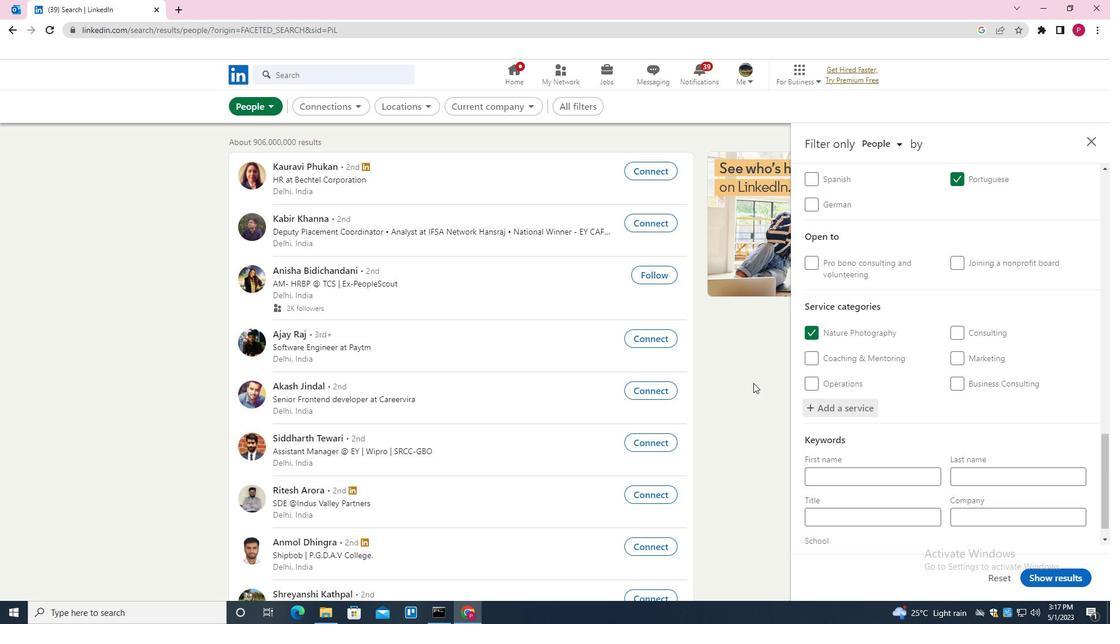 
Action: Mouse moved to (778, 390)
Screenshot: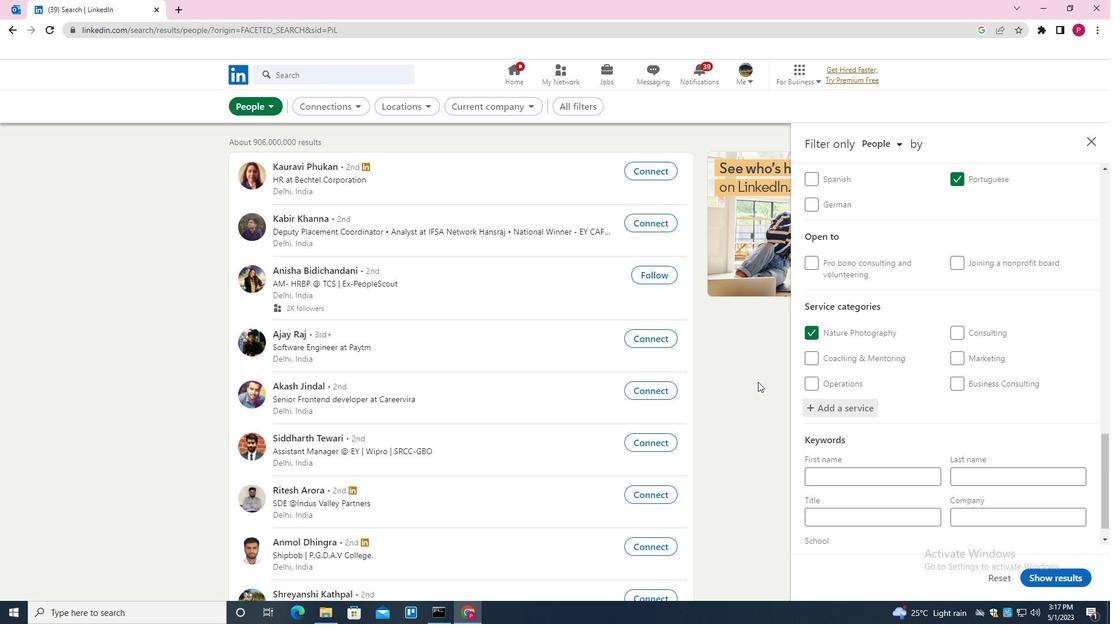 
Action: Mouse scrolled (778, 390) with delta (0, 0)
Screenshot: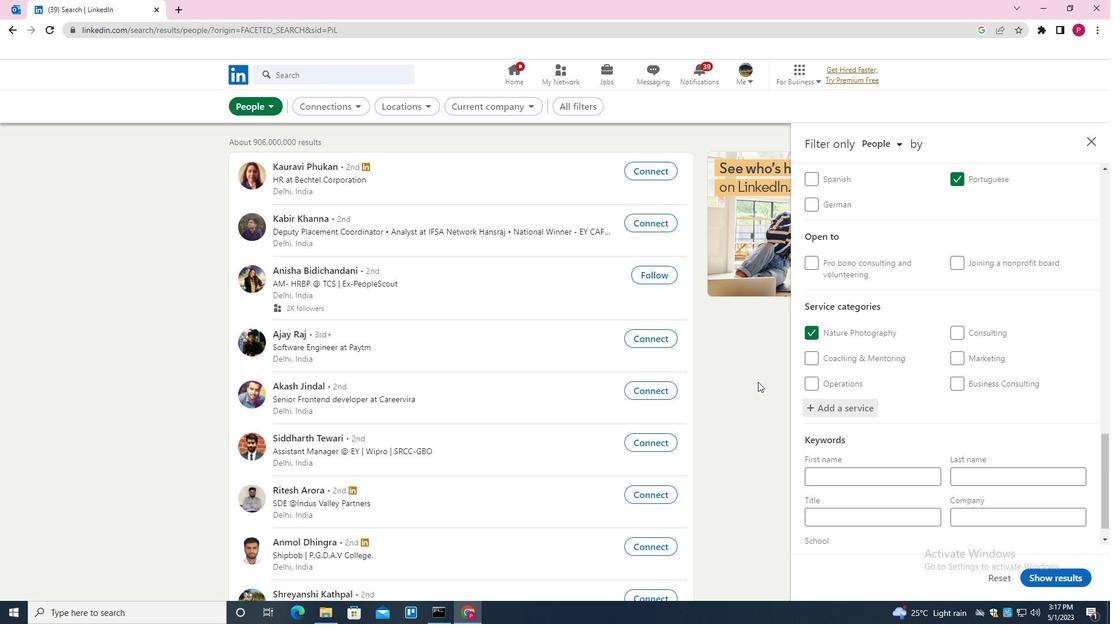 
Action: Mouse moved to (778, 396)
Screenshot: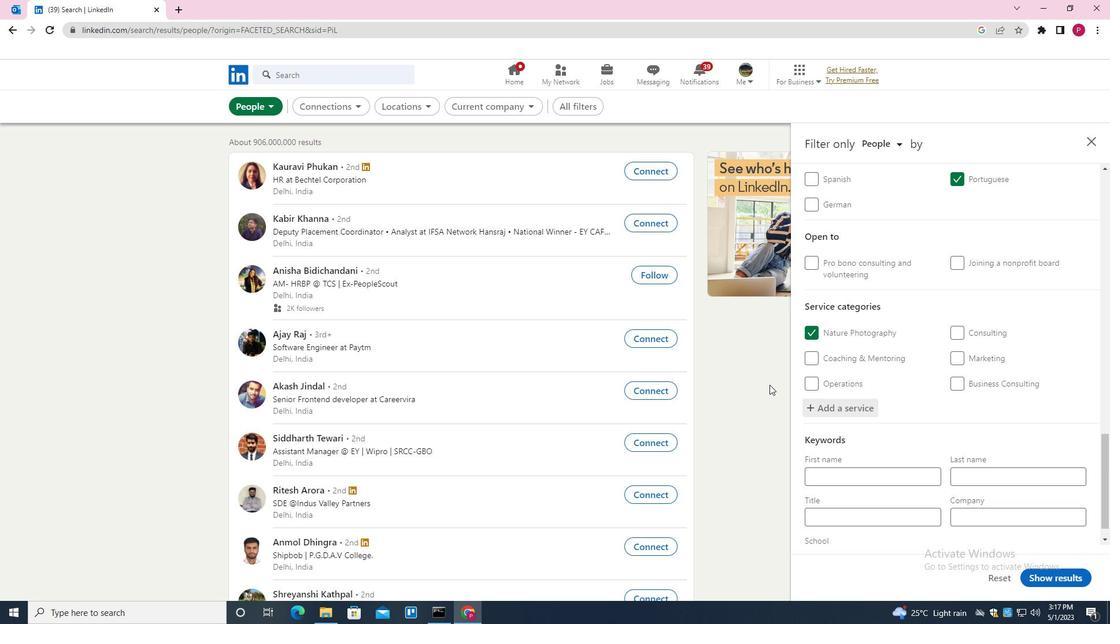 
Action: Mouse scrolled (778, 395) with delta (0, 0)
Screenshot: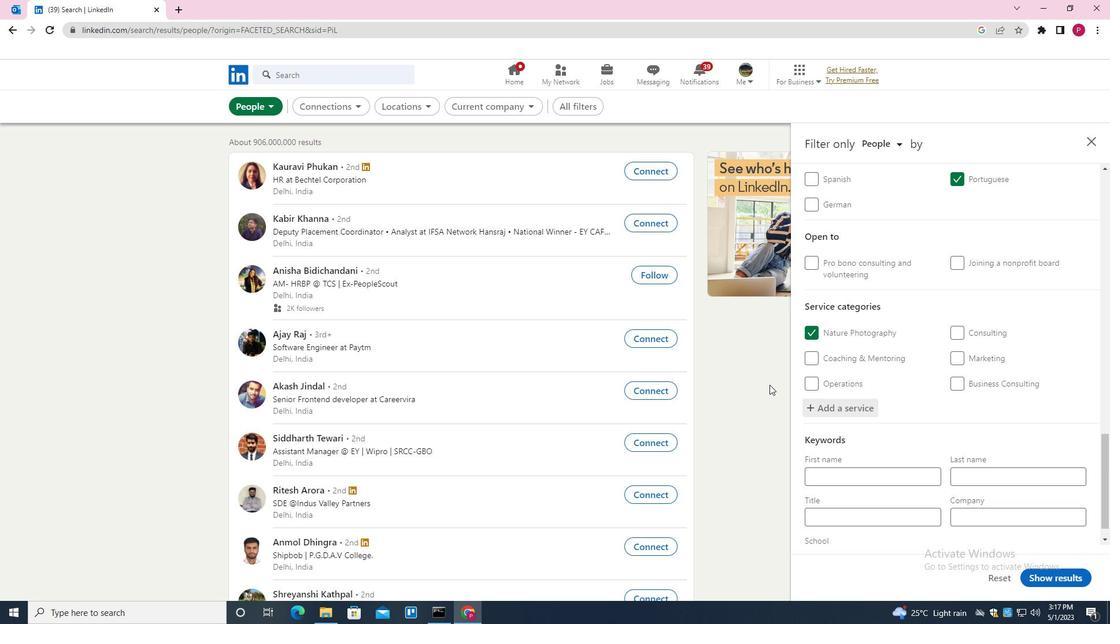 
Action: Mouse moved to (830, 512)
Screenshot: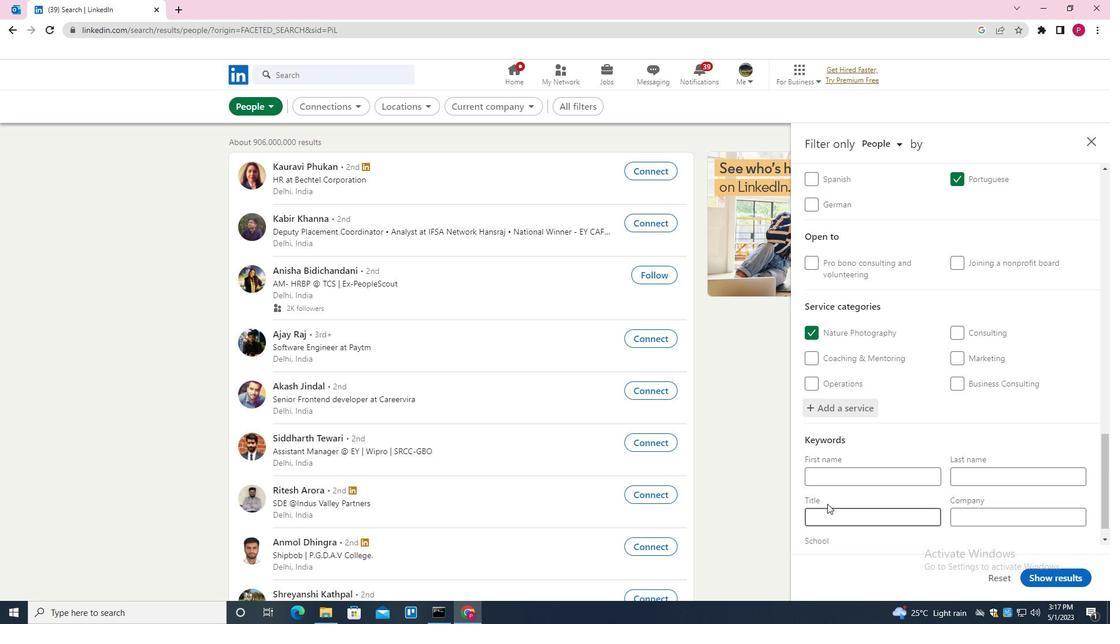 
Action: Mouse pressed left at (830, 512)
Screenshot: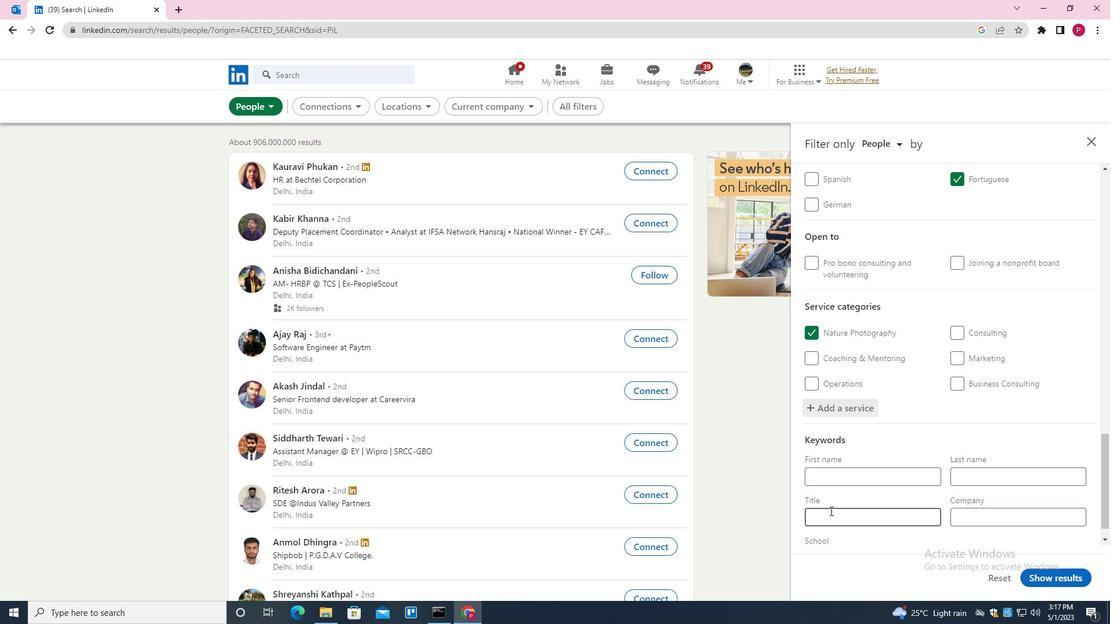
Action: Mouse moved to (821, 507)
Screenshot: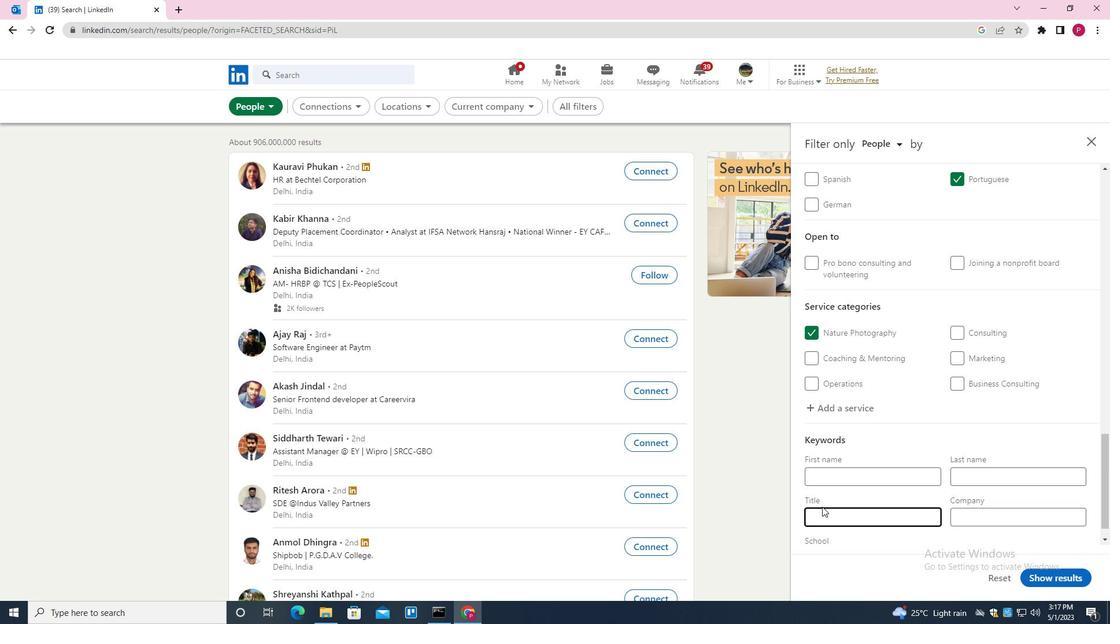 
Action: Key pressed <Key.shift>ASSI
Screenshot: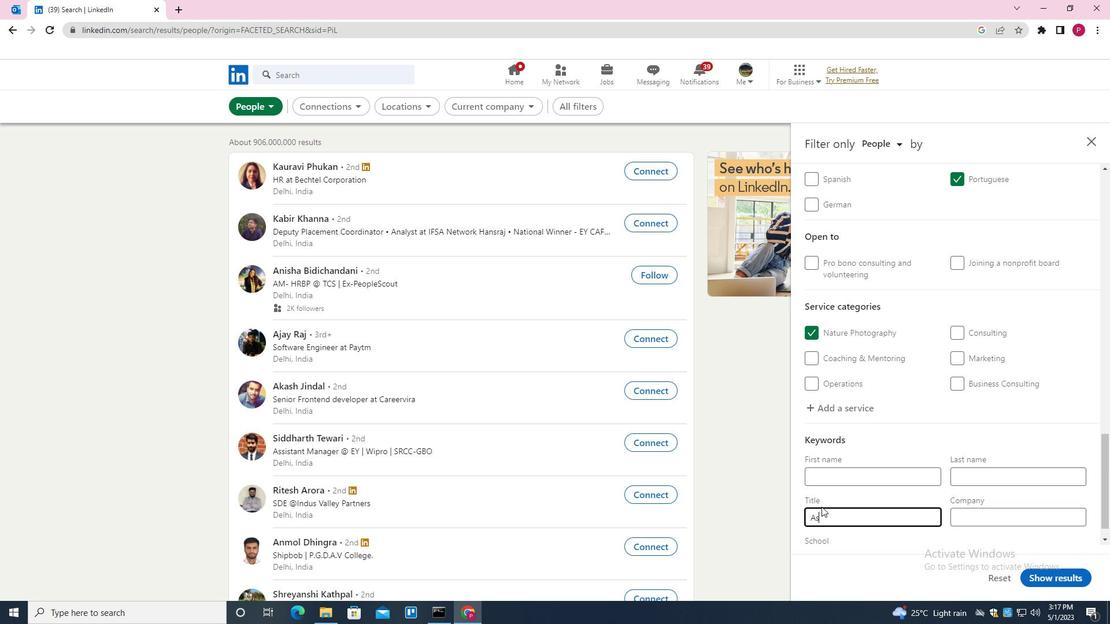 
Action: Mouse moved to (820, 507)
Screenshot: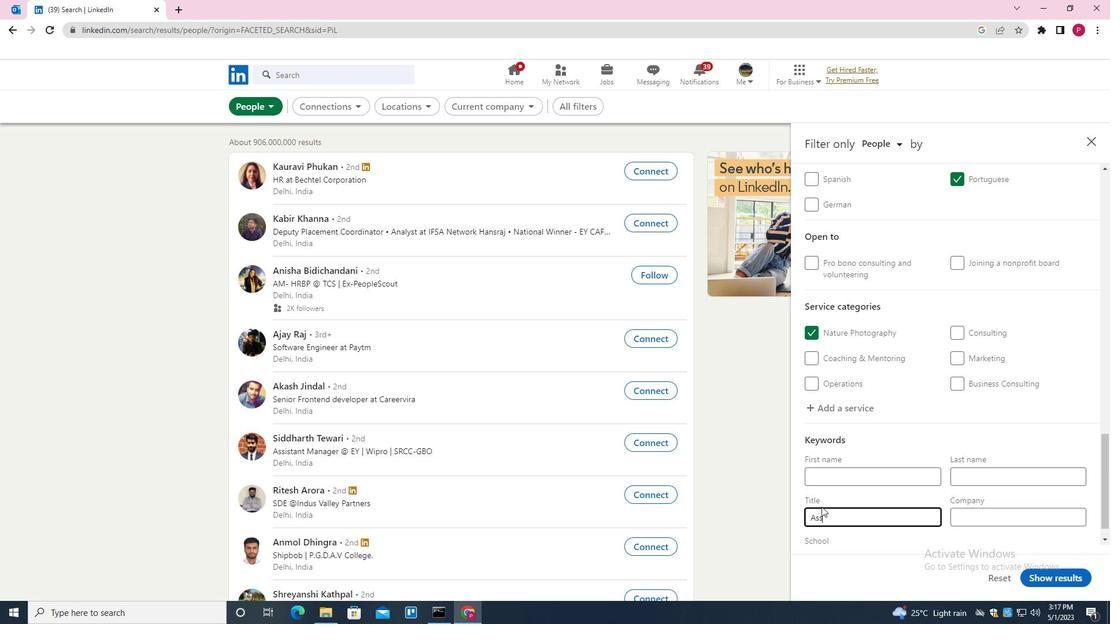 
Action: Key pressed ST
Screenshot: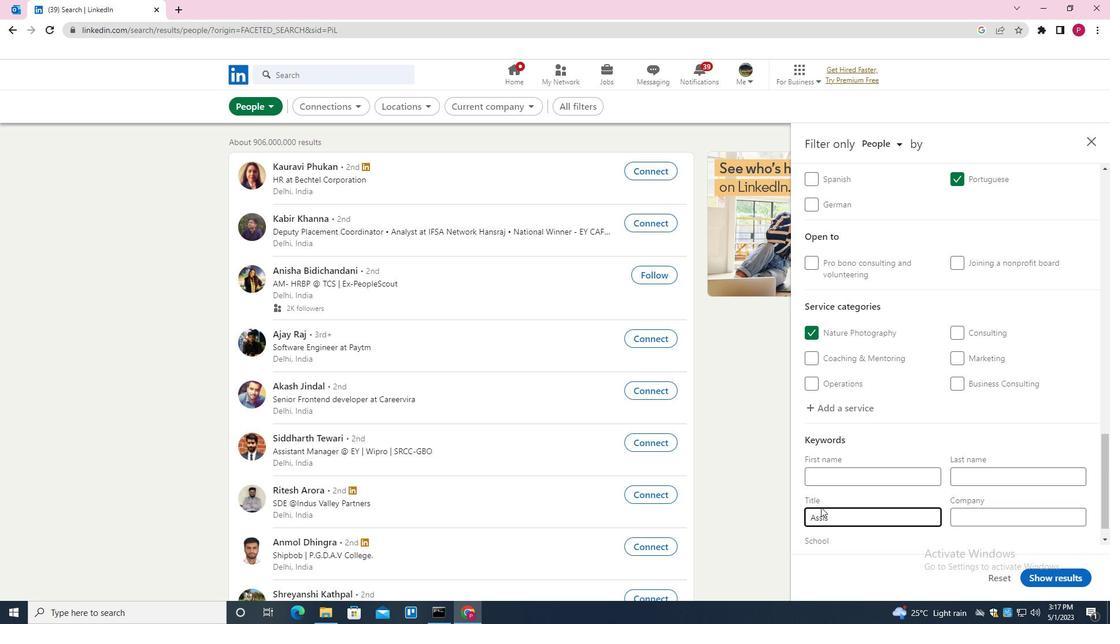 
Action: Mouse moved to (820, 508)
Screenshot: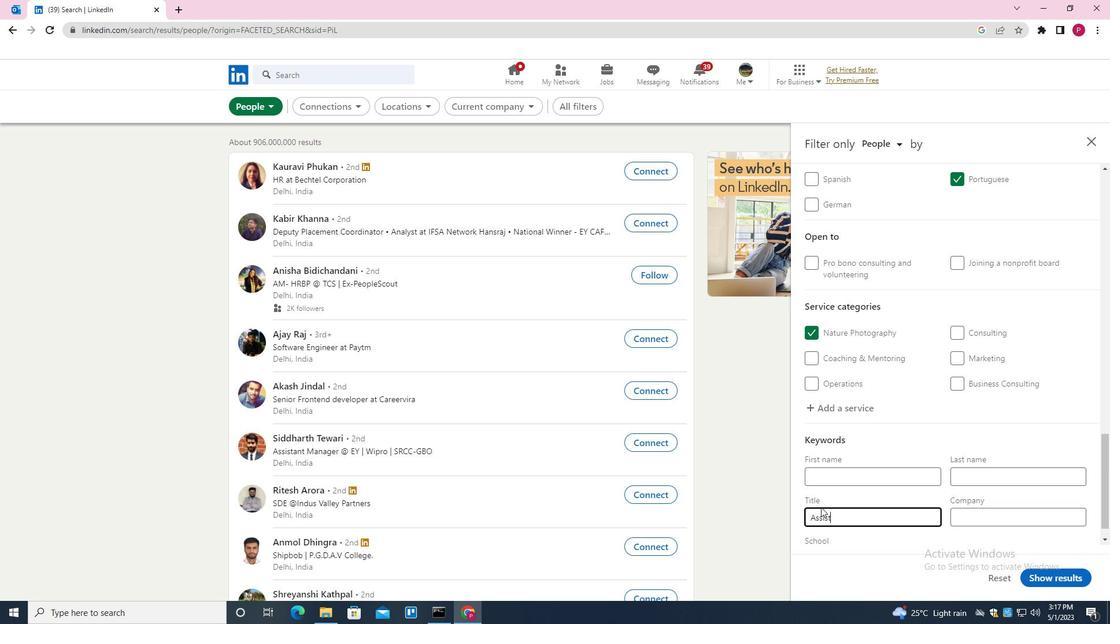 
Action: Key pressed AN
Screenshot: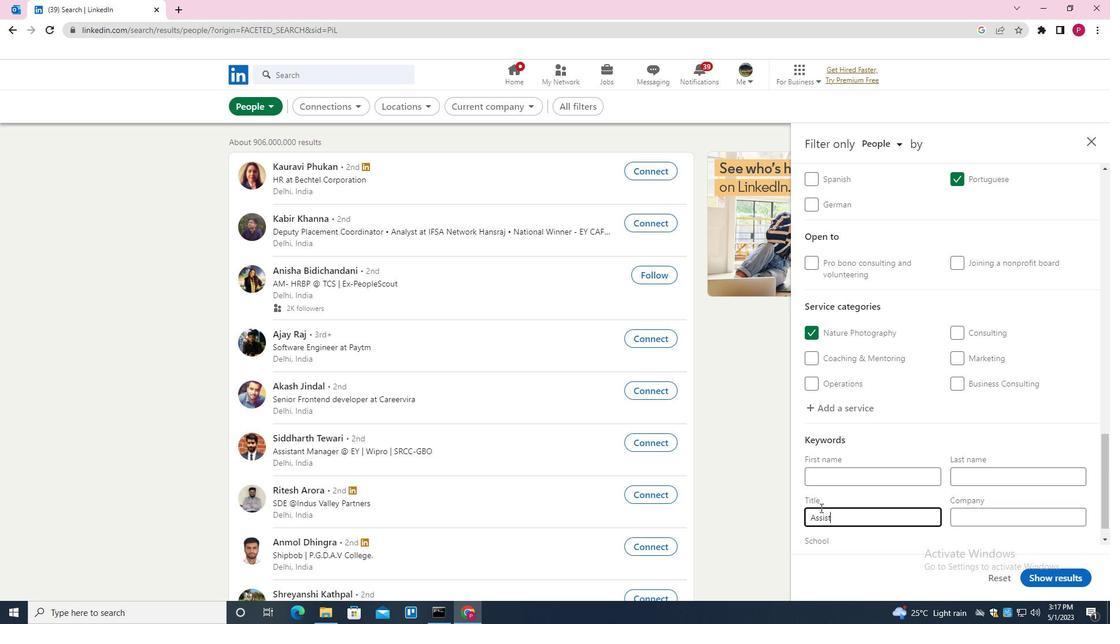 
Action: Mouse moved to (818, 509)
Screenshot: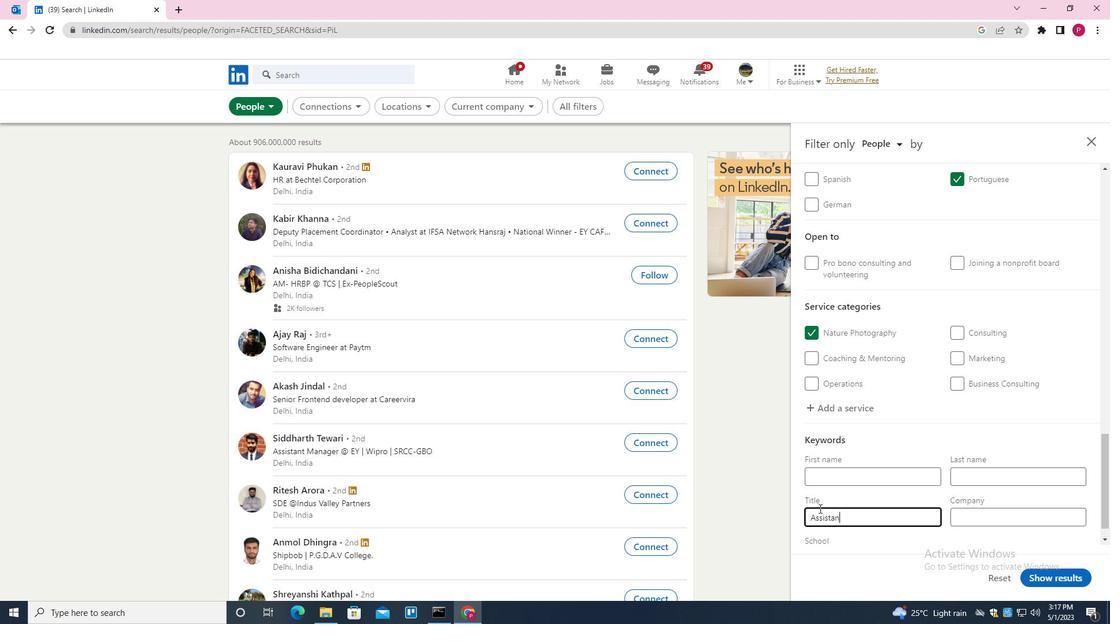 
Action: Key pressed T<Key.space><Key.shift><Key.shift><Key.shift><Key.shift><Key.shift><Key.shift>ENGI
Screenshot: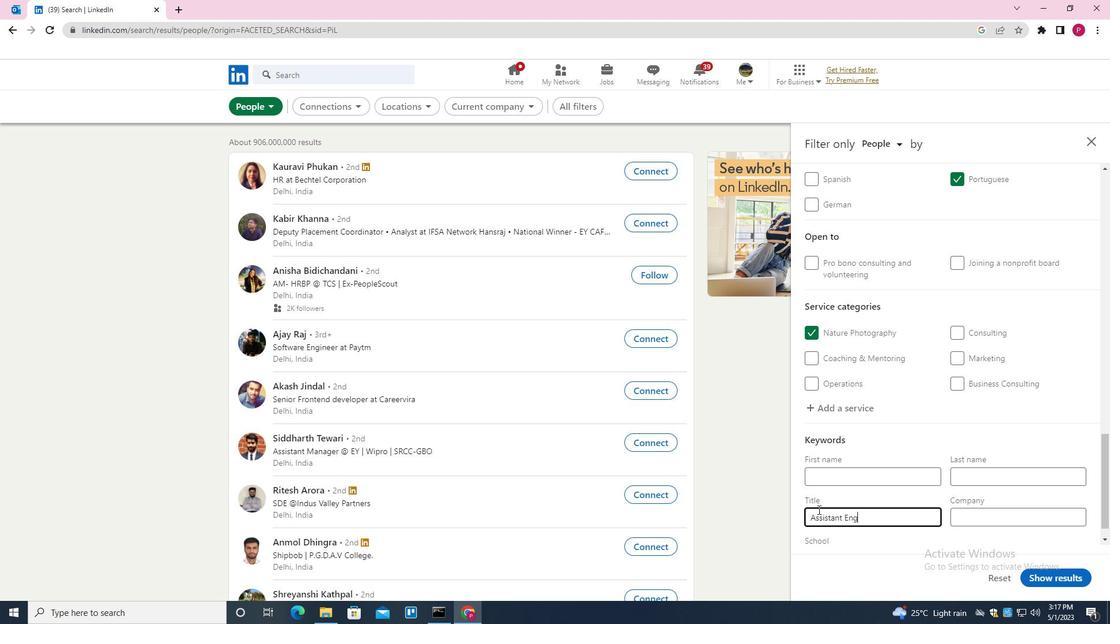
Action: Mouse moved to (817, 509)
Screenshot: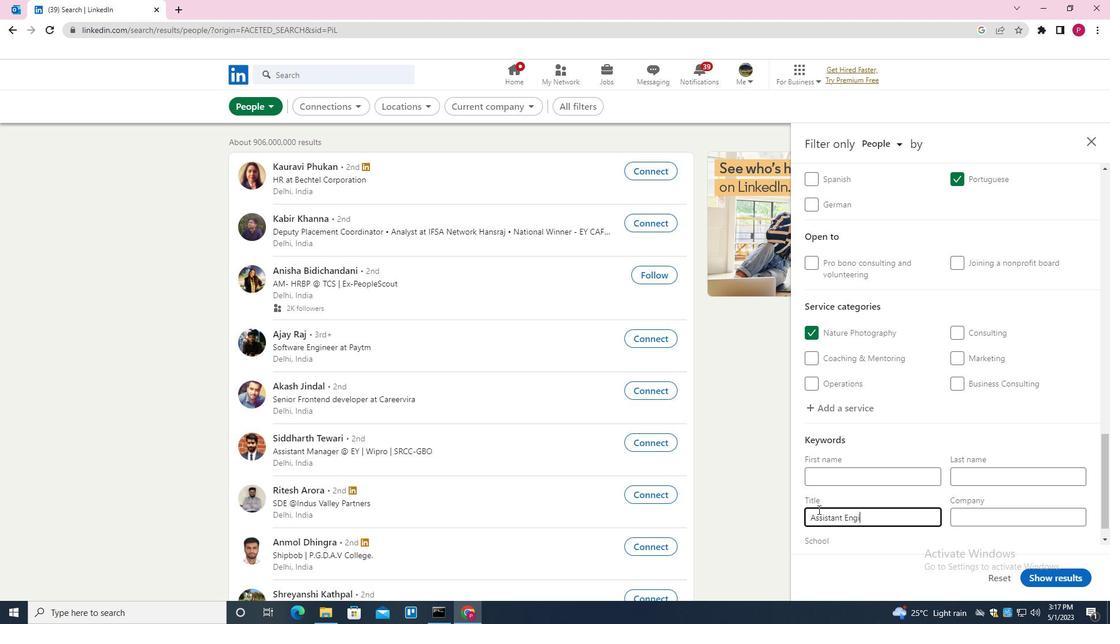 
Action: Key pressed NEER
Screenshot: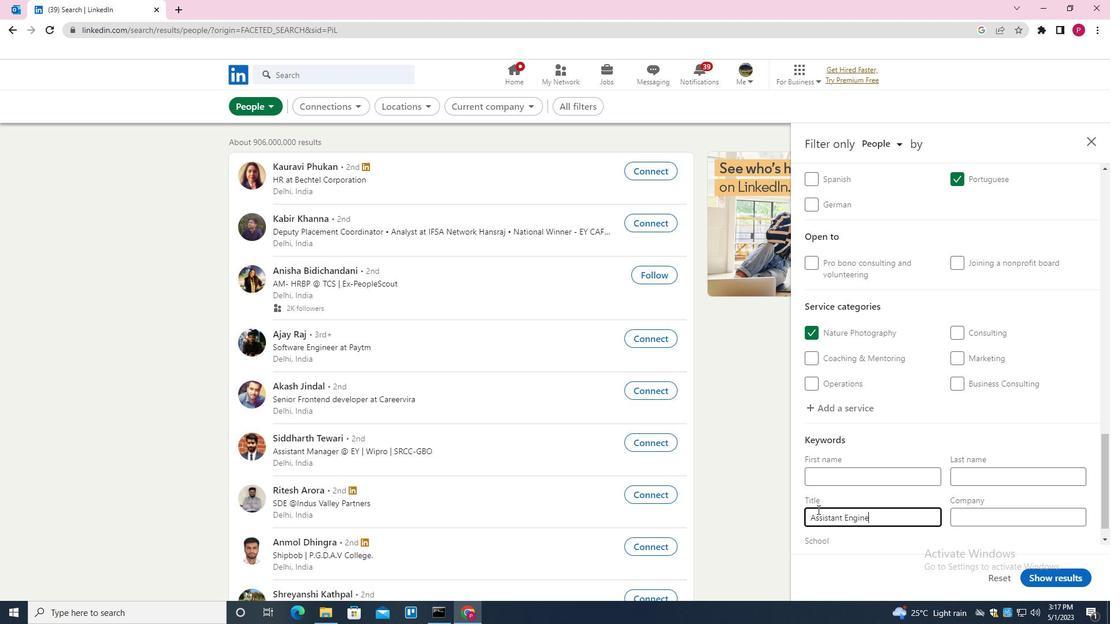
Action: Mouse moved to (939, 488)
Screenshot: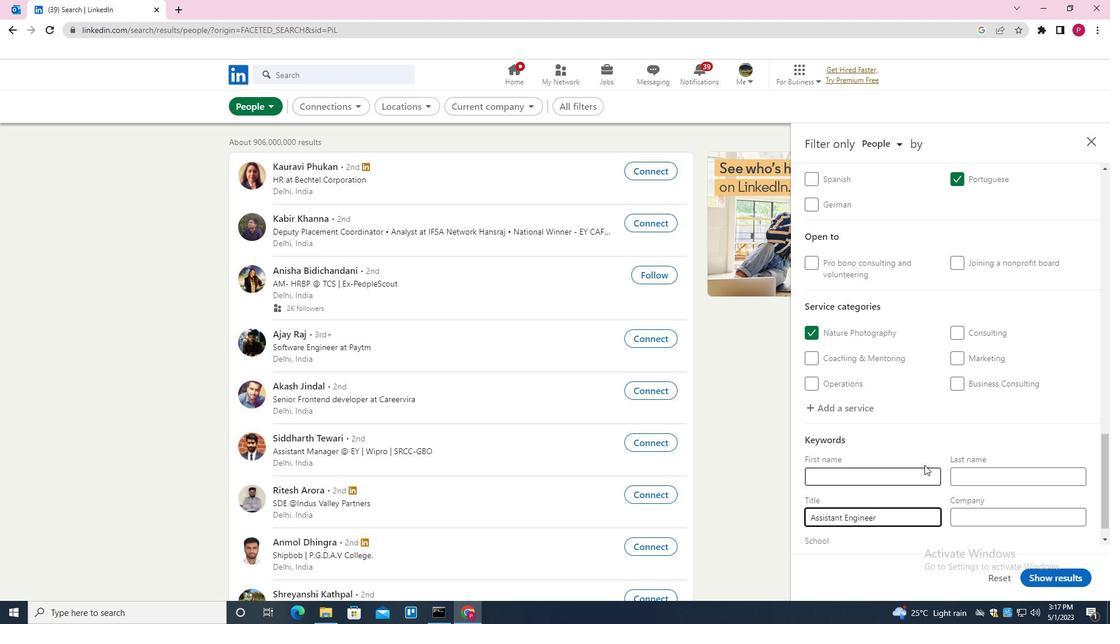 
Action: Mouse scrolled (939, 487) with delta (0, 0)
Screenshot: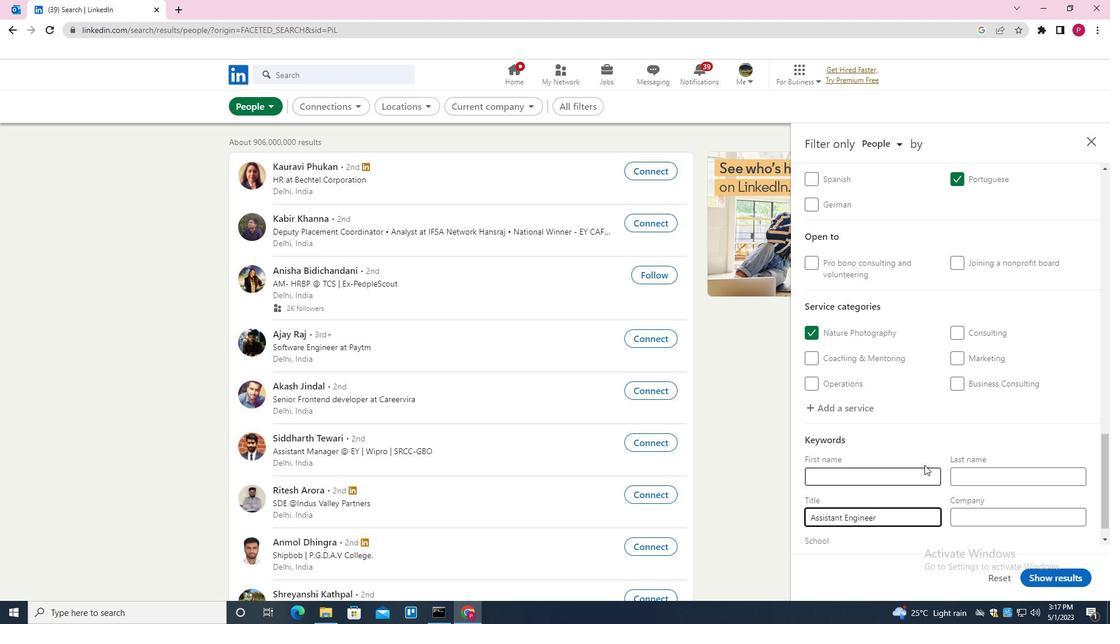 
Action: Mouse moved to (942, 491)
Screenshot: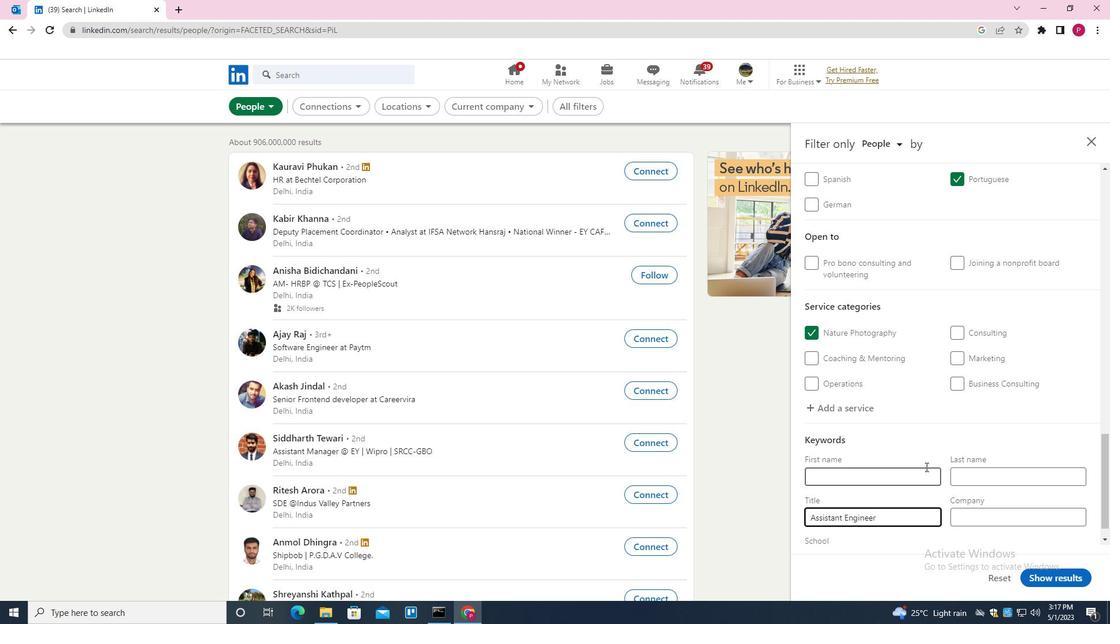 
Action: Mouse scrolled (942, 491) with delta (0, 0)
Screenshot: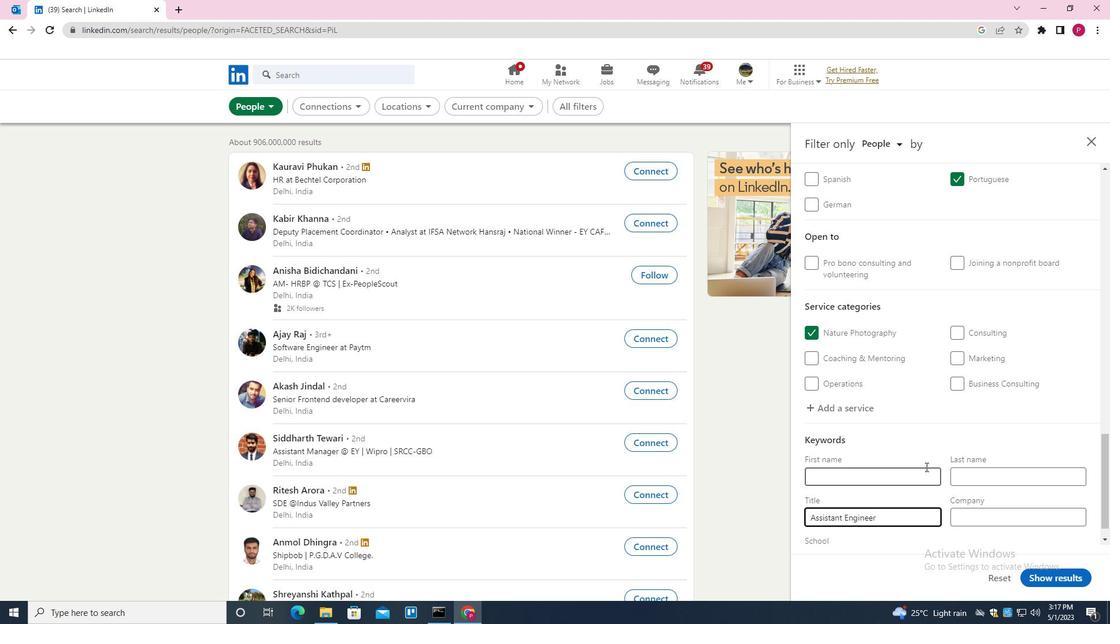 
Action: Mouse moved to (944, 492)
Screenshot: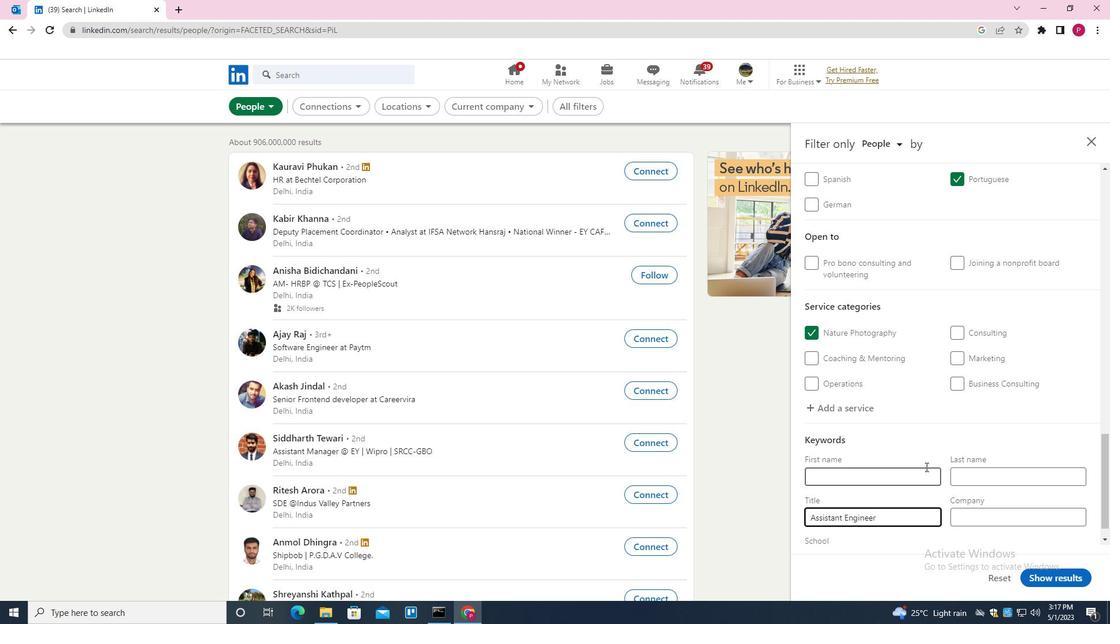 
Action: Mouse scrolled (944, 491) with delta (0, 0)
Screenshot: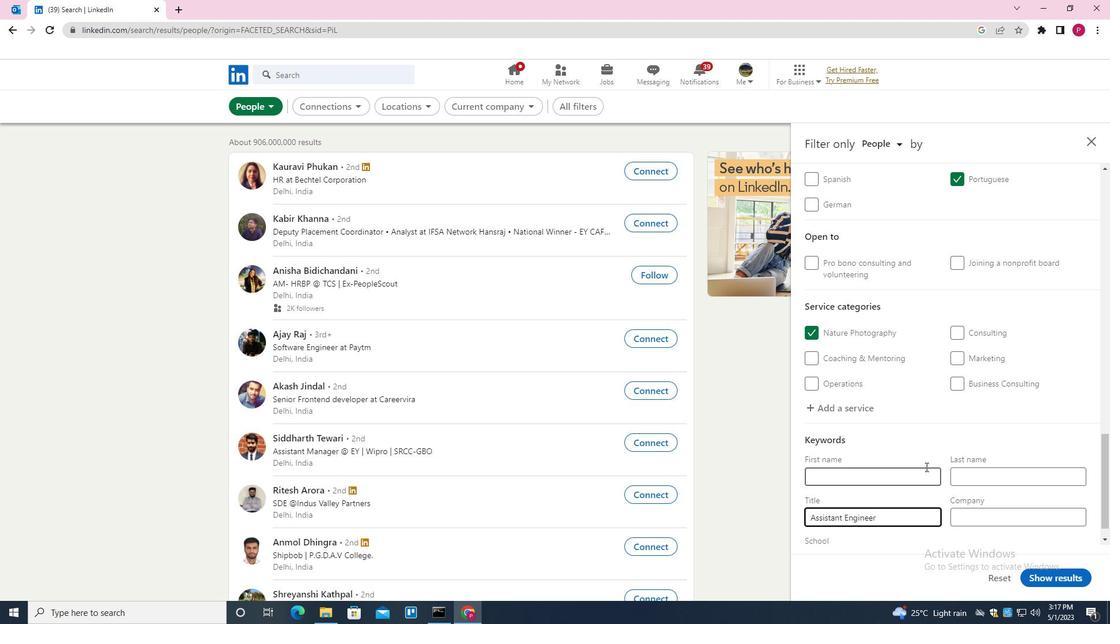 
Action: Mouse moved to (966, 496)
Screenshot: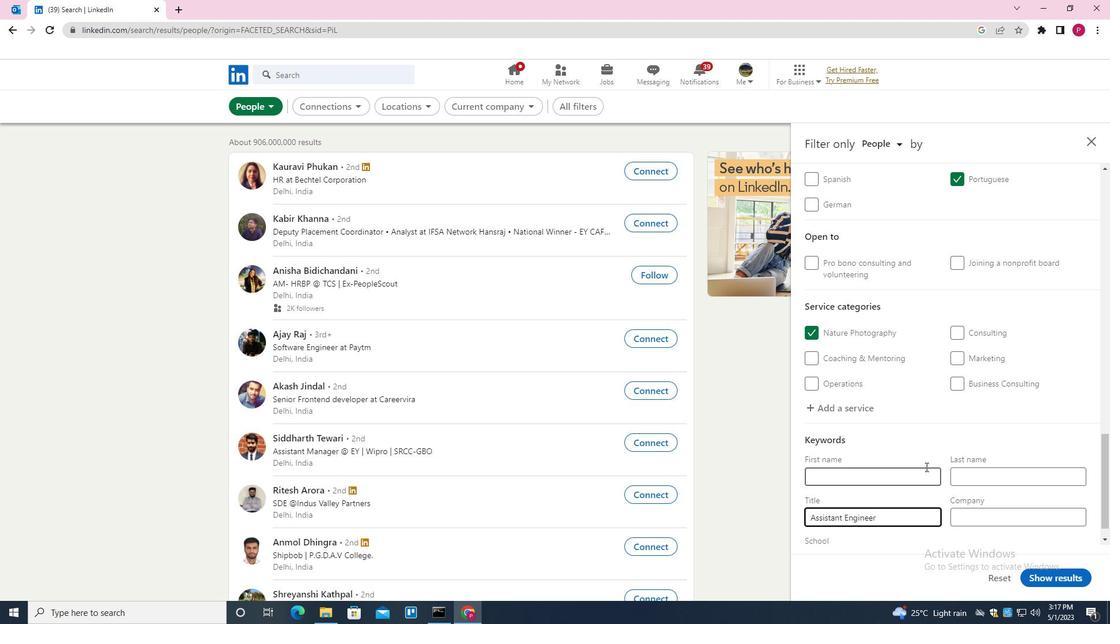 
Action: Mouse scrolled (966, 496) with delta (0, 0)
Screenshot: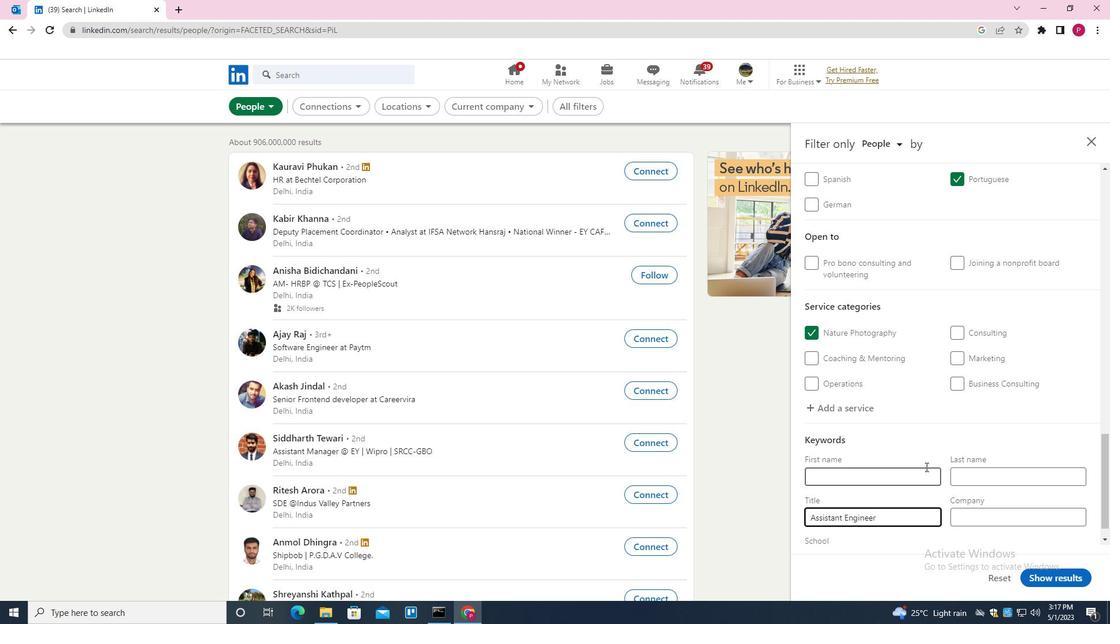 
Action: Mouse moved to (1048, 575)
Screenshot: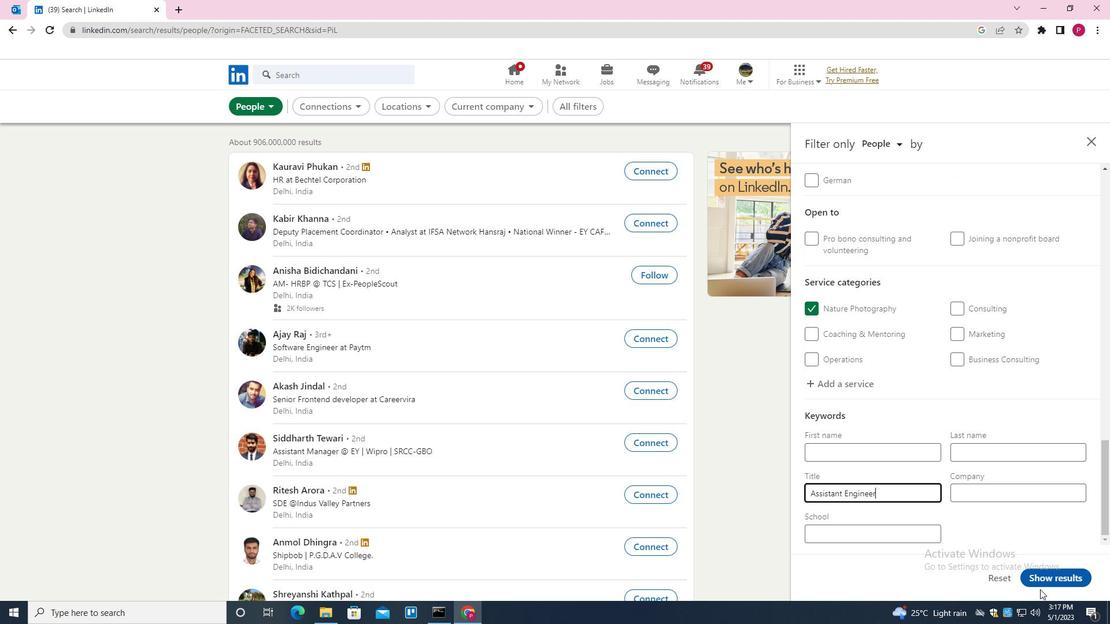 
Action: Mouse pressed left at (1048, 575)
Screenshot: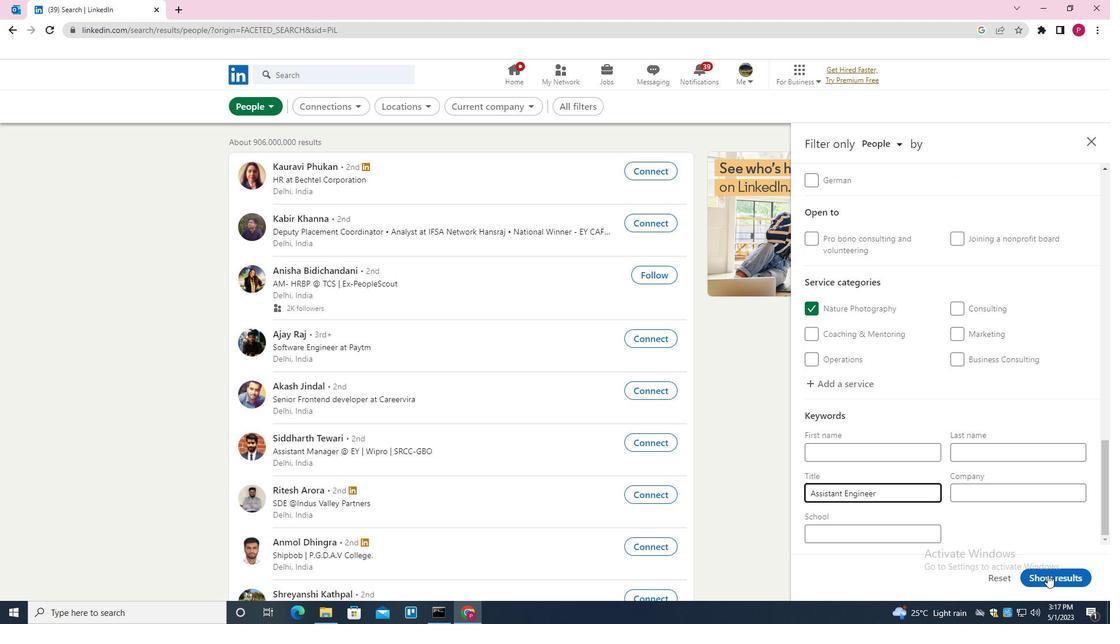 
Action: Mouse moved to (574, 165)
Screenshot: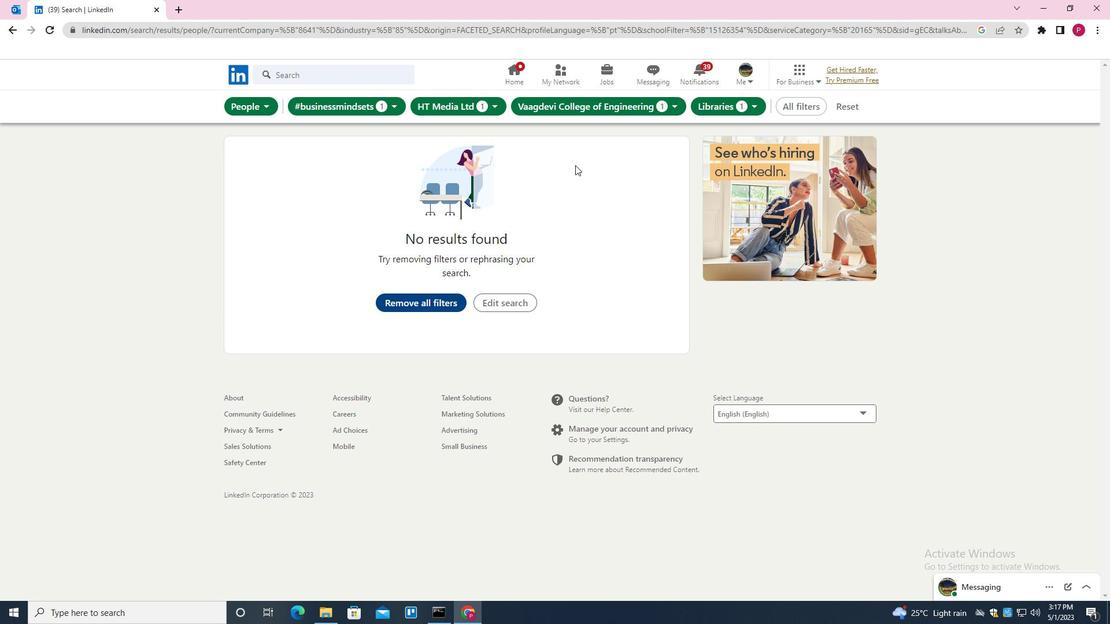 
